 Task: Find connections with filter location Cluses with filter topic #leadershipwith filter profile language French with filter current company Genetec with filter school PES Institute of Technology & Management, SHIVAMOGA with filter industry Glass Product Manufacturing with filter service category Health Insurance with filter keywords title Mental Health Counselor
Action: Mouse moved to (719, 85)
Screenshot: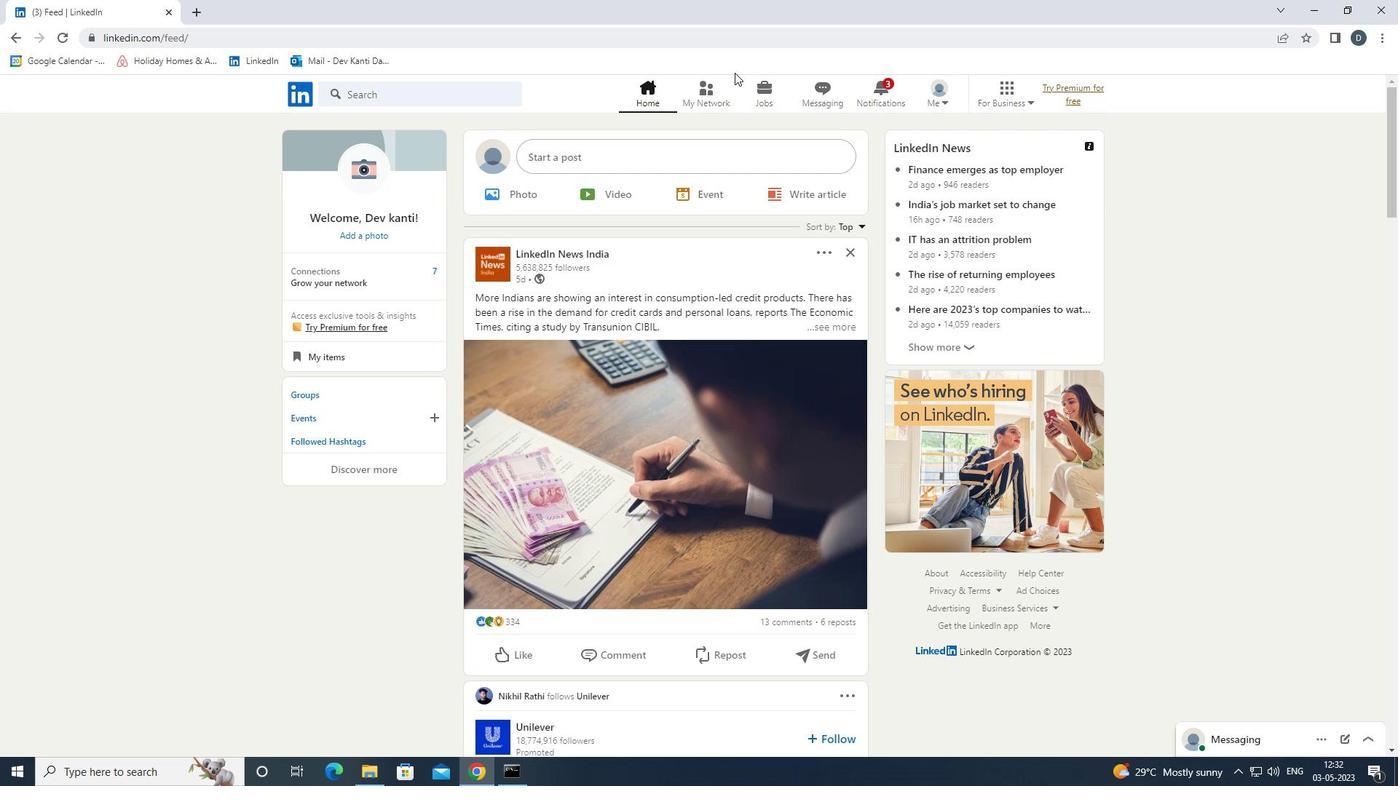 
Action: Mouse pressed left at (719, 85)
Screenshot: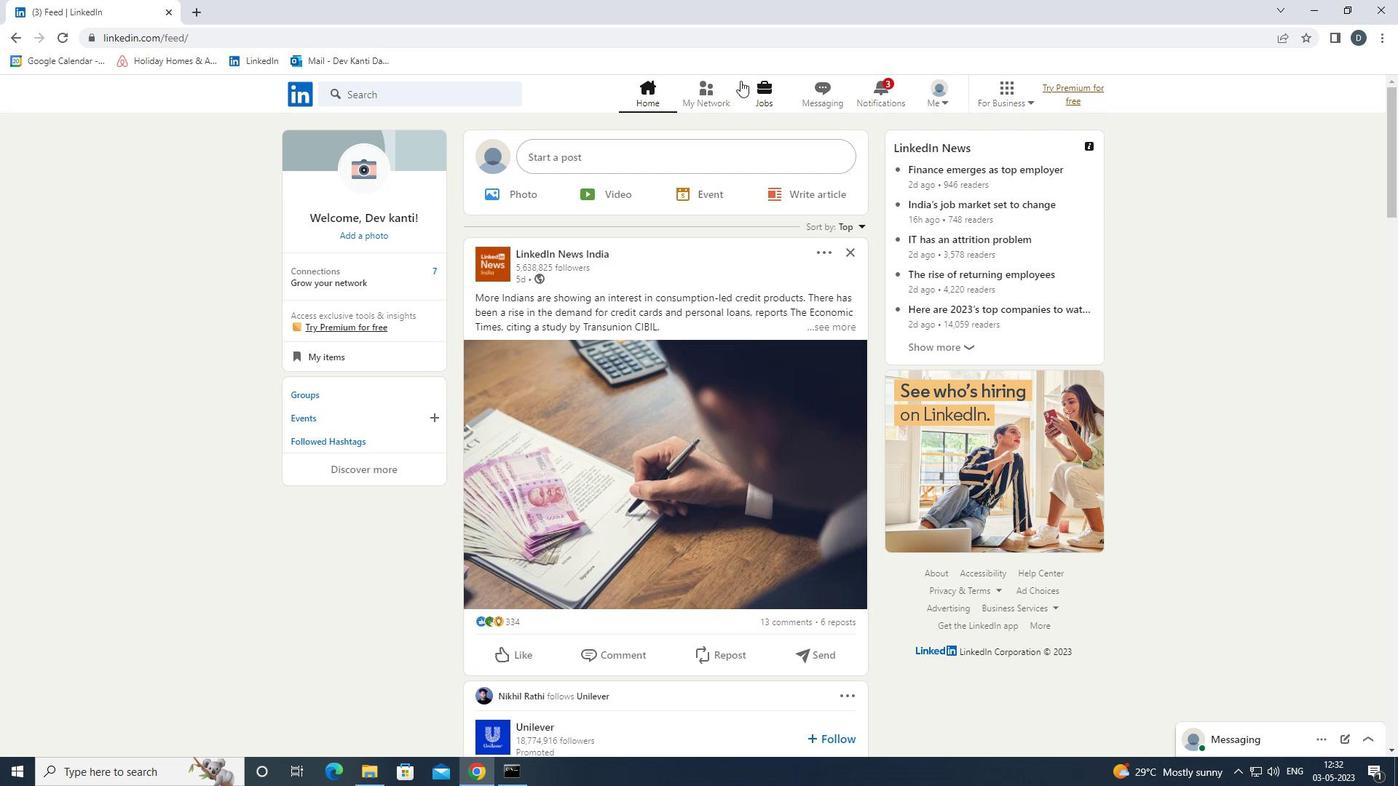 
Action: Mouse moved to (483, 171)
Screenshot: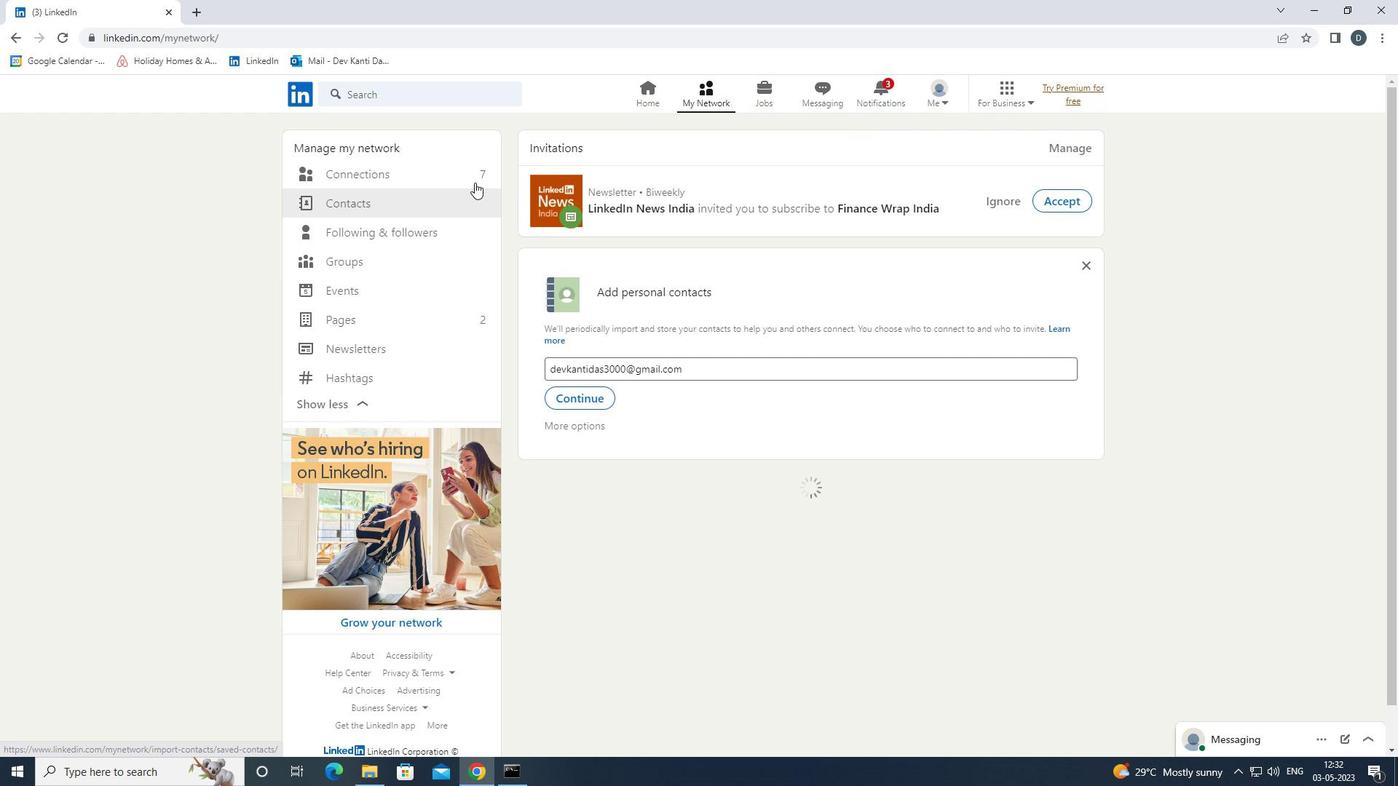 
Action: Mouse pressed left at (483, 171)
Screenshot: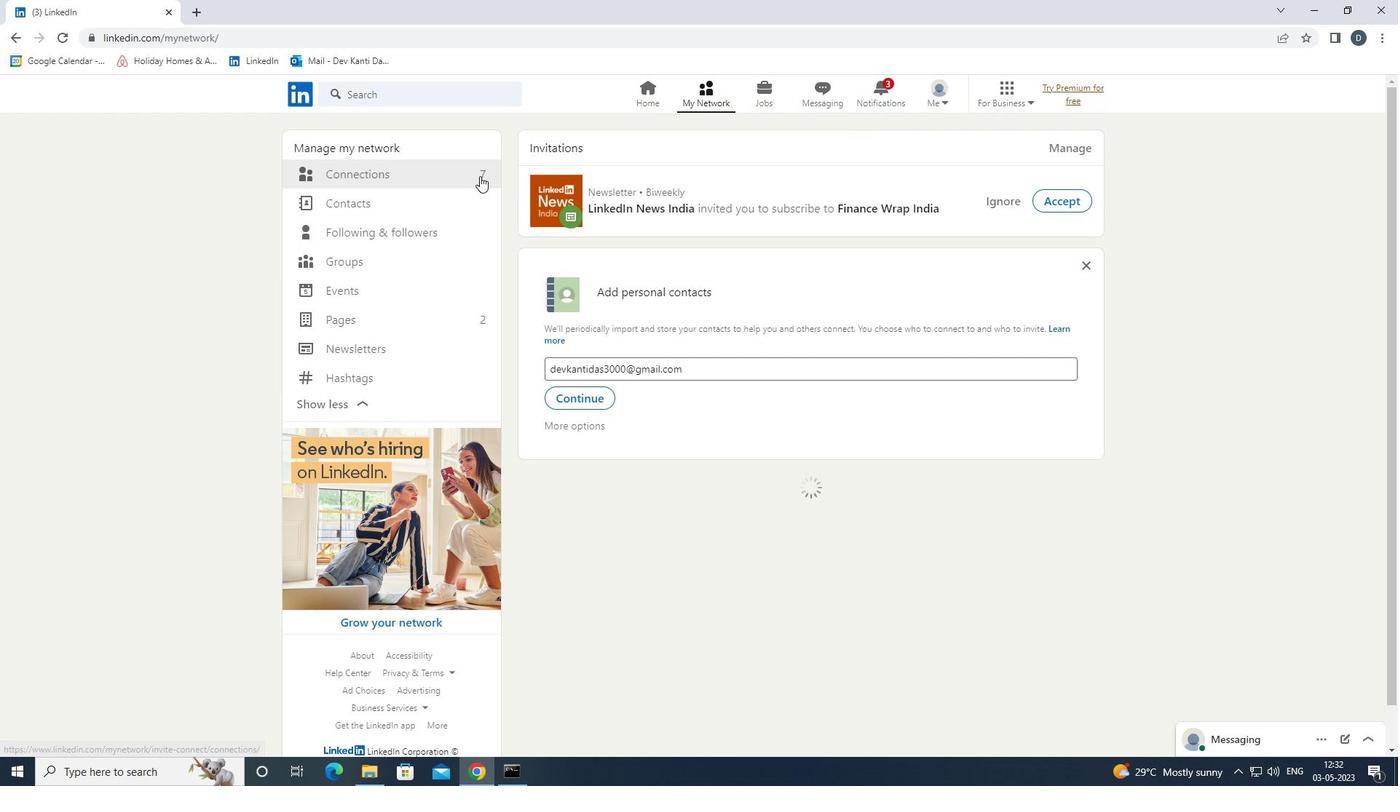 
Action: Mouse moved to (825, 178)
Screenshot: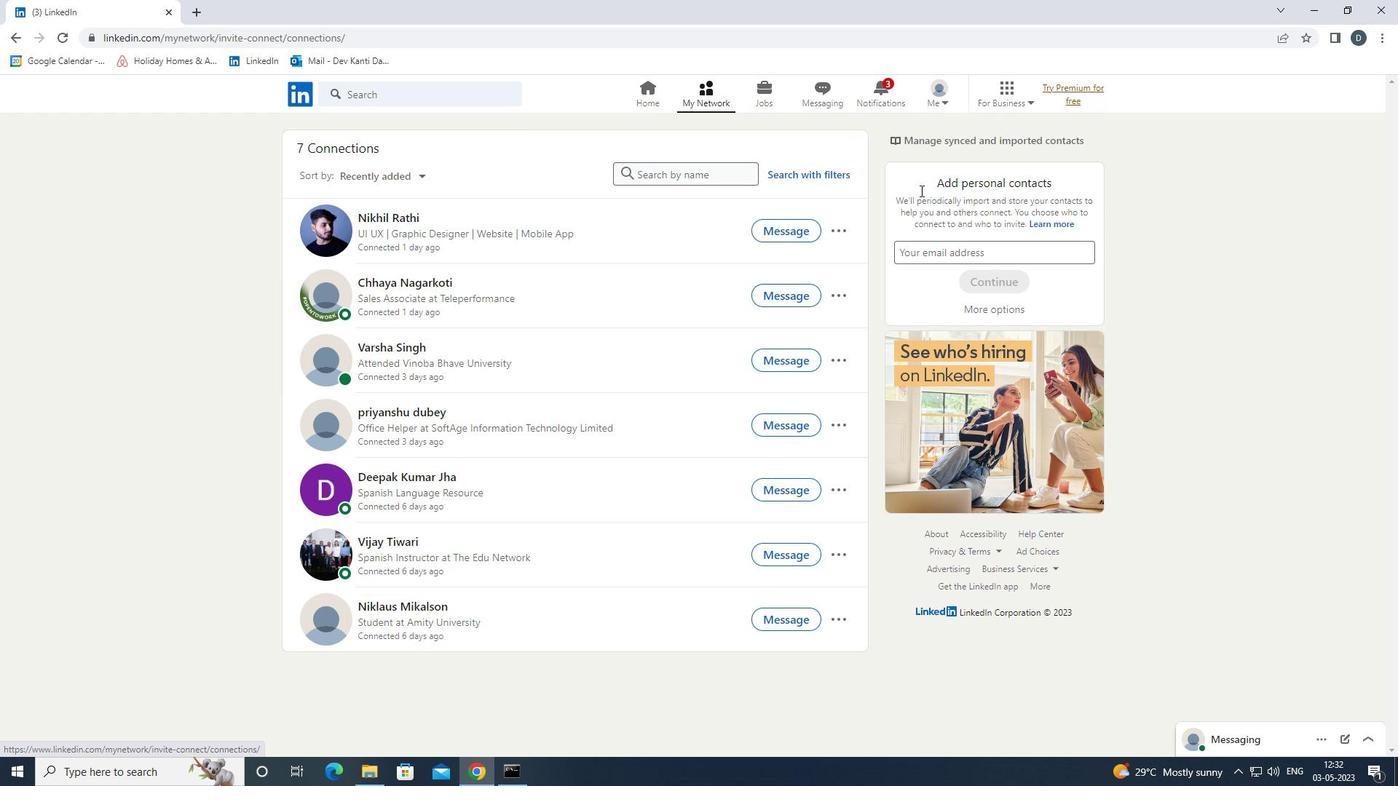 
Action: Mouse pressed left at (825, 178)
Screenshot: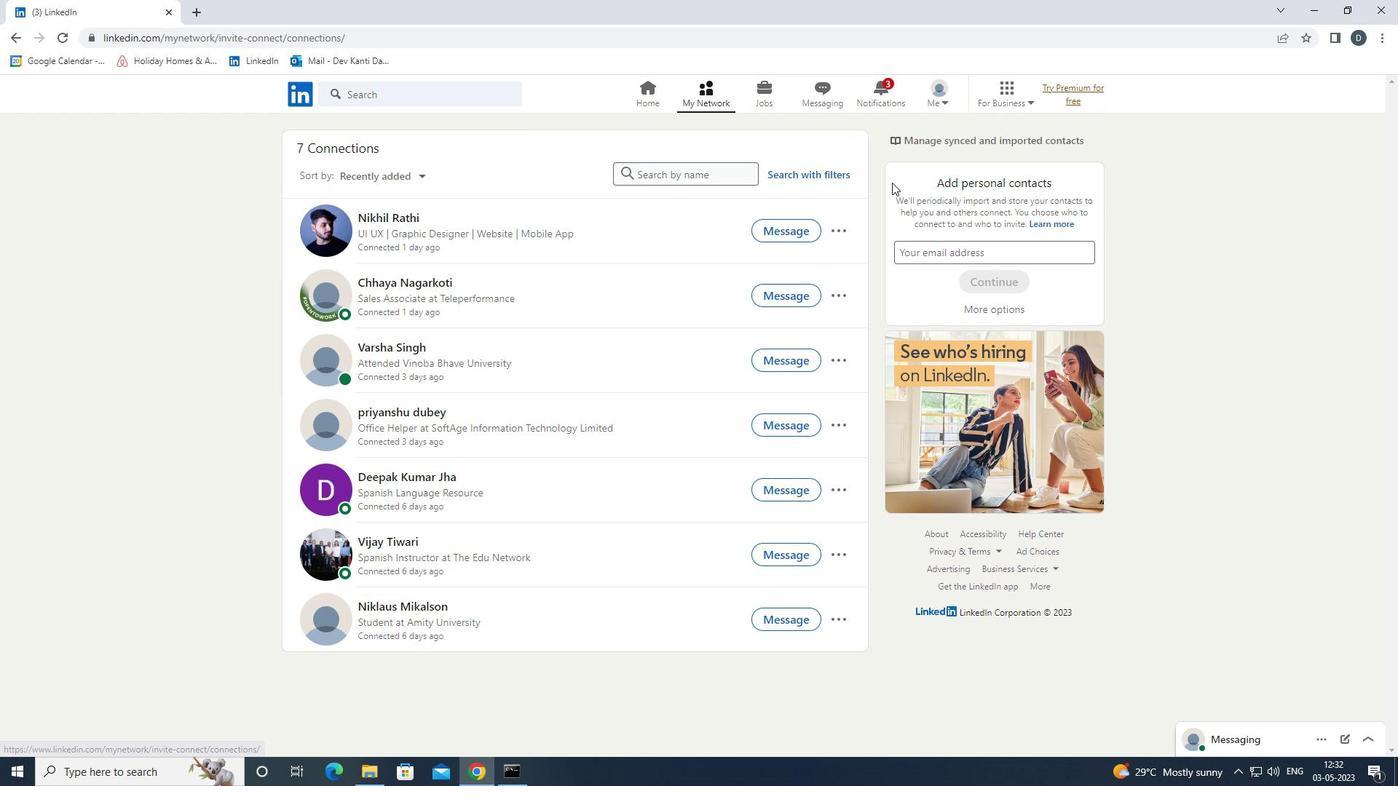
Action: Mouse moved to (756, 129)
Screenshot: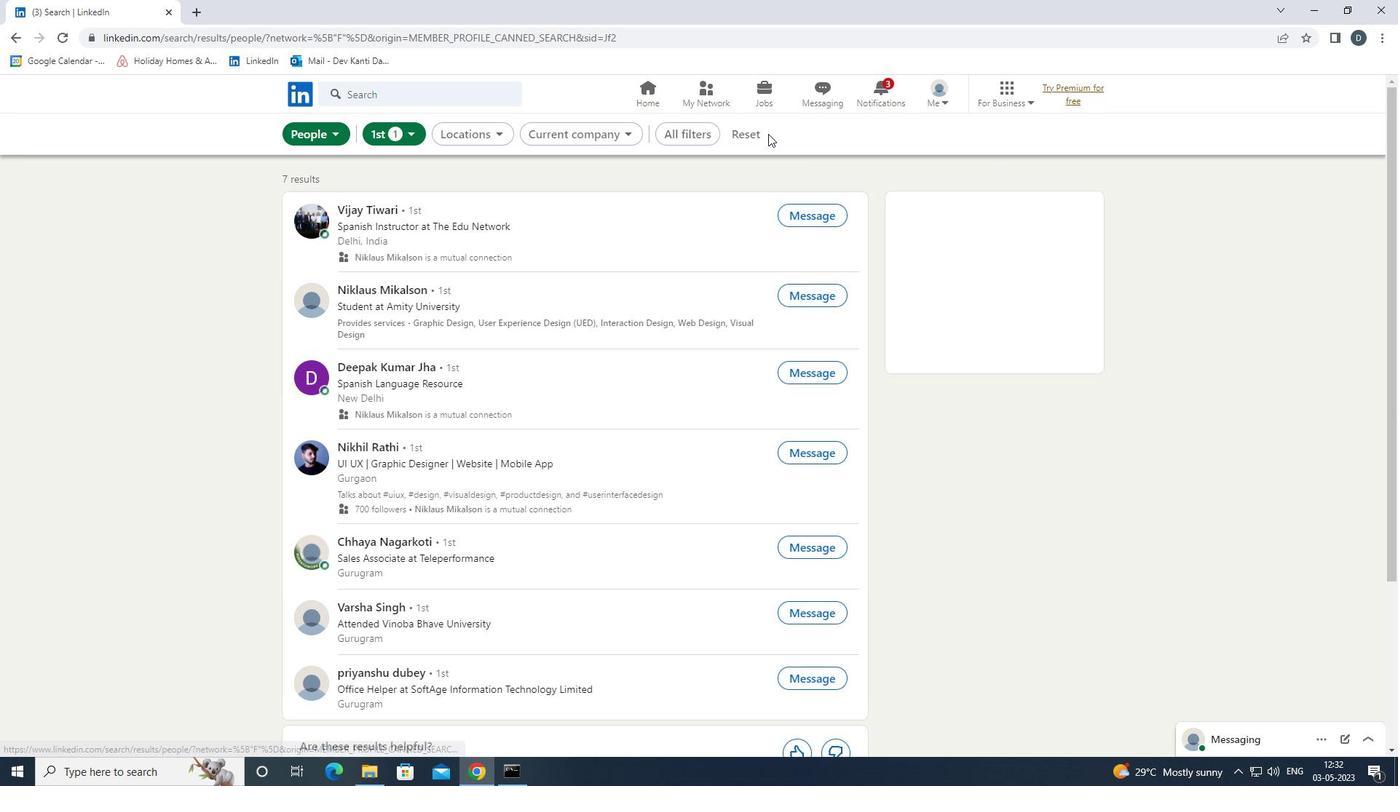 
Action: Mouse pressed left at (756, 129)
Screenshot: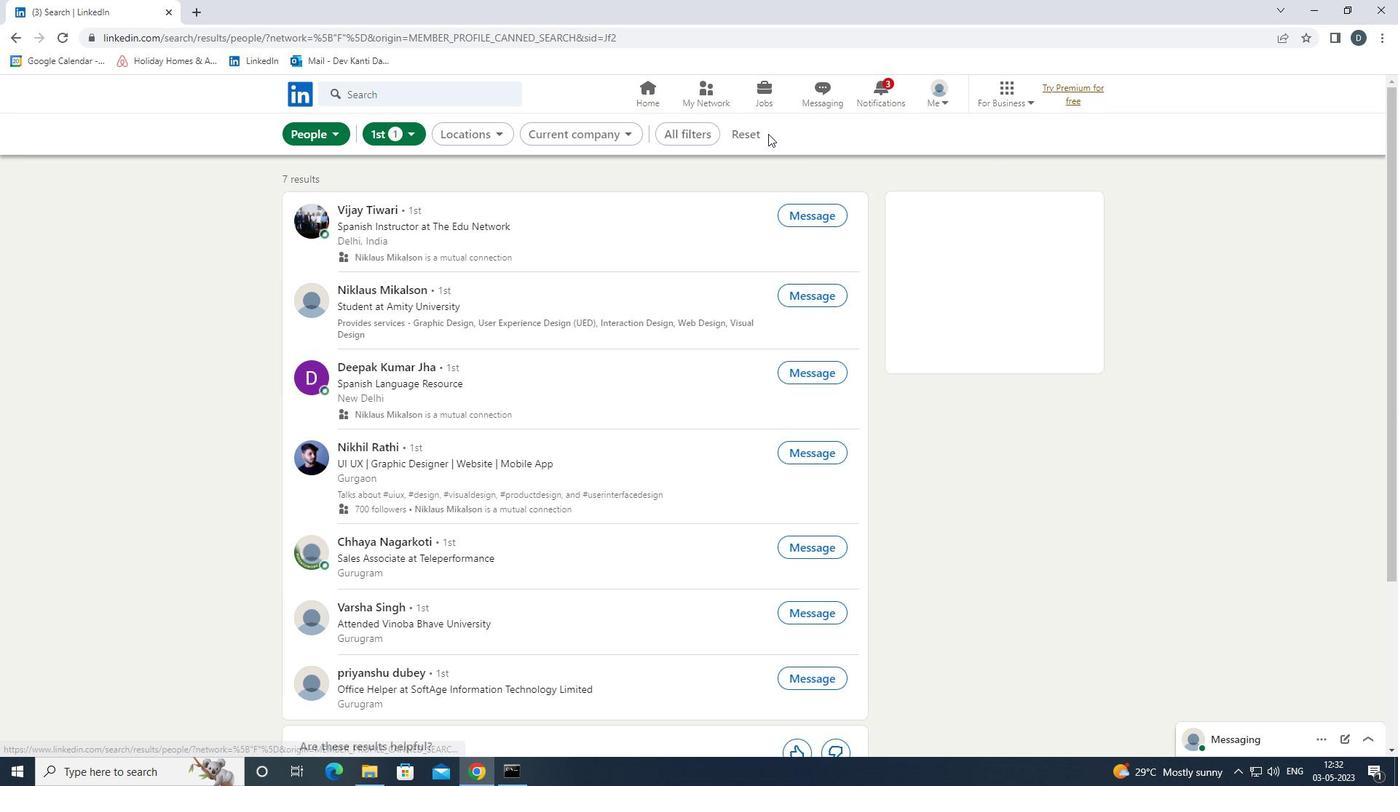 
Action: Mouse moved to (727, 134)
Screenshot: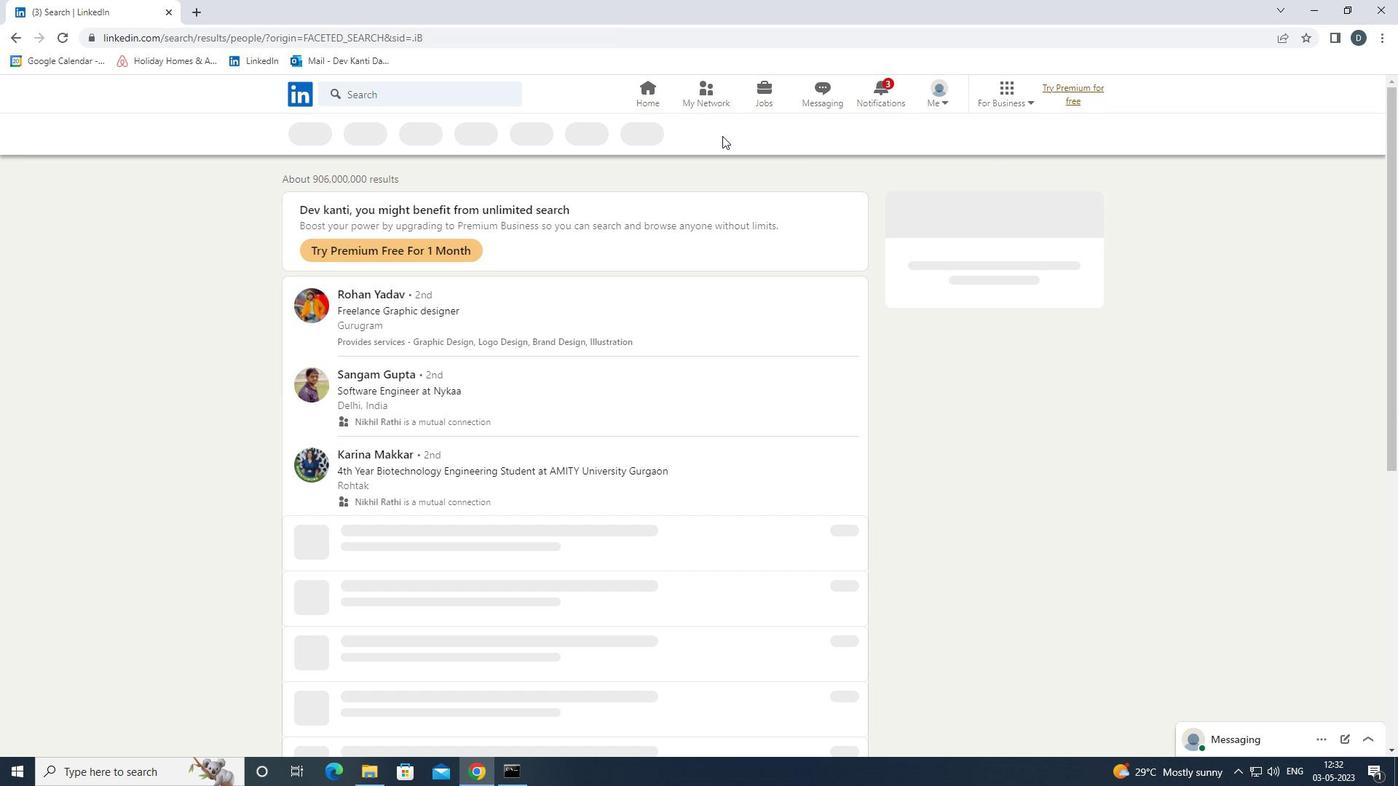 
Action: Mouse pressed left at (727, 134)
Screenshot: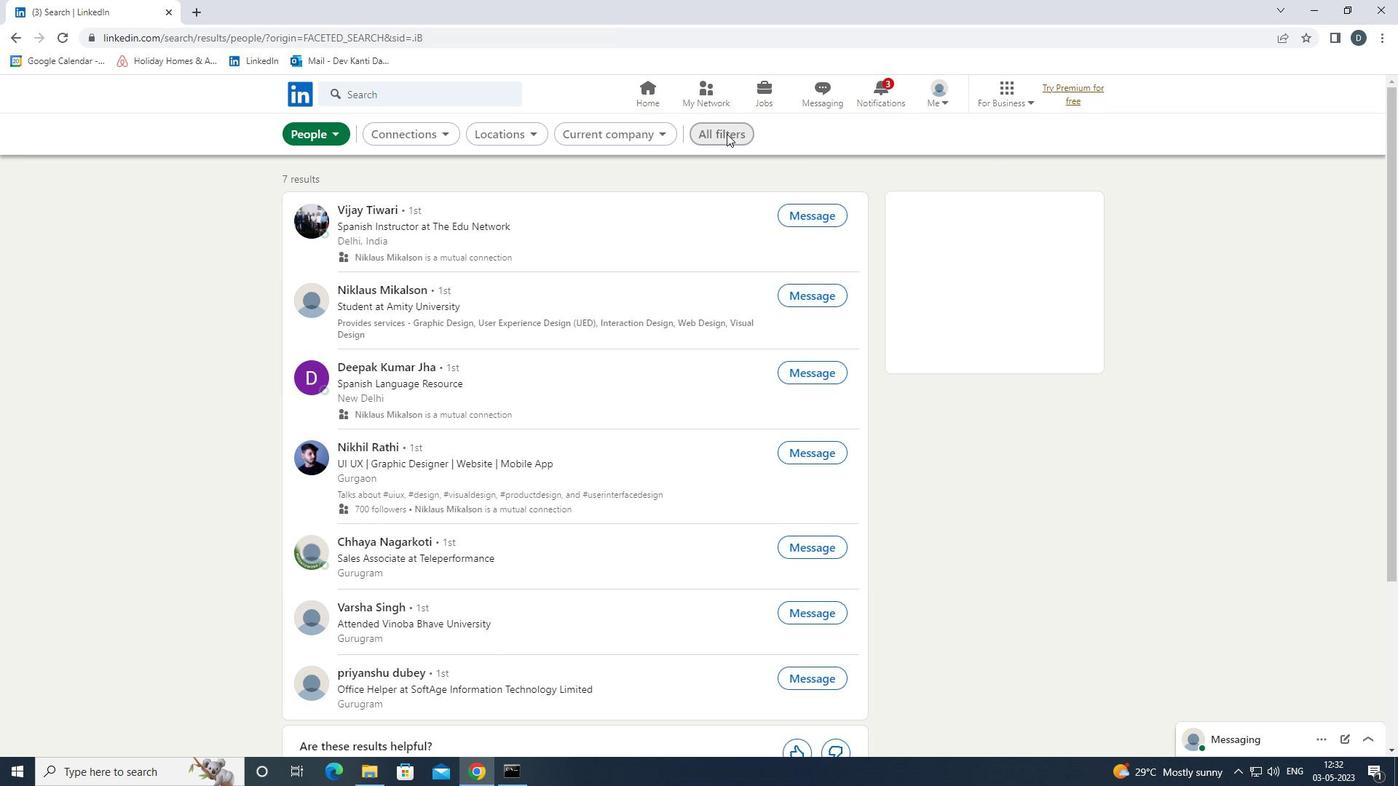
Action: Mouse moved to (1245, 345)
Screenshot: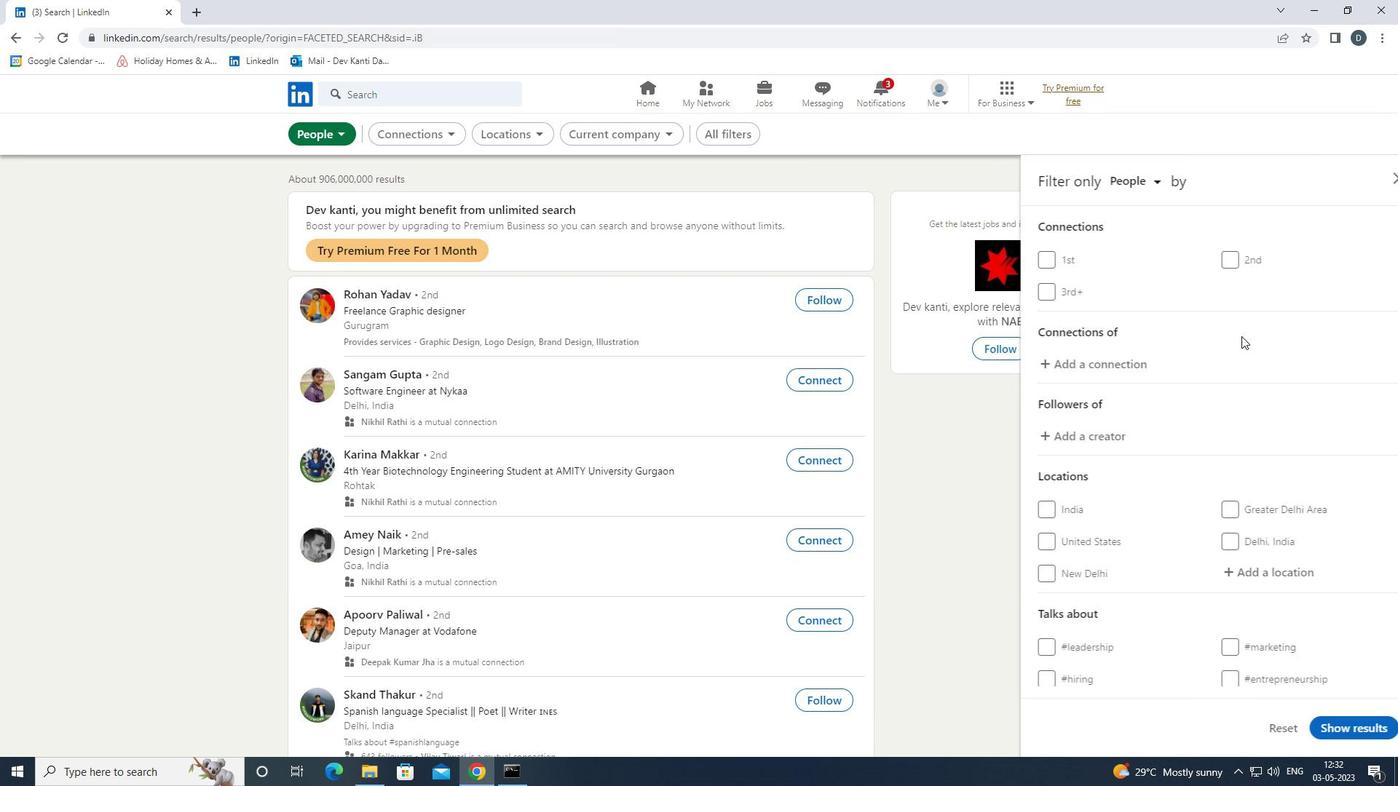 
Action: Mouse scrolled (1245, 344) with delta (0, 0)
Screenshot: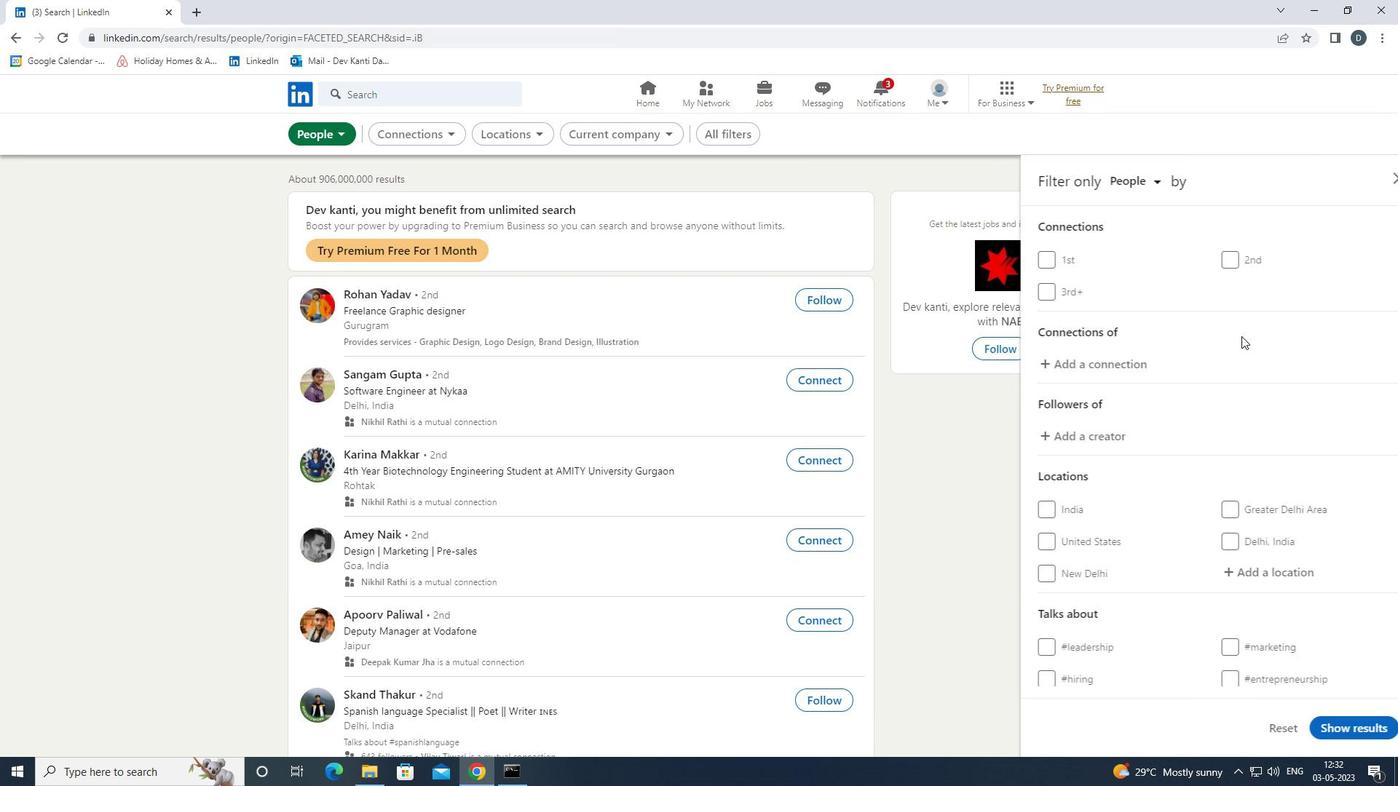 
Action: Mouse scrolled (1245, 344) with delta (0, 0)
Screenshot: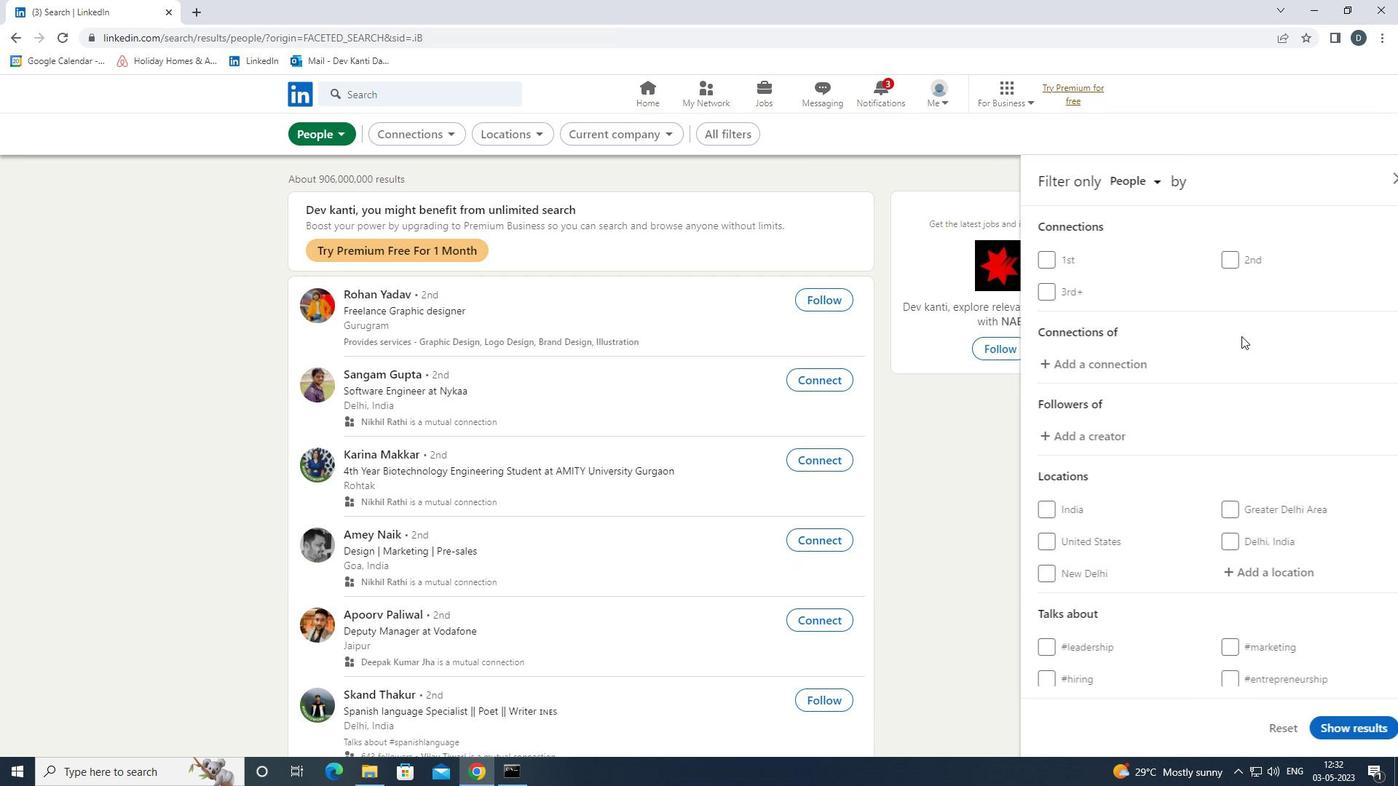
Action: Mouse moved to (1248, 419)
Screenshot: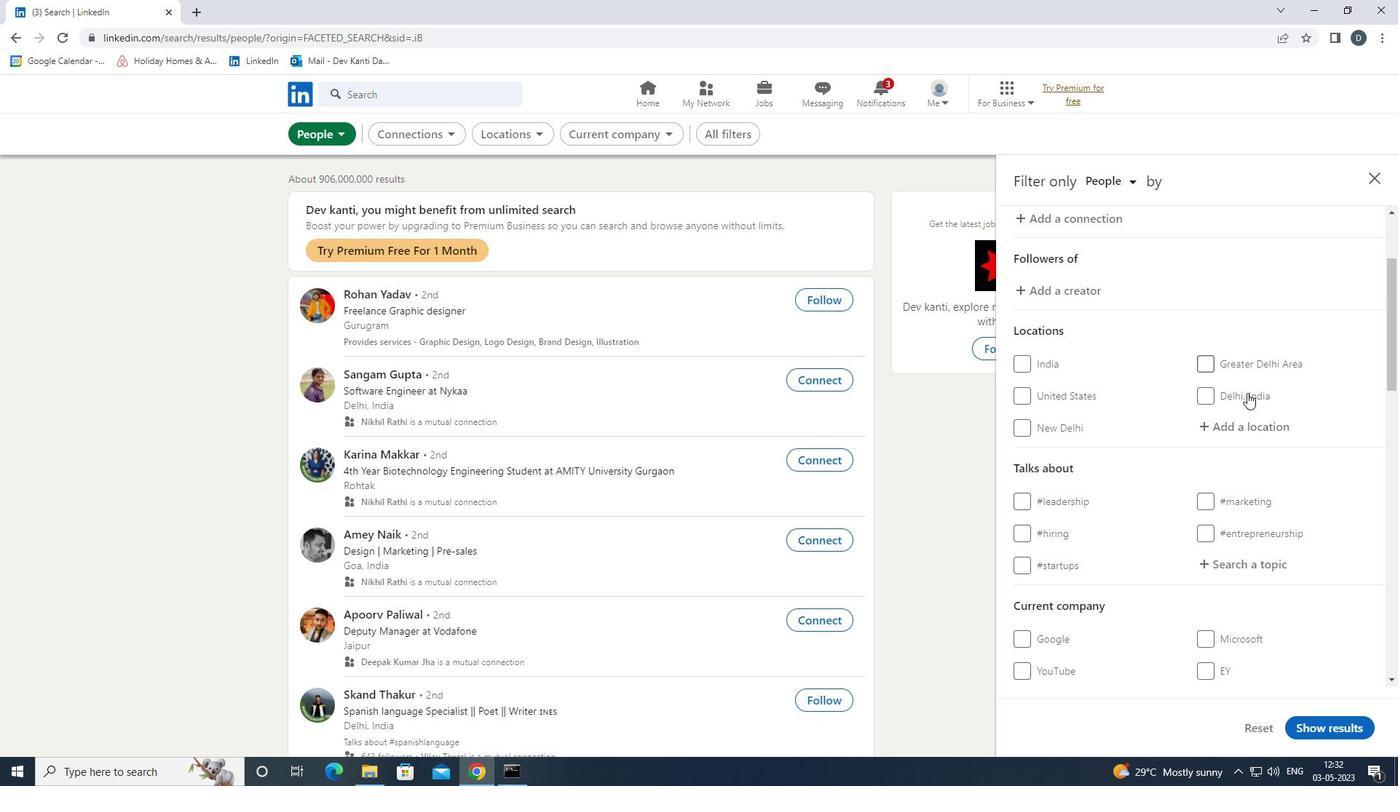 
Action: Mouse pressed left at (1248, 419)
Screenshot: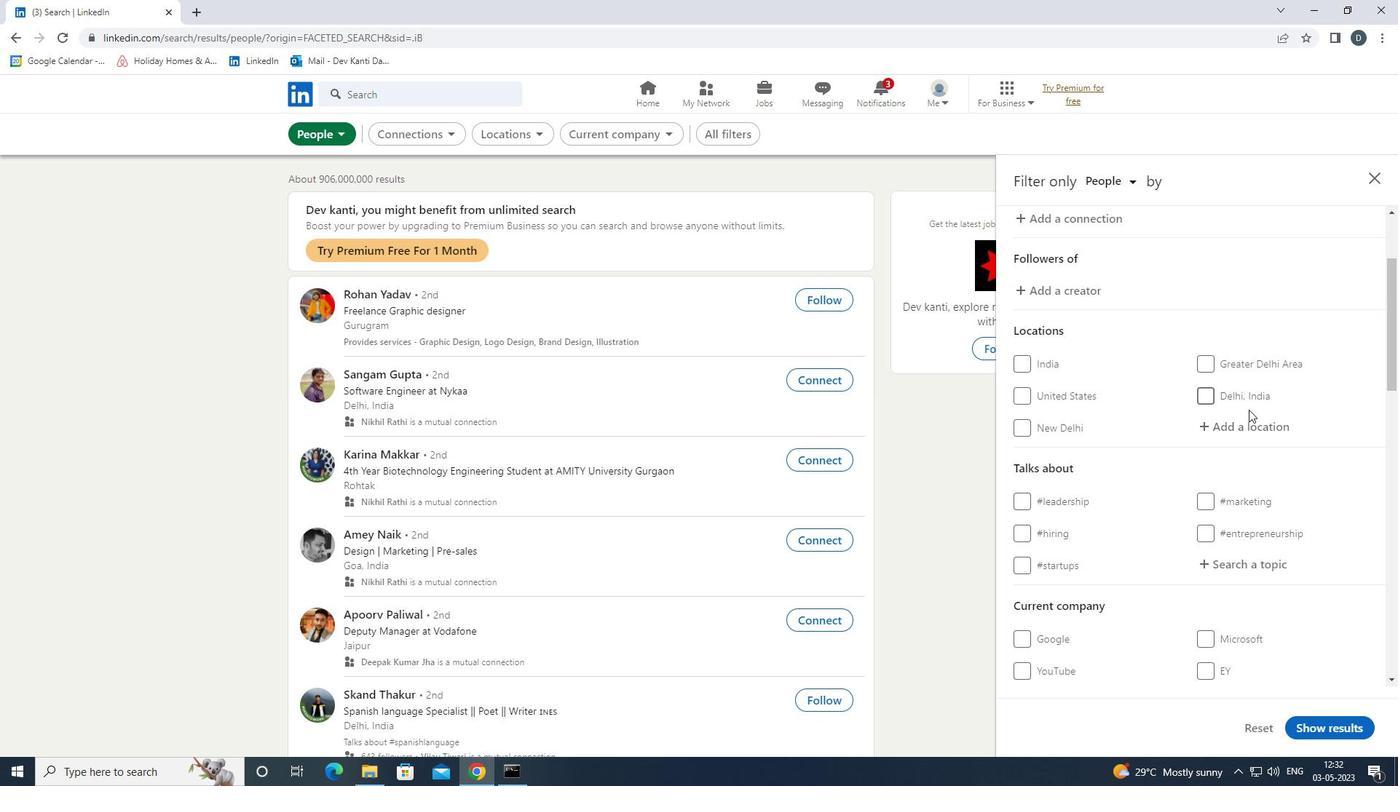 
Action: Mouse moved to (1248, 421)
Screenshot: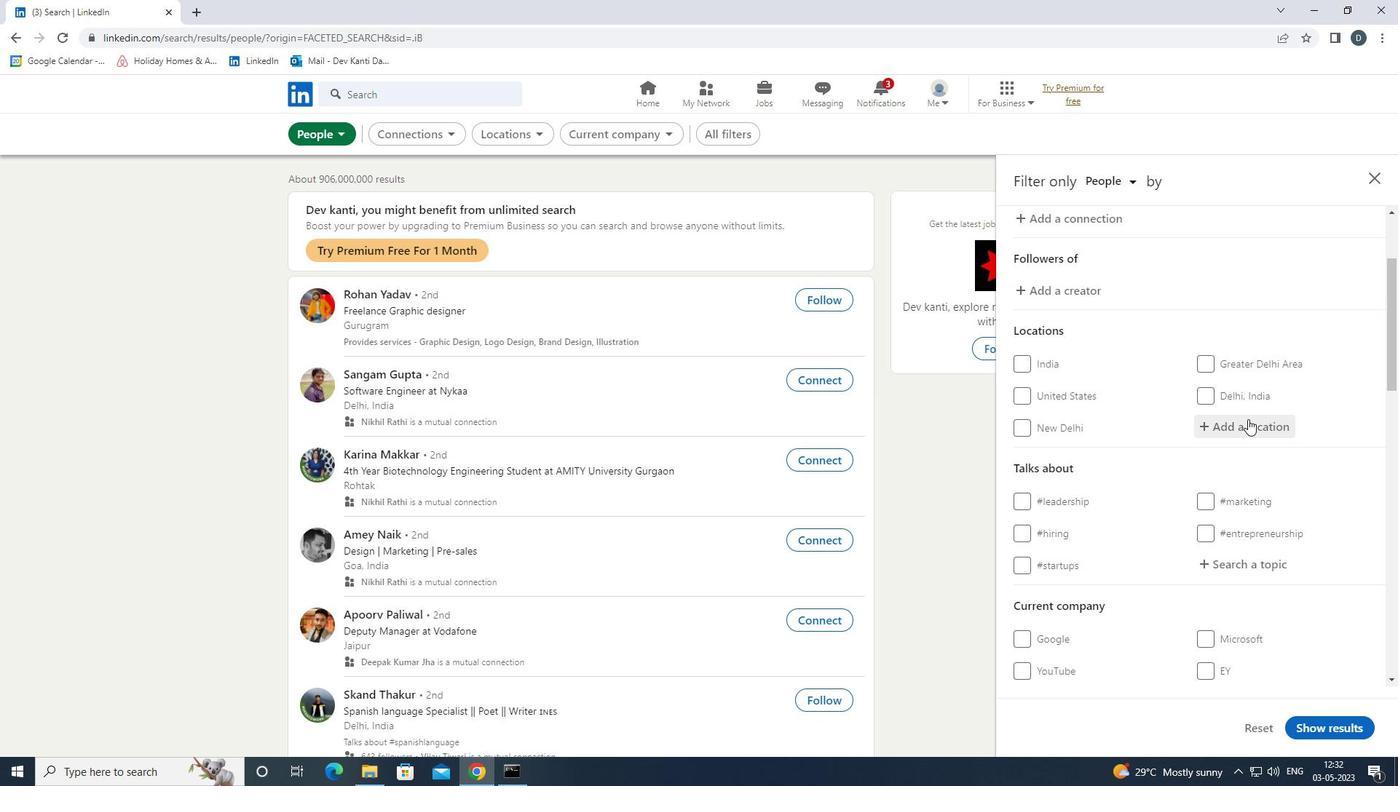 
Action: Key pressed <Key.shift>CLUSES<Key.down><Key.enter>
Screenshot: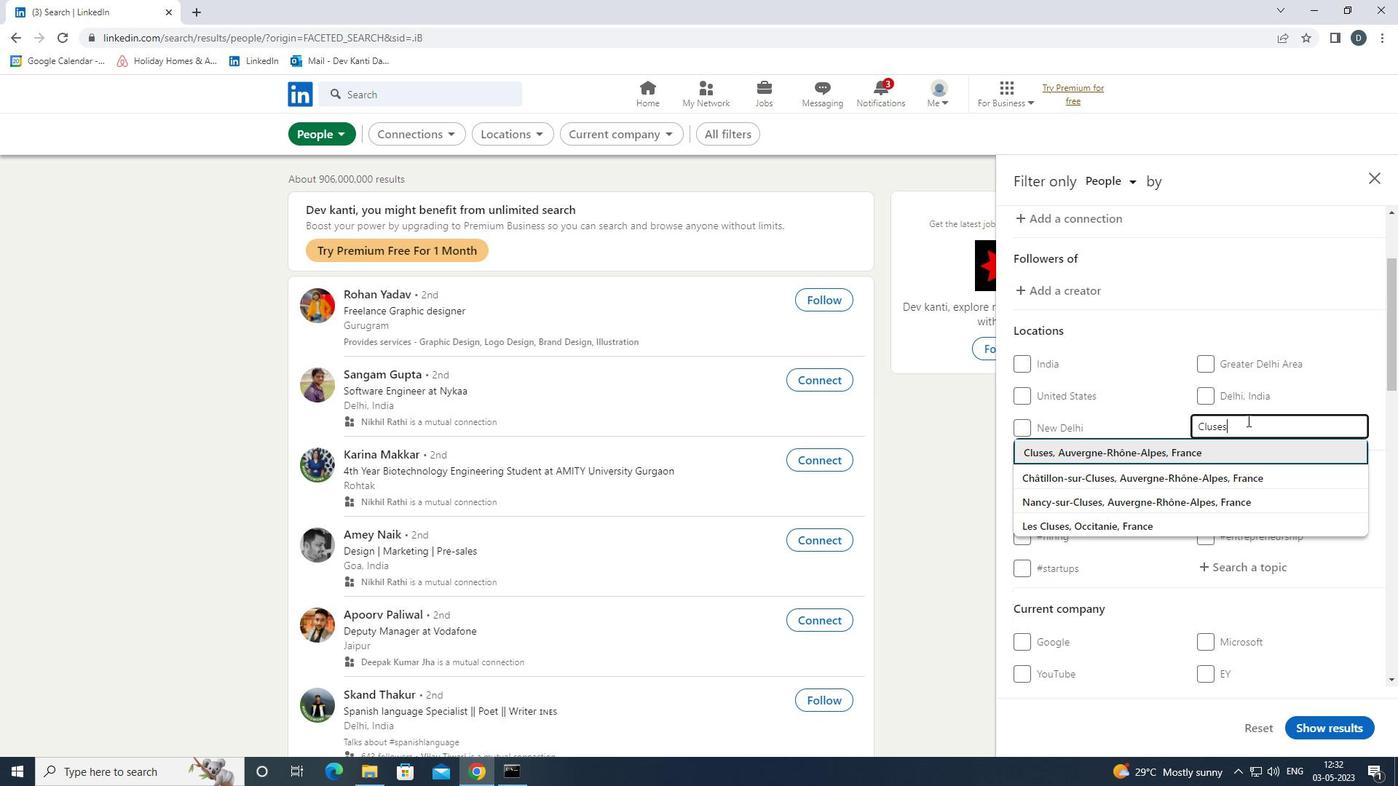 
Action: Mouse moved to (1307, 421)
Screenshot: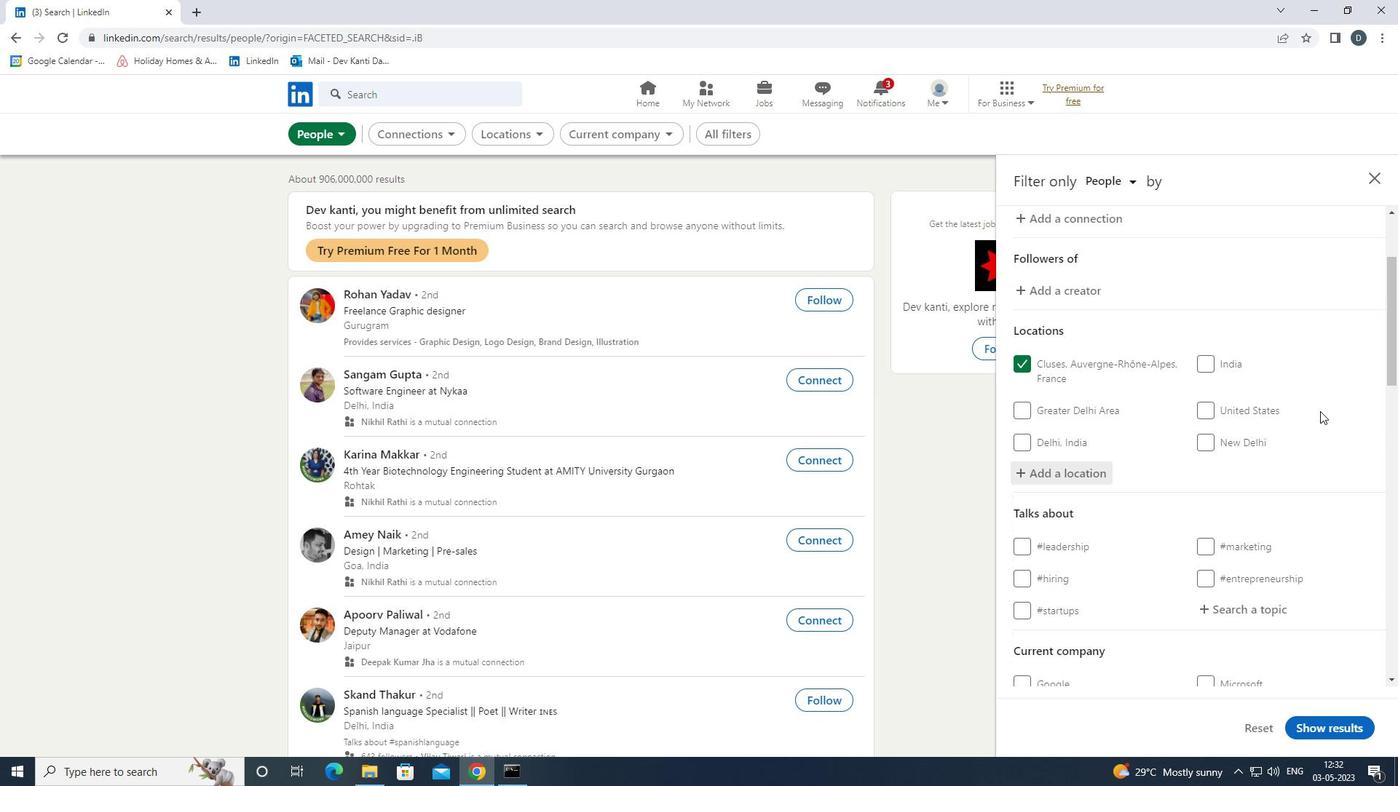 
Action: Mouse scrolled (1307, 421) with delta (0, 0)
Screenshot: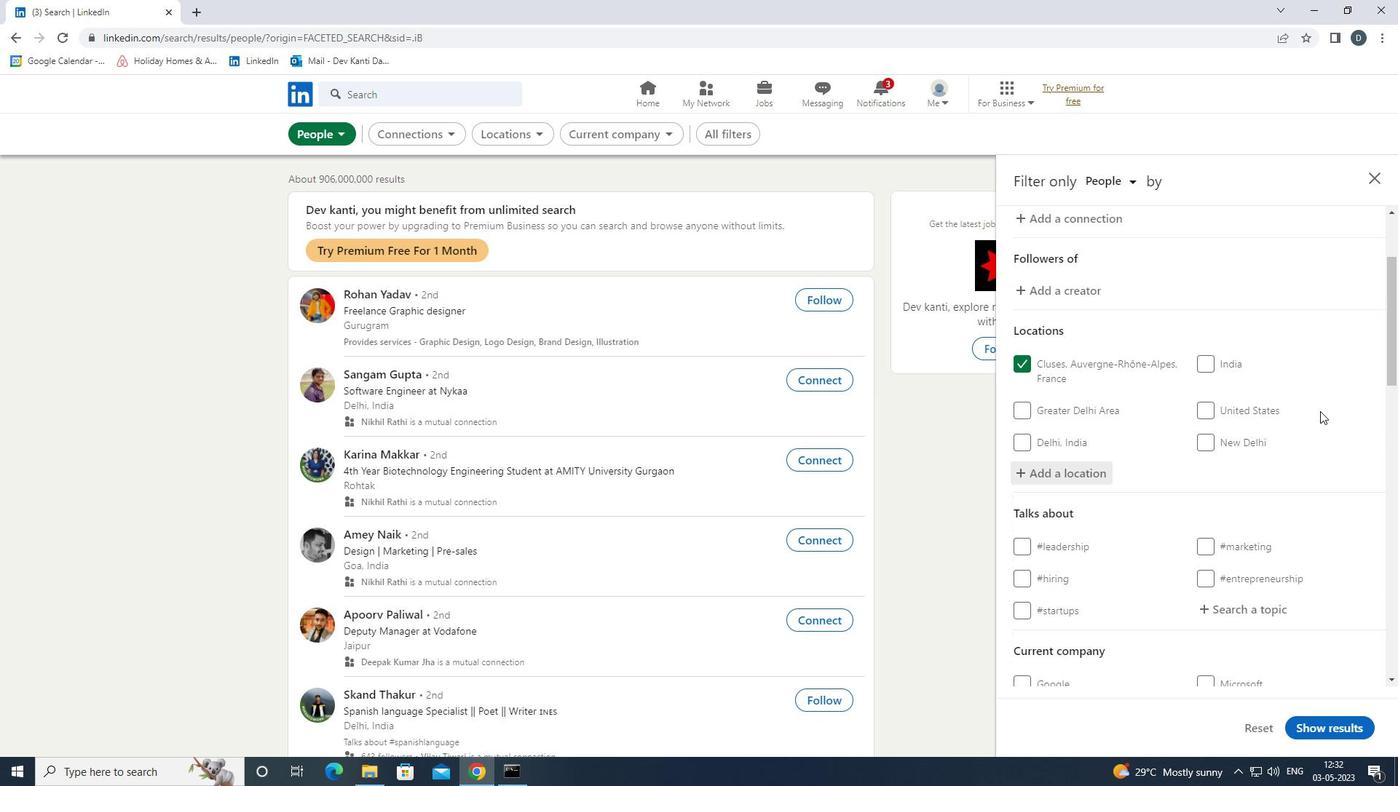 
Action: Mouse moved to (1298, 426)
Screenshot: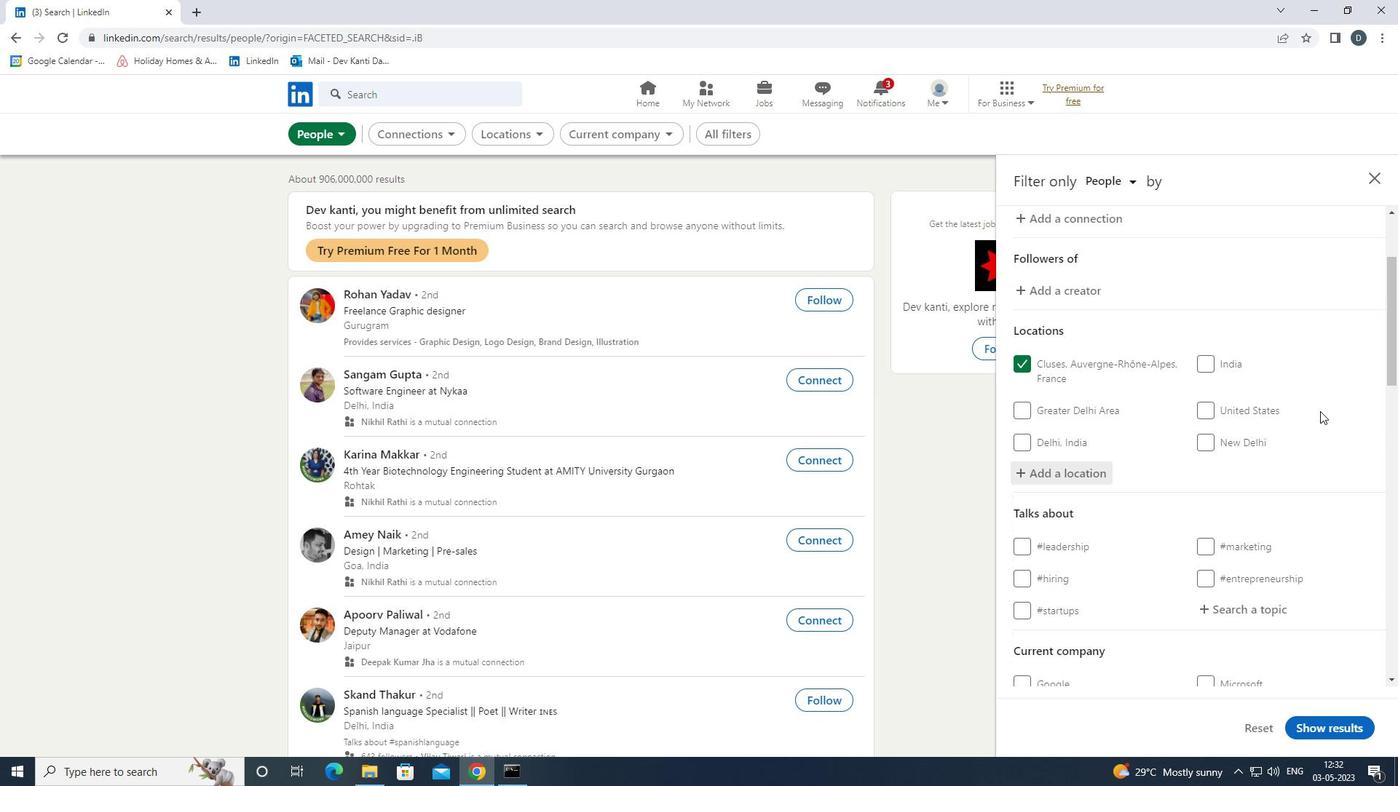 
Action: Mouse scrolled (1298, 426) with delta (0, 0)
Screenshot: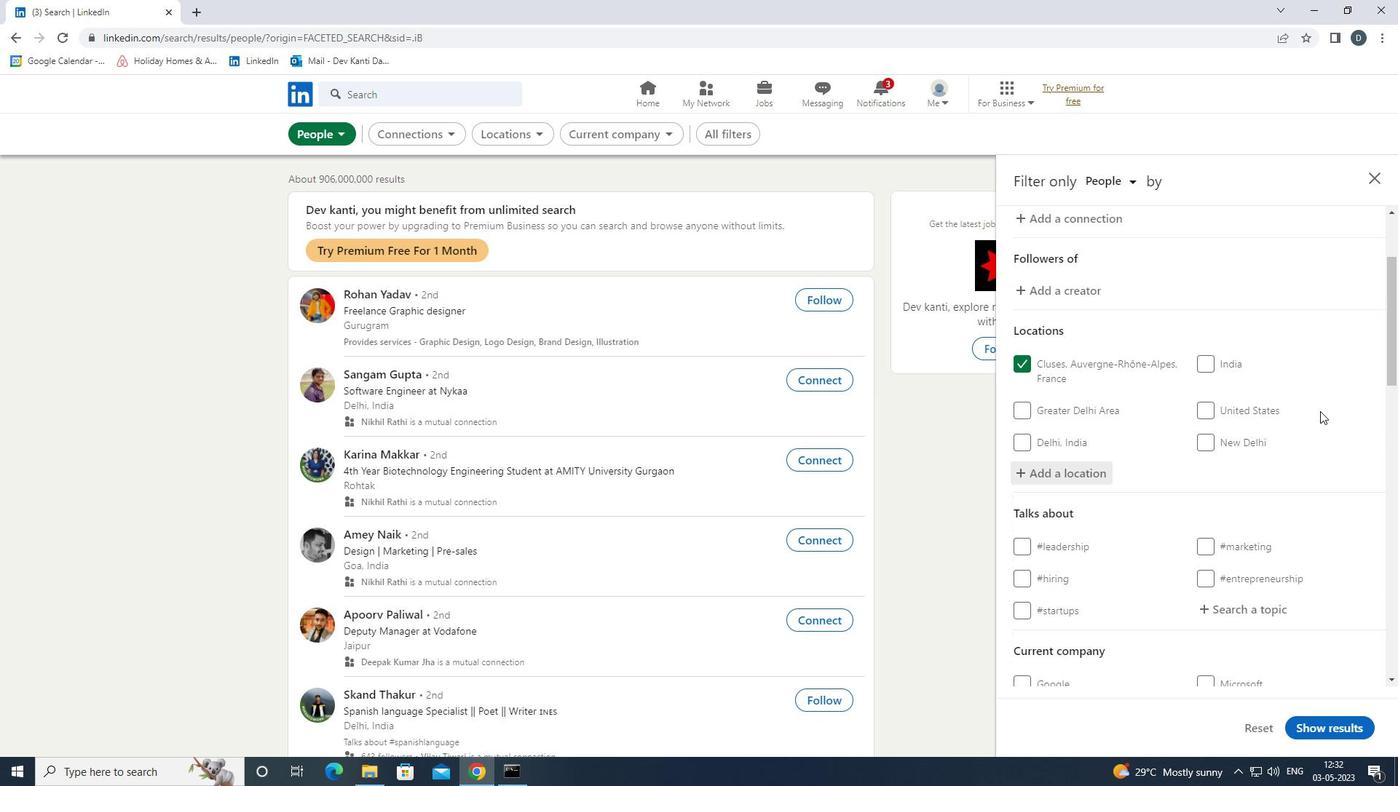 
Action: Mouse moved to (1266, 473)
Screenshot: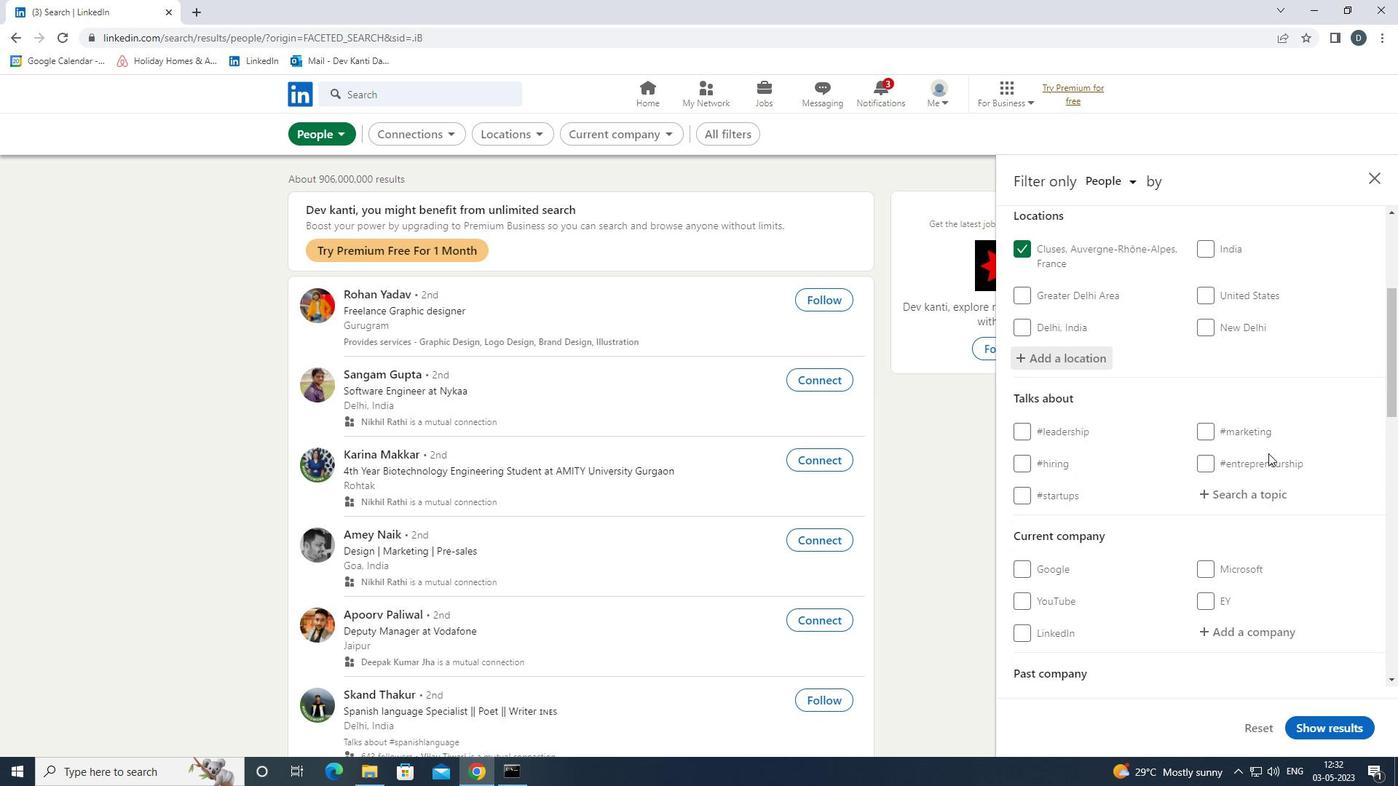 
Action: Mouse pressed left at (1266, 473)
Screenshot: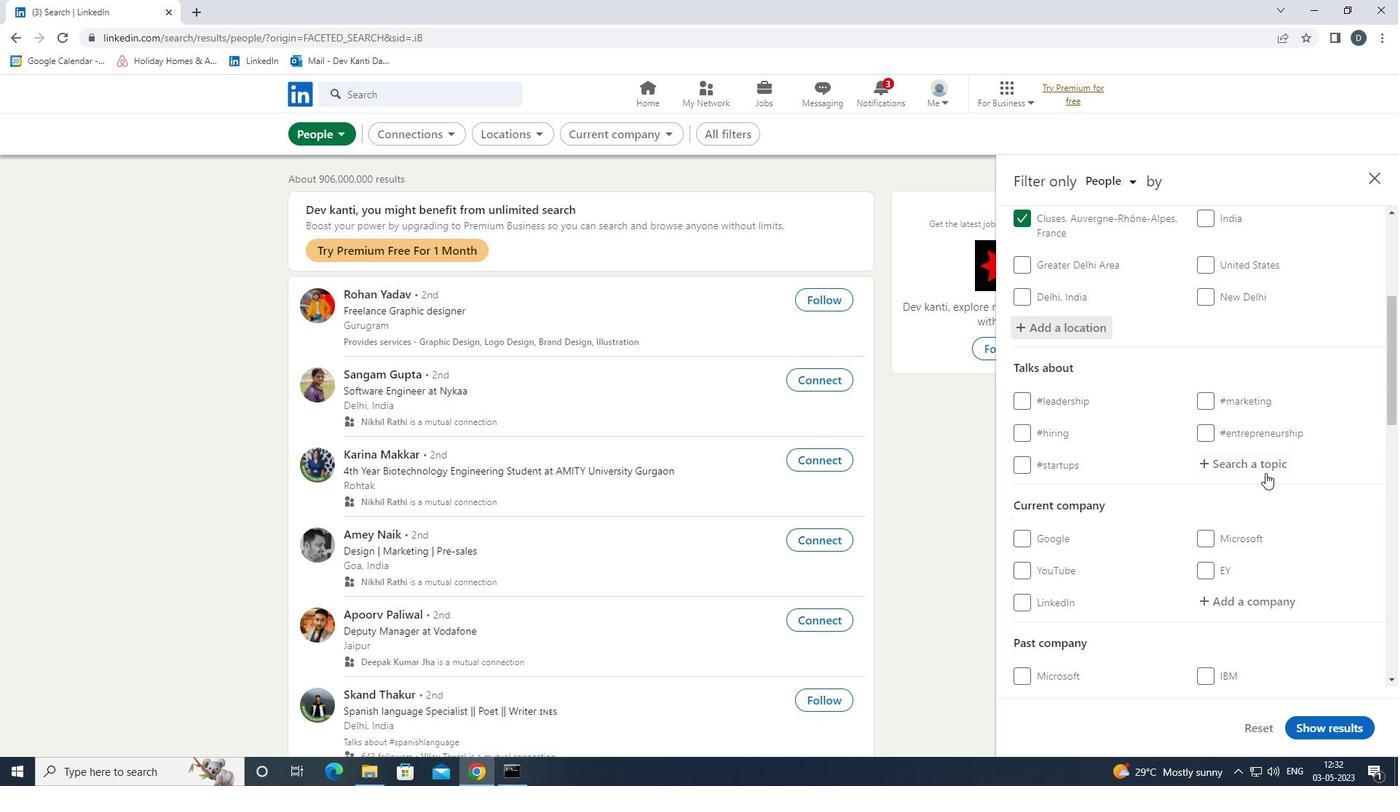 
Action: Mouse moved to (1265, 473)
Screenshot: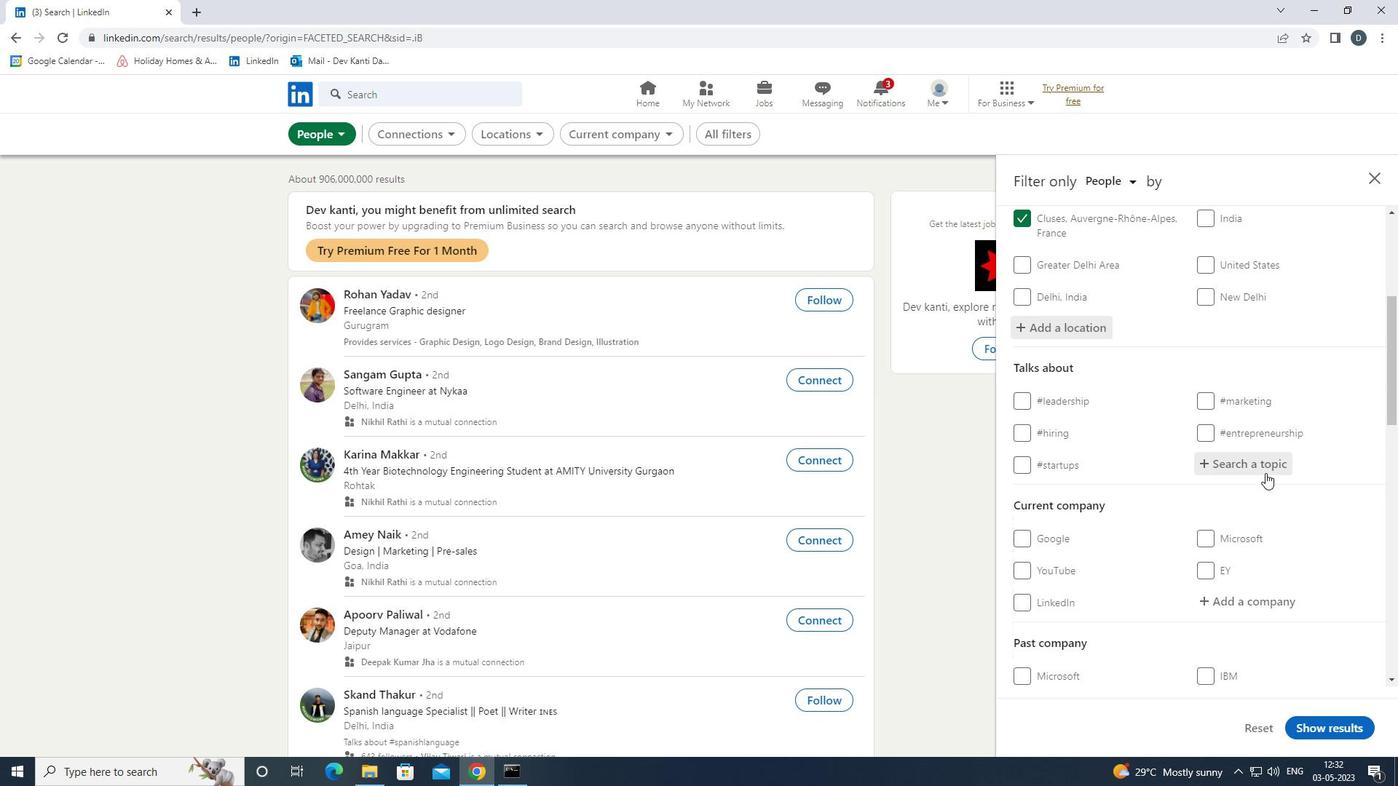 
Action: Key pressed LEADERSHIP<Key.down><Key.down><Key.enter>\<Key.backspace>LEADERSH<Key.down><Key.enter>
Screenshot: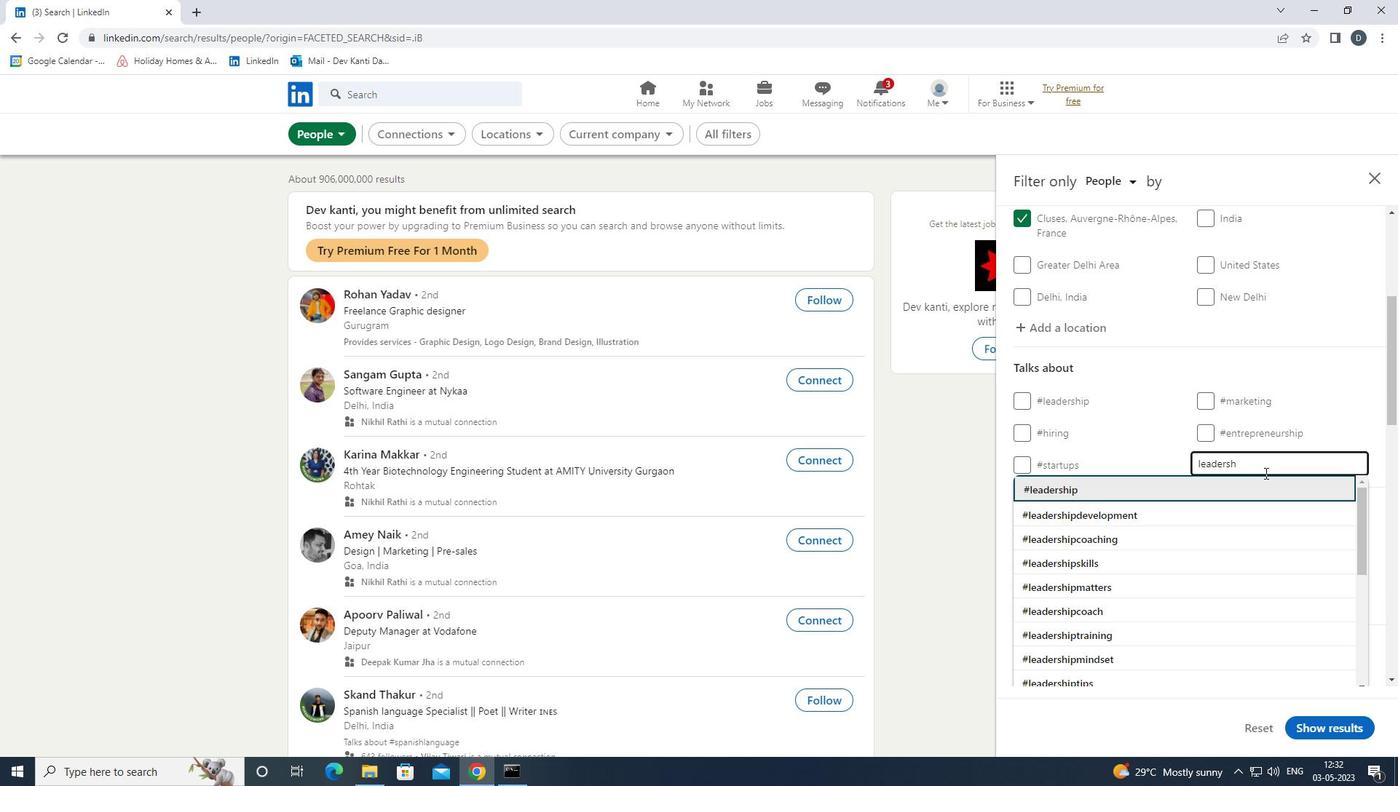 
Action: Mouse moved to (1253, 464)
Screenshot: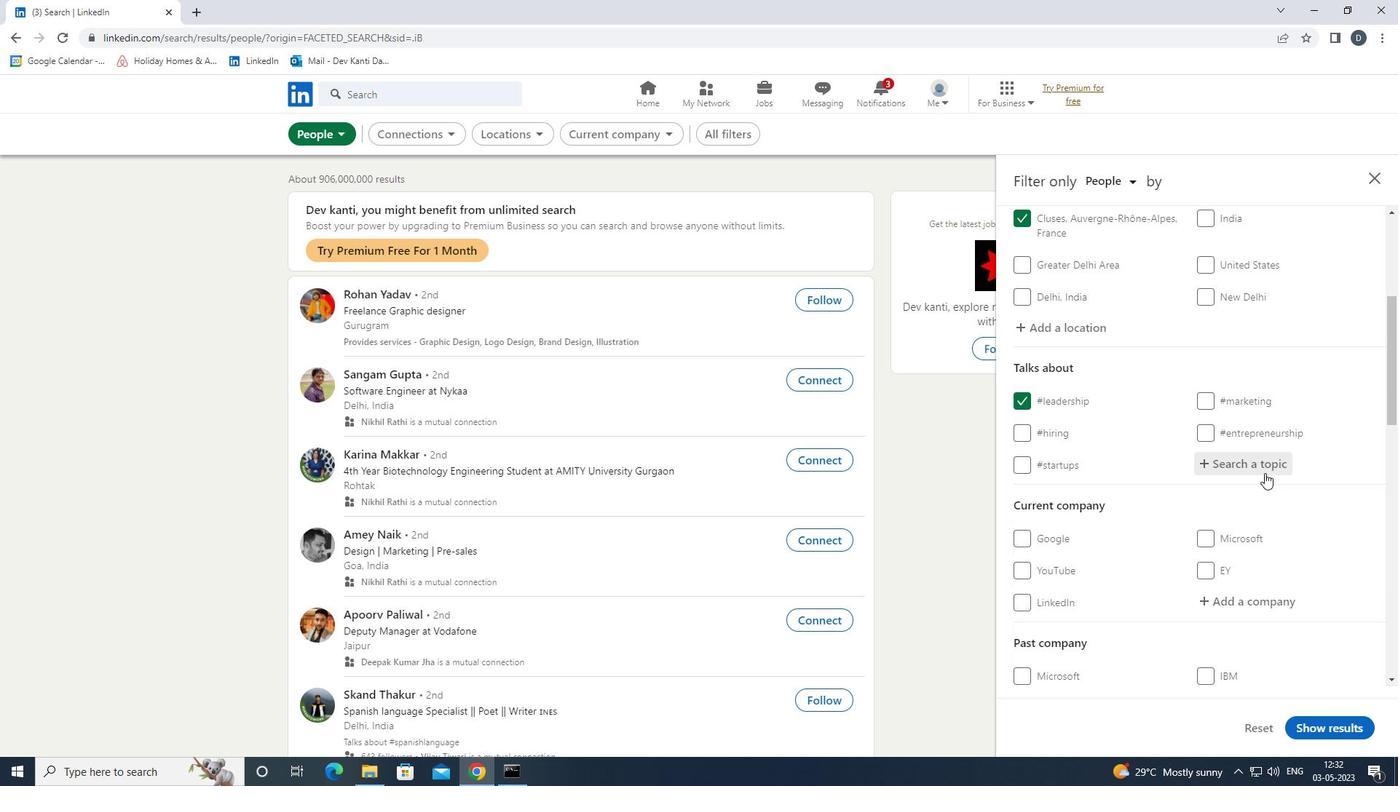 
Action: Mouse scrolled (1253, 464) with delta (0, 0)
Screenshot: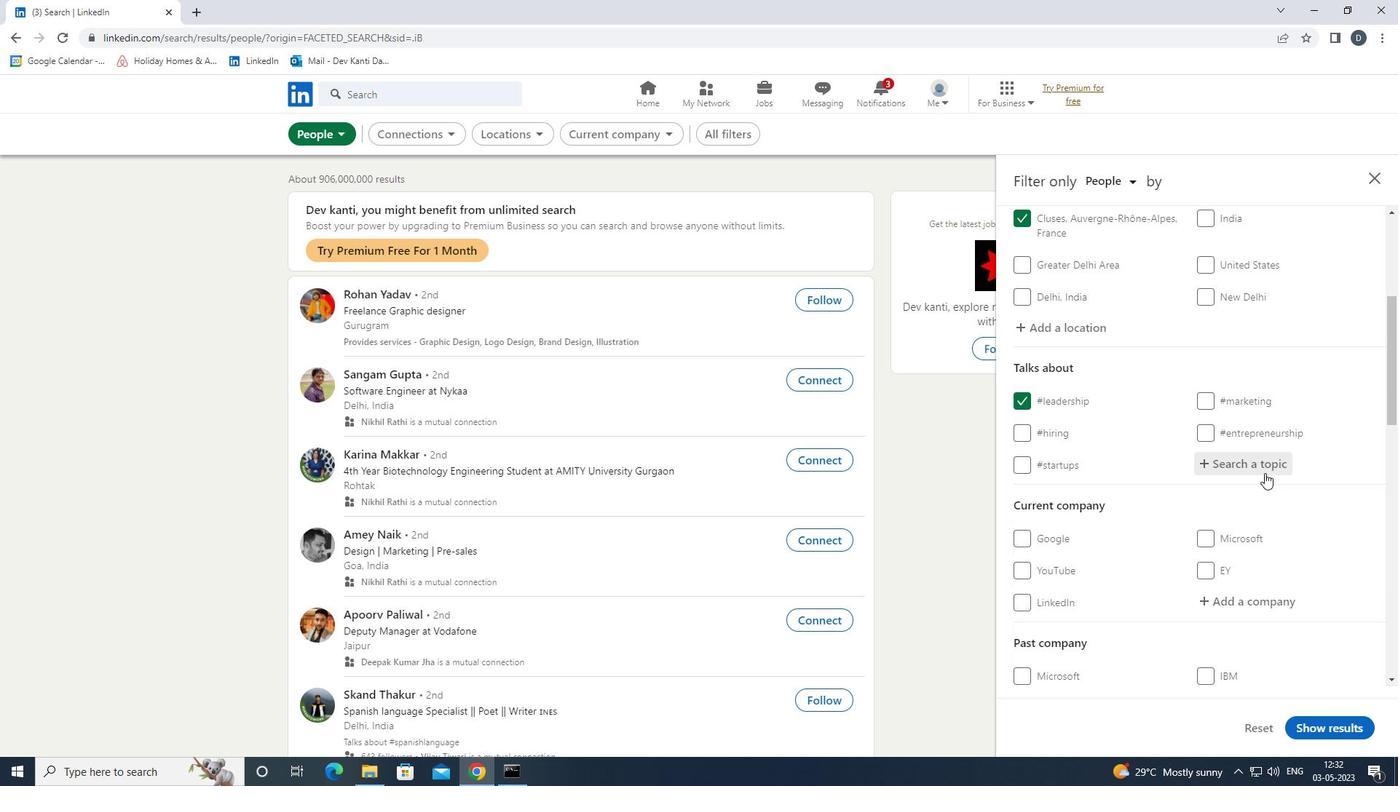 
Action: Mouse moved to (1253, 464)
Screenshot: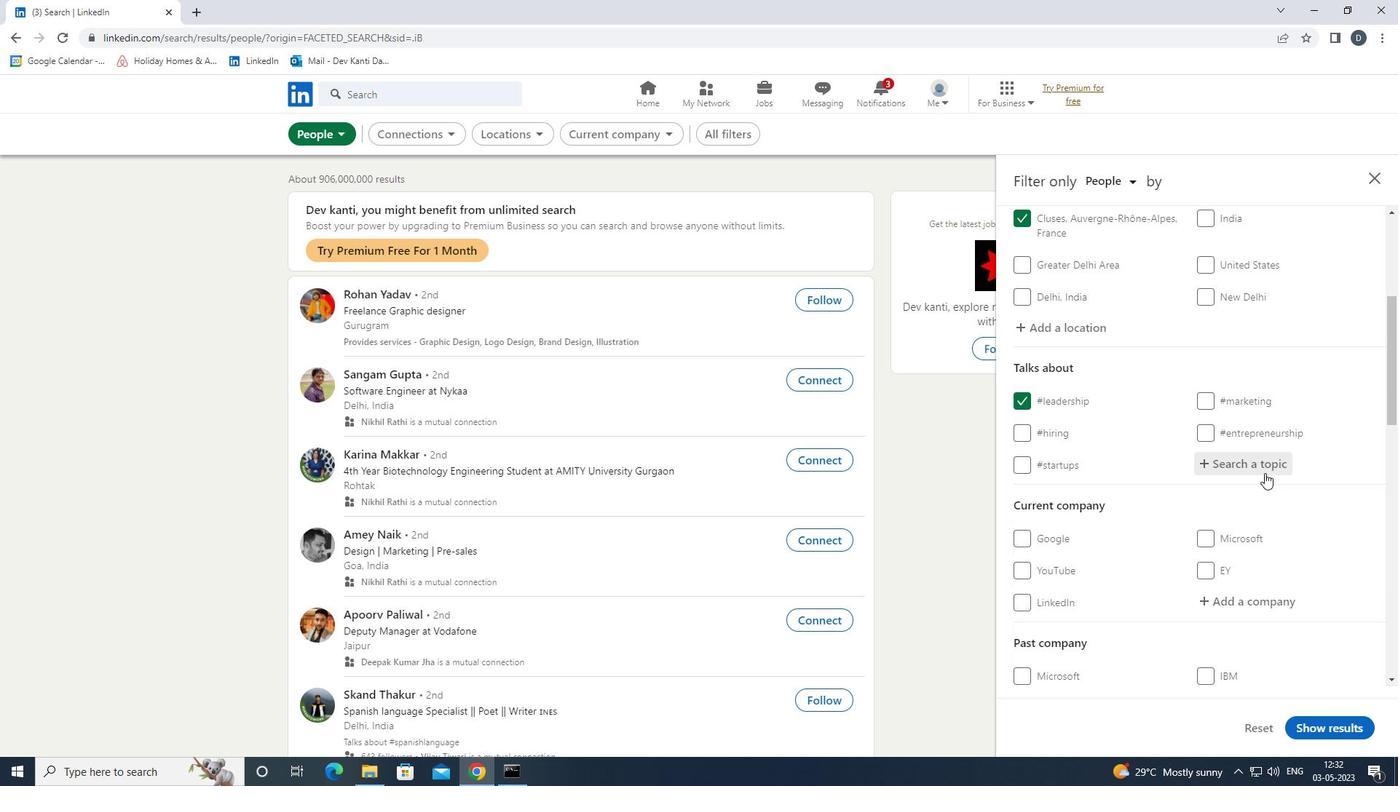 
Action: Mouse scrolled (1253, 464) with delta (0, 0)
Screenshot: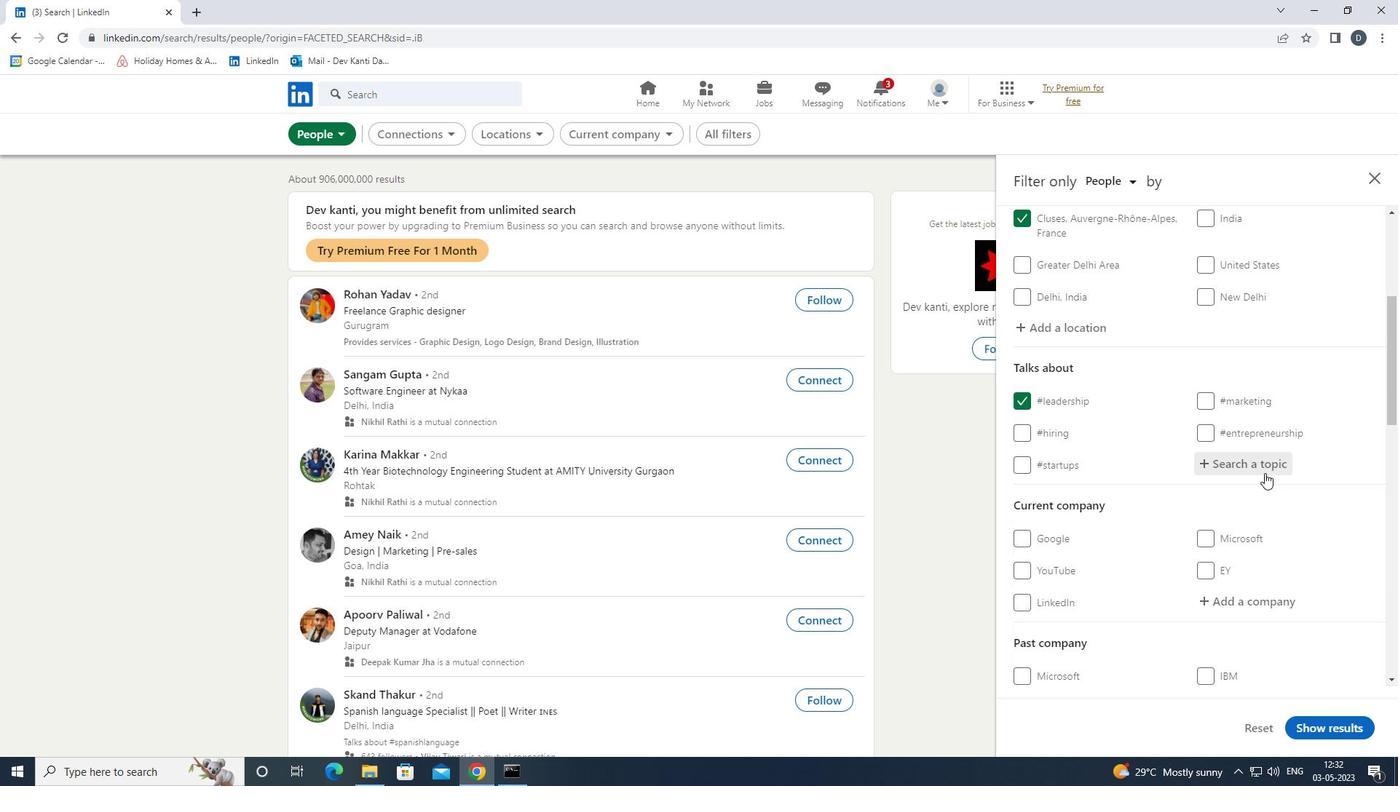 
Action: Mouse moved to (1255, 470)
Screenshot: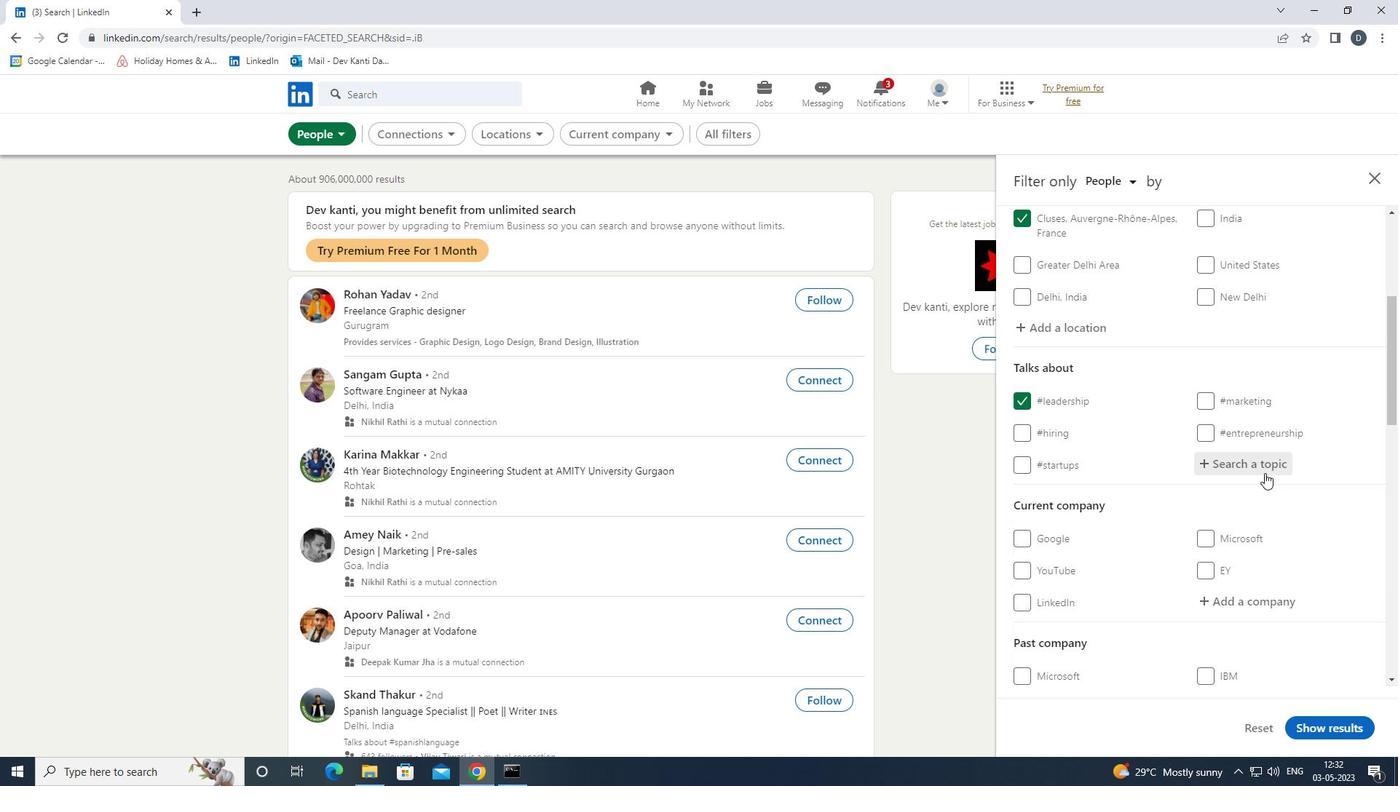 
Action: Mouse scrolled (1255, 469) with delta (0, 0)
Screenshot: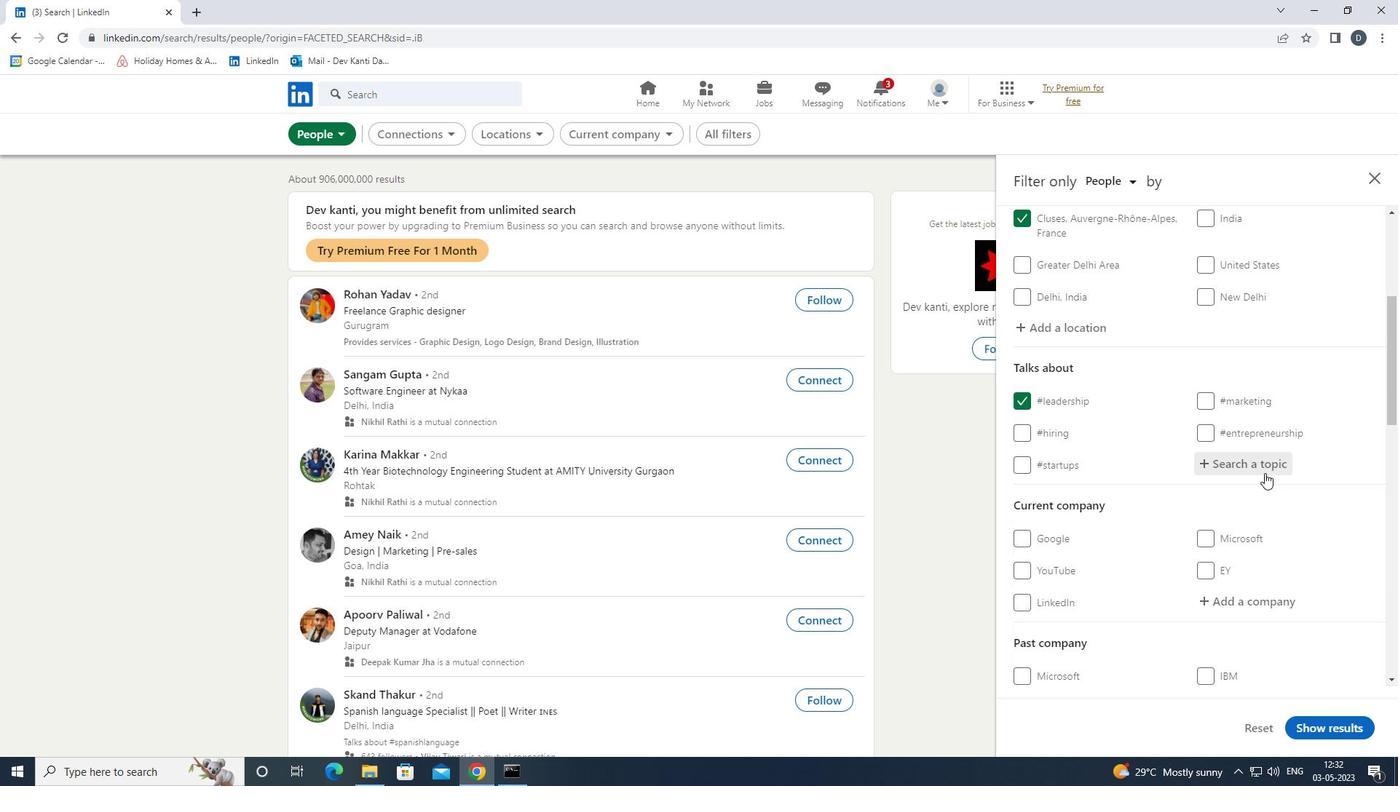 
Action: Mouse moved to (1257, 472)
Screenshot: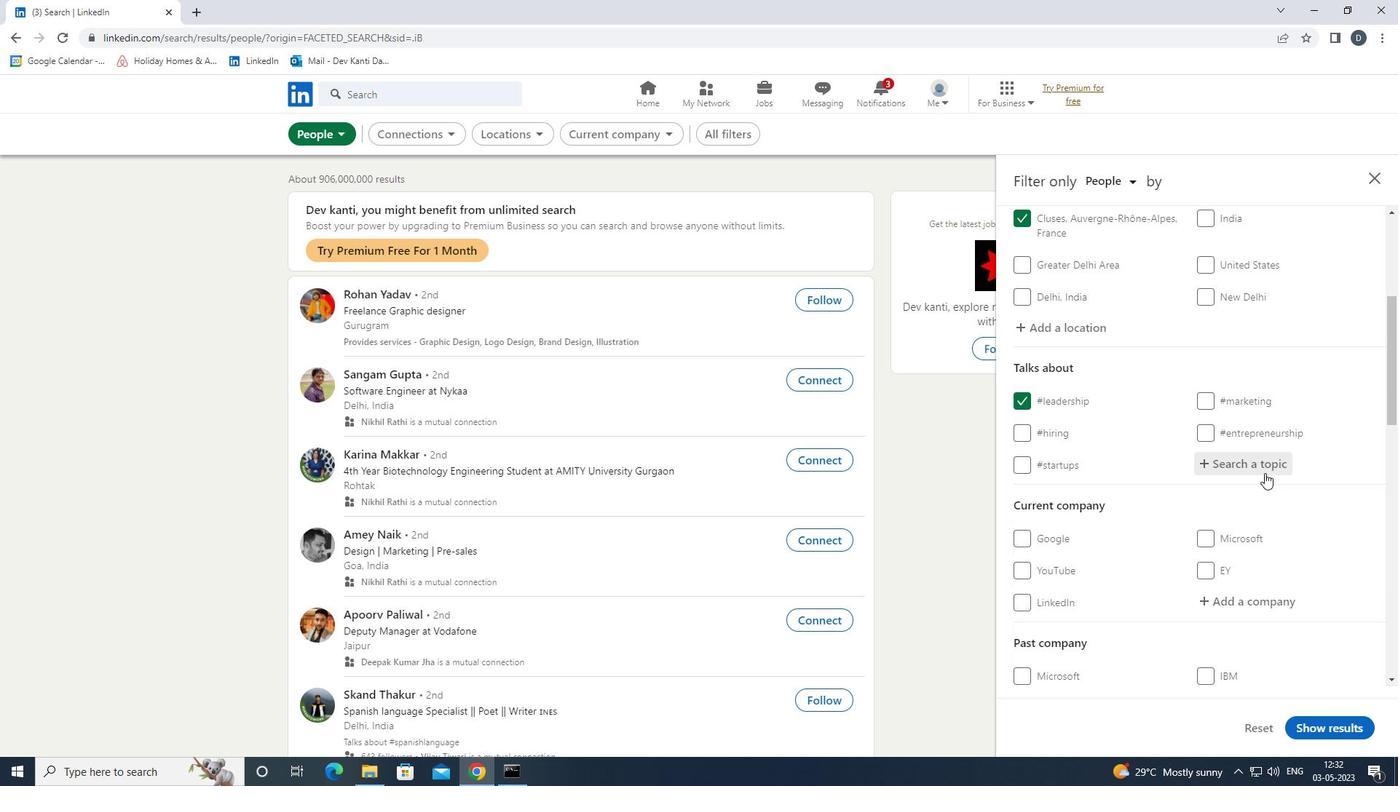 
Action: Mouse scrolled (1257, 472) with delta (0, 0)
Screenshot: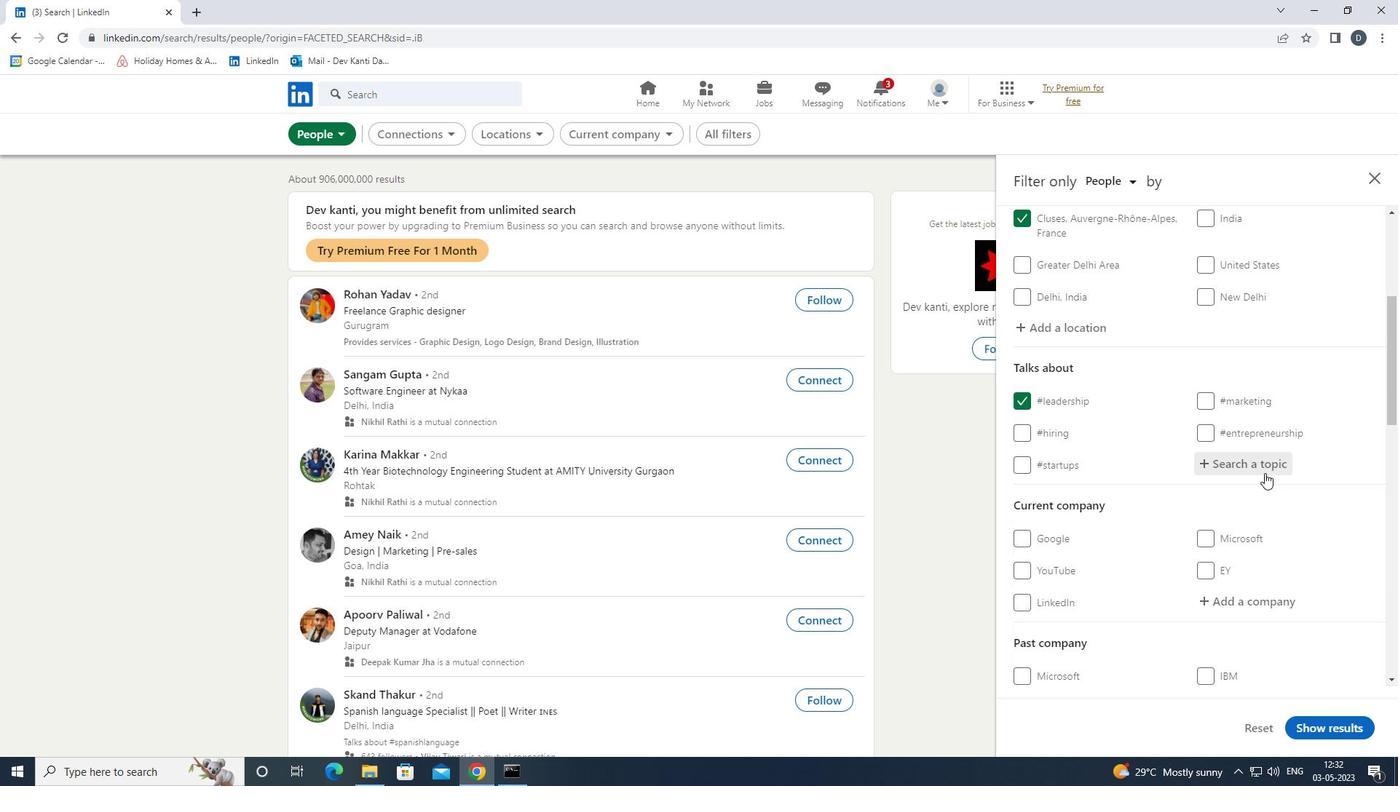 
Action: Mouse moved to (1257, 472)
Screenshot: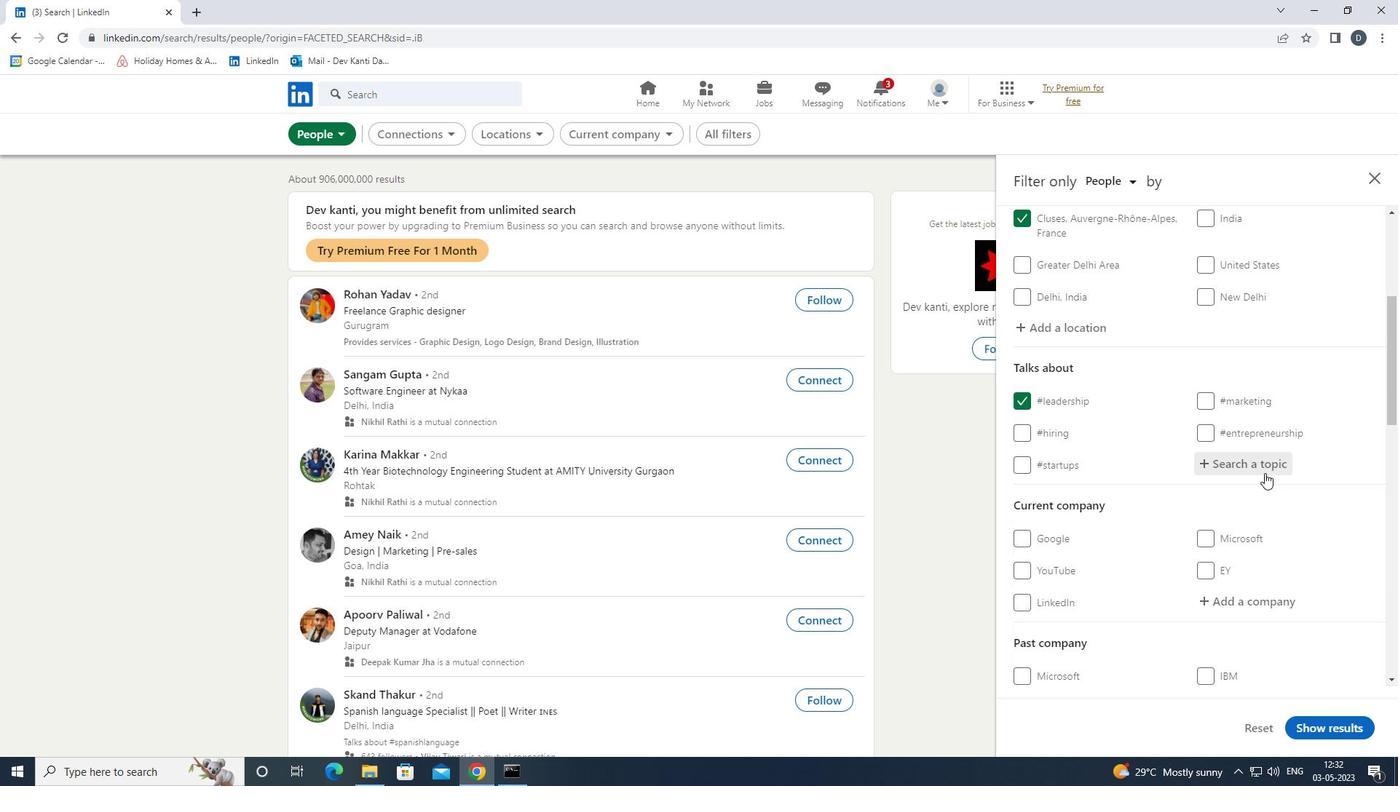 
Action: Mouse scrolled (1257, 472) with delta (0, 0)
Screenshot: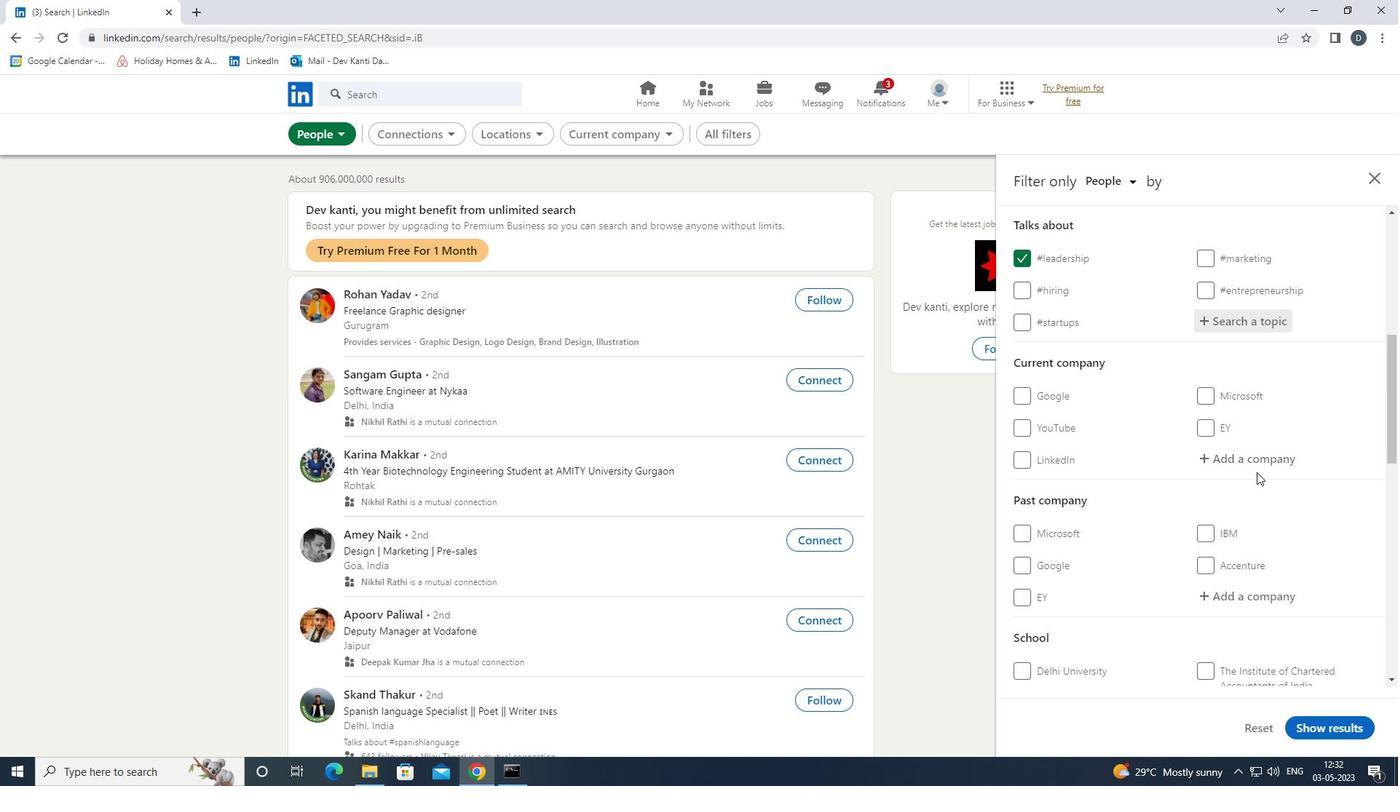 
Action: Mouse scrolled (1257, 472) with delta (0, 0)
Screenshot: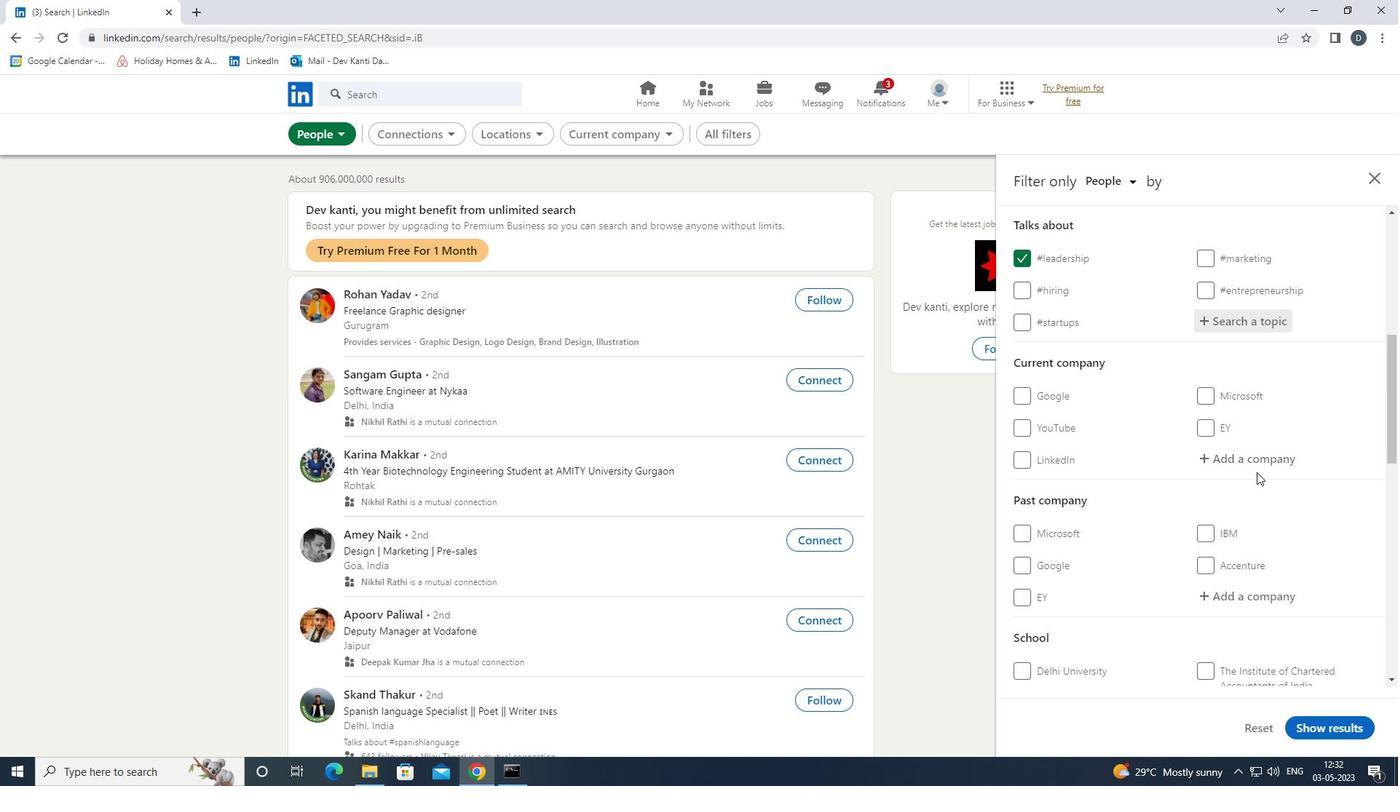 
Action: Mouse scrolled (1257, 472) with delta (0, 0)
Screenshot: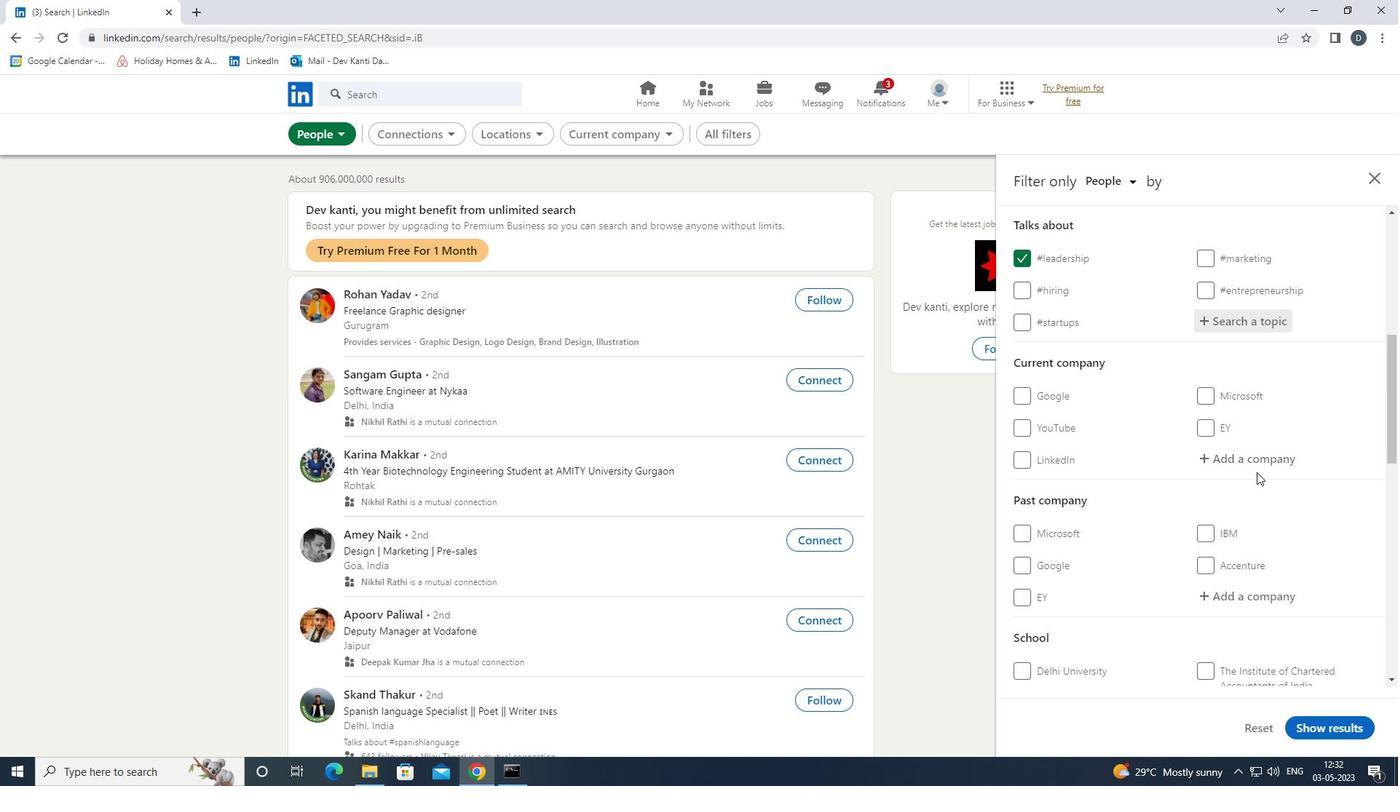 
Action: Mouse scrolled (1257, 472) with delta (0, 0)
Screenshot: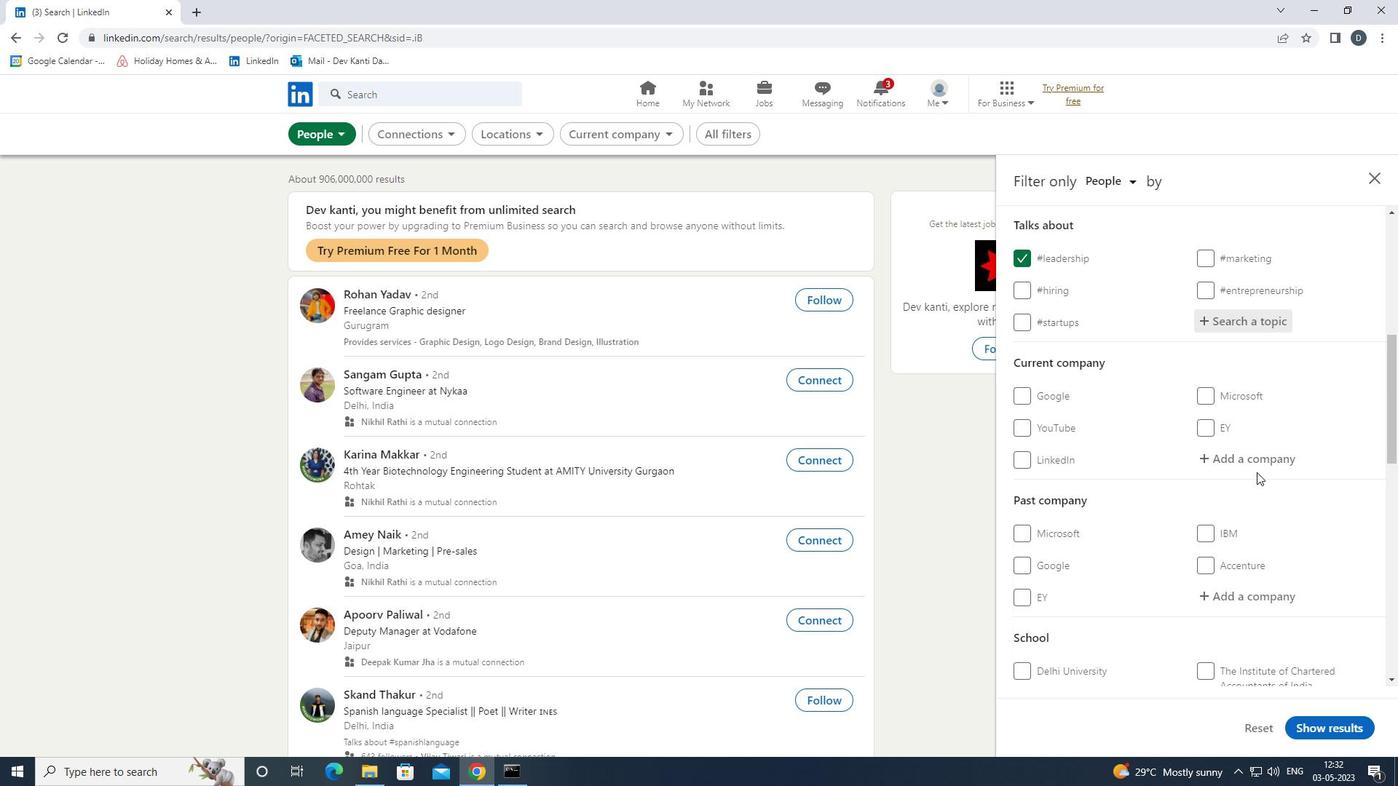 
Action: Mouse moved to (1220, 536)
Screenshot: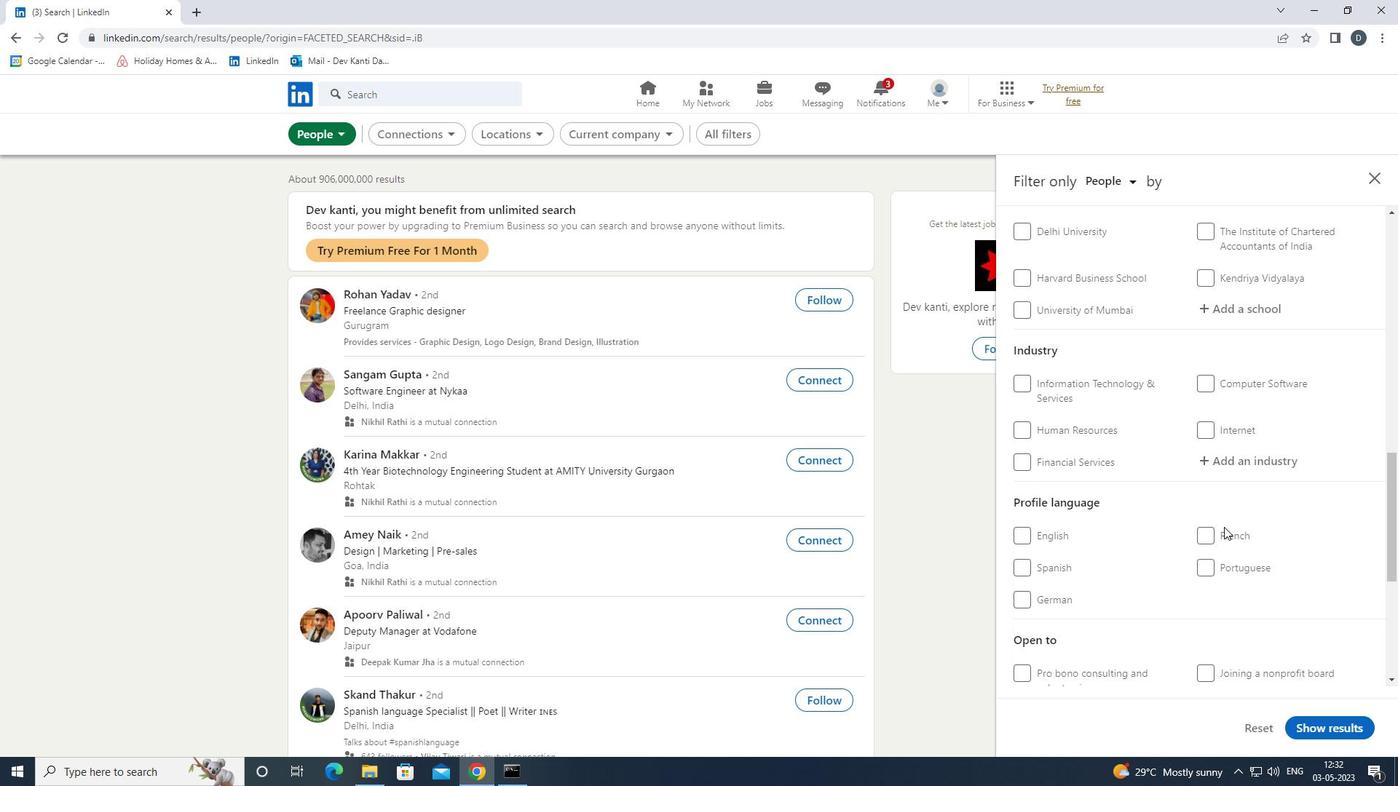 
Action: Mouse pressed left at (1220, 536)
Screenshot: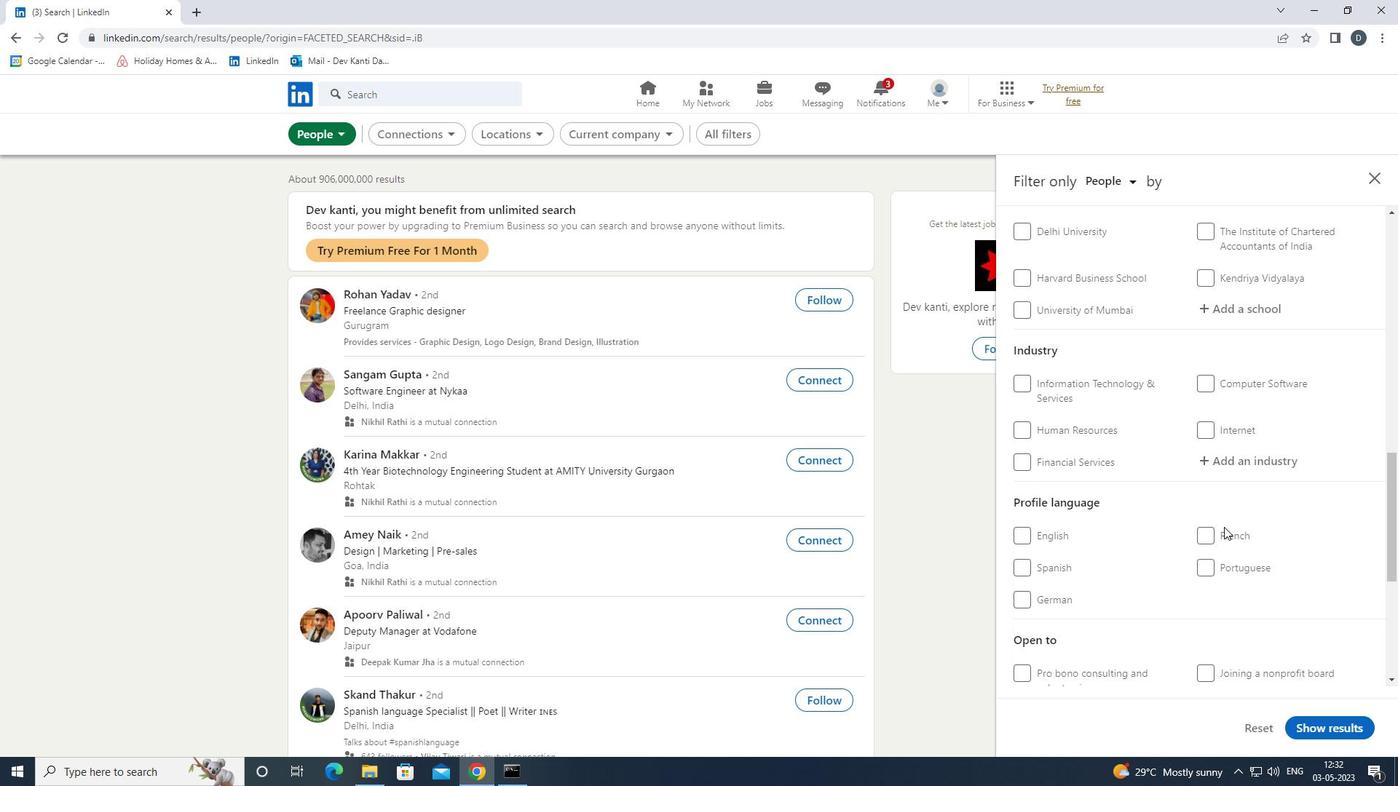 
Action: Mouse scrolled (1220, 536) with delta (0, 0)
Screenshot: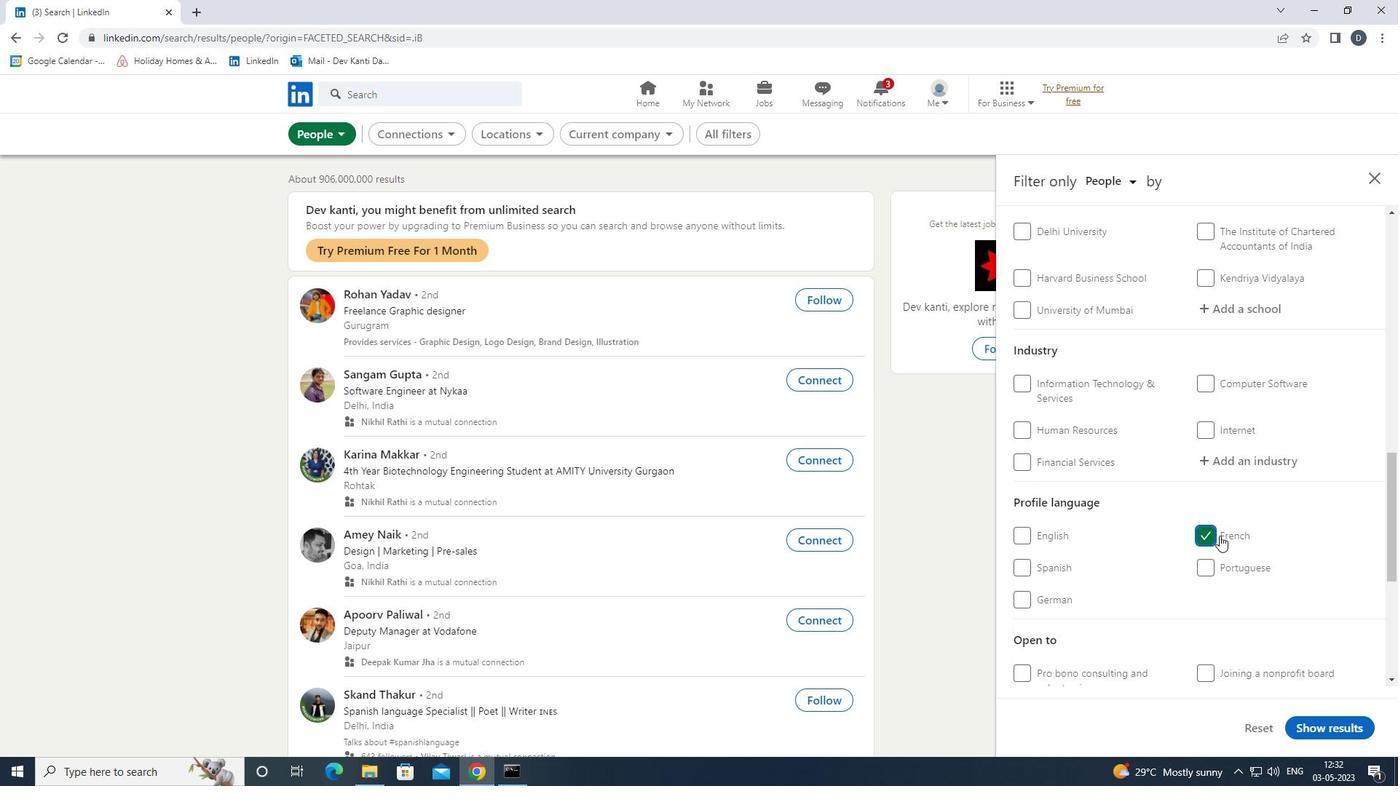 
Action: Mouse scrolled (1220, 536) with delta (0, 0)
Screenshot: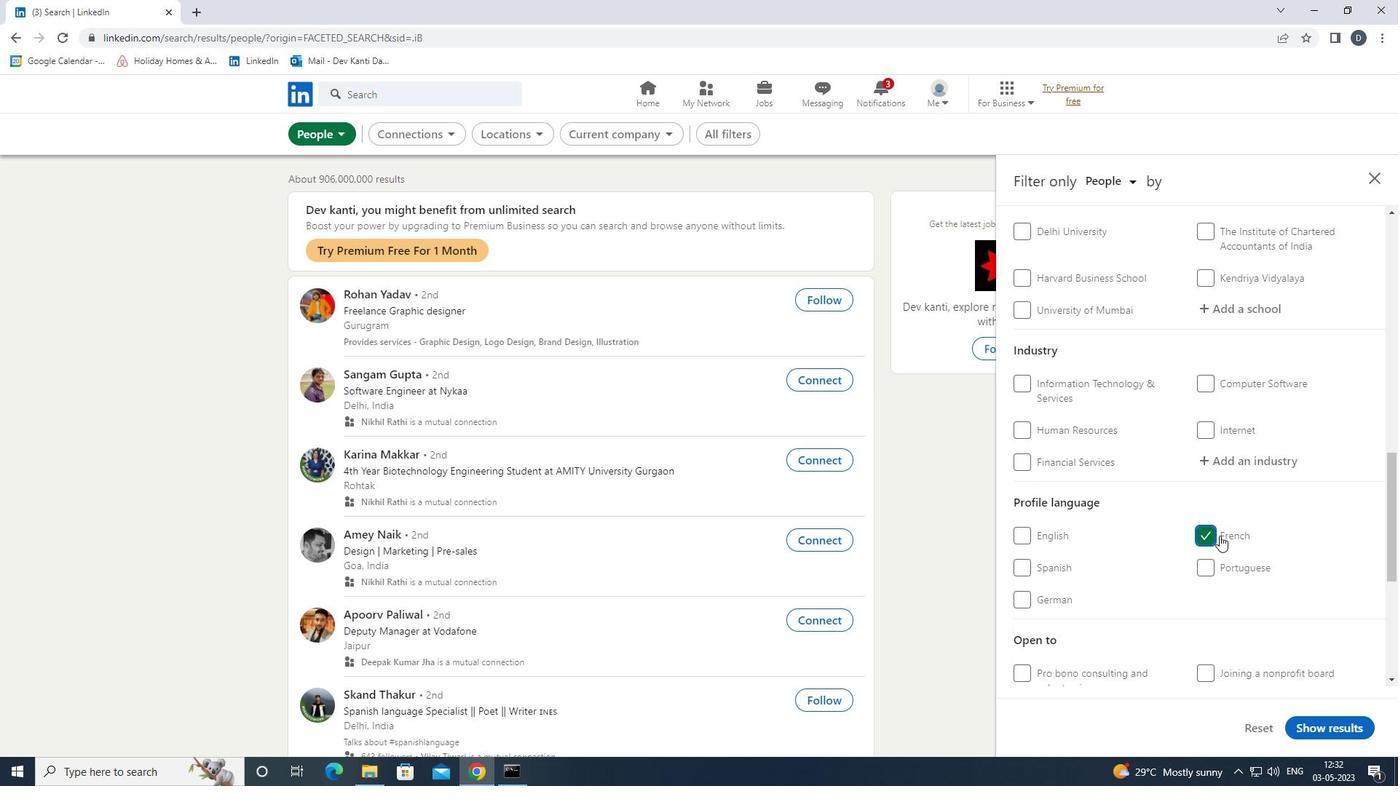 
Action: Mouse scrolled (1220, 536) with delta (0, 0)
Screenshot: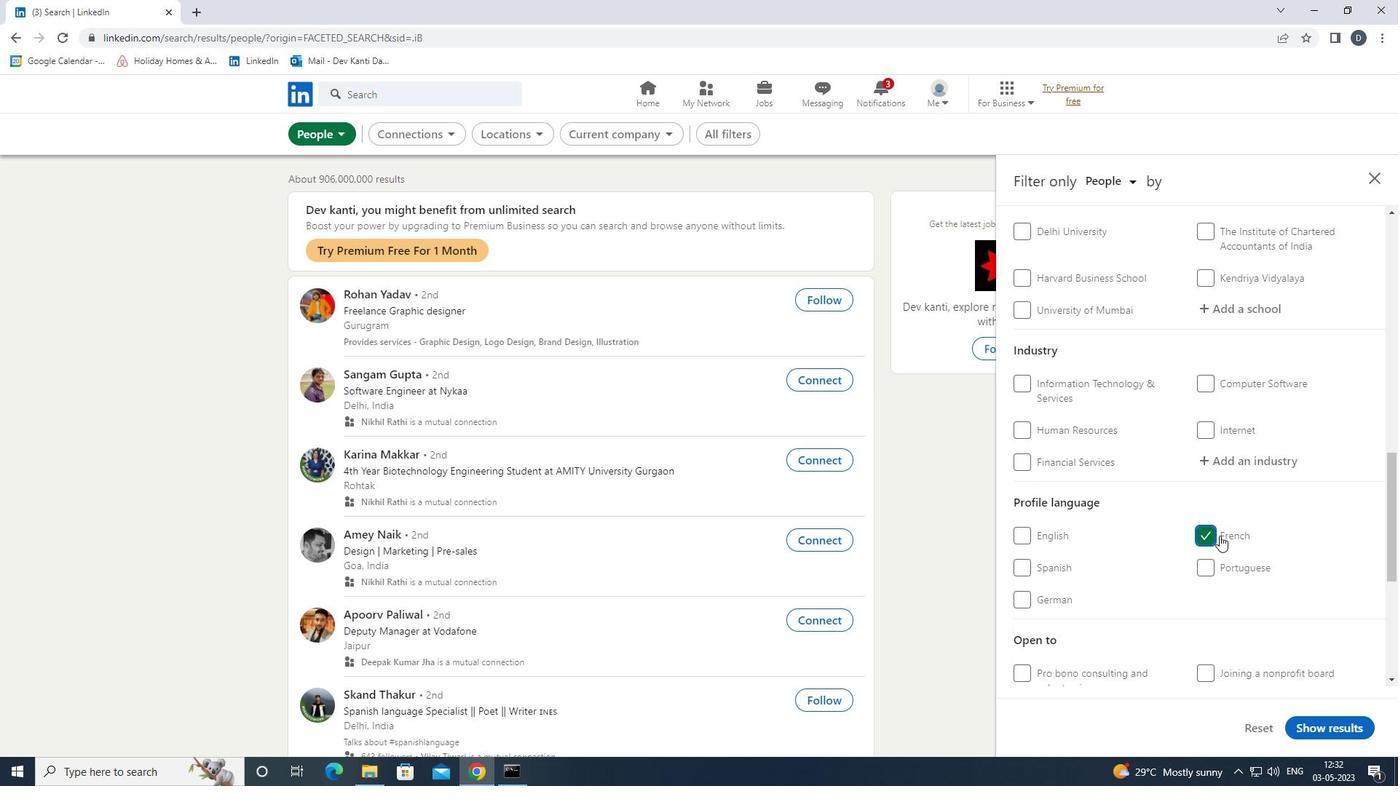 
Action: Mouse scrolled (1220, 536) with delta (0, 0)
Screenshot: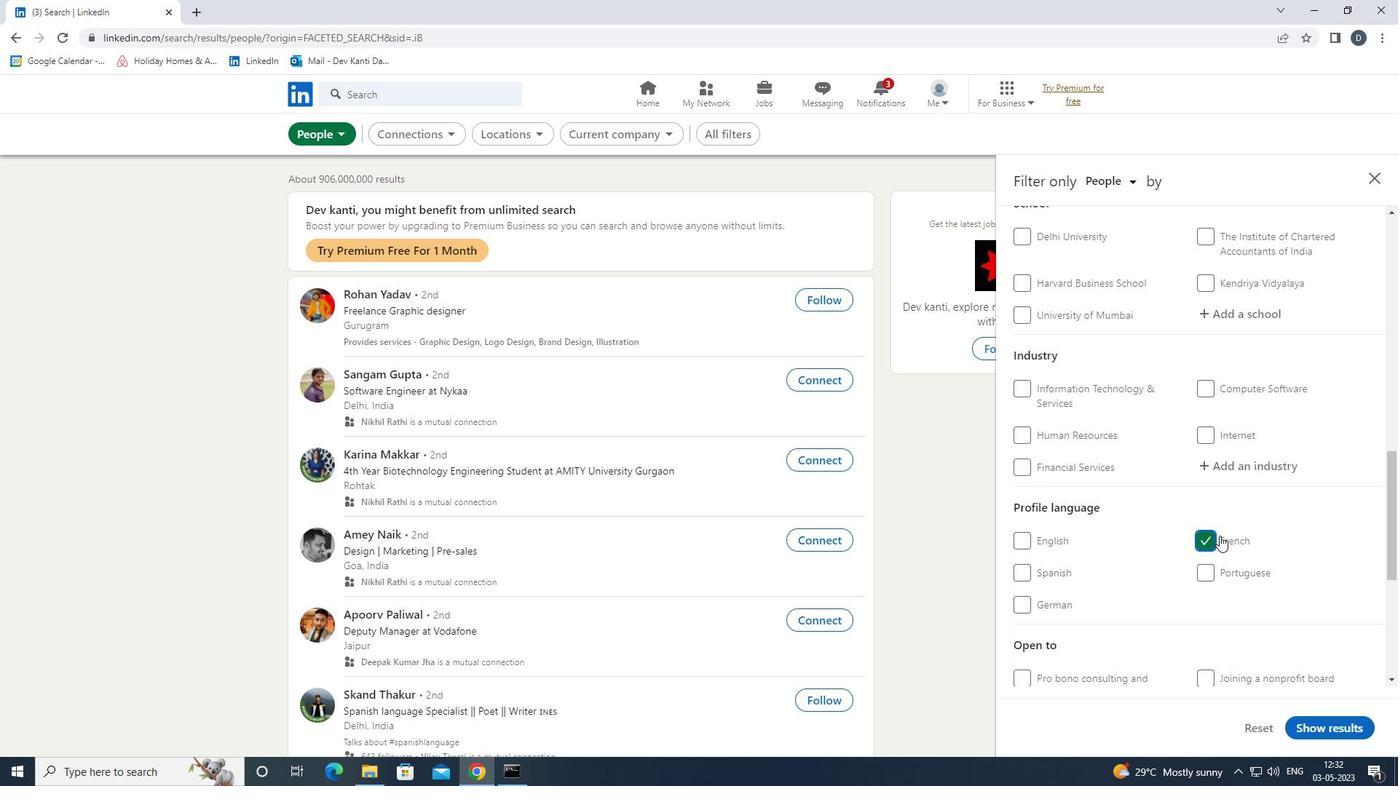 
Action: Mouse scrolled (1220, 536) with delta (0, 0)
Screenshot: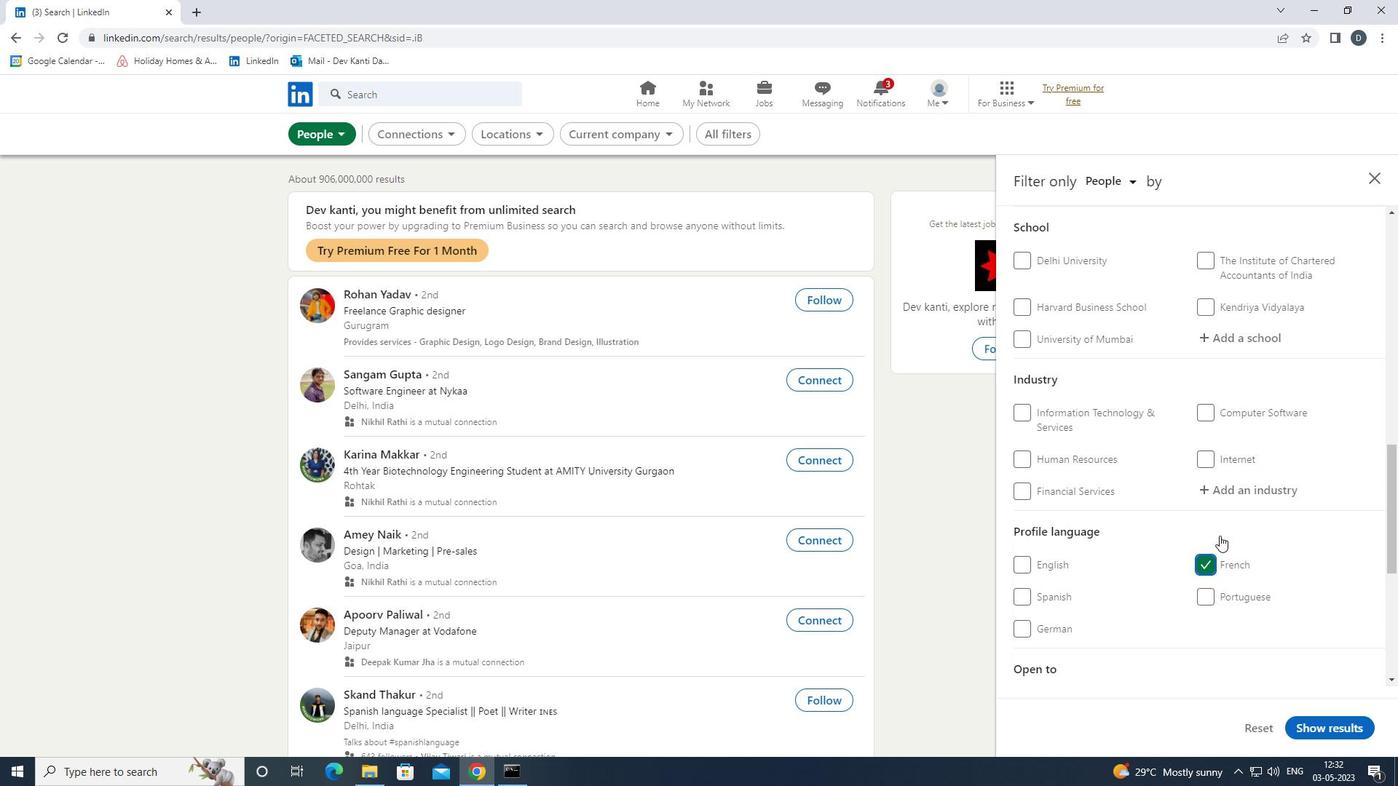 
Action: Mouse scrolled (1220, 536) with delta (0, 0)
Screenshot: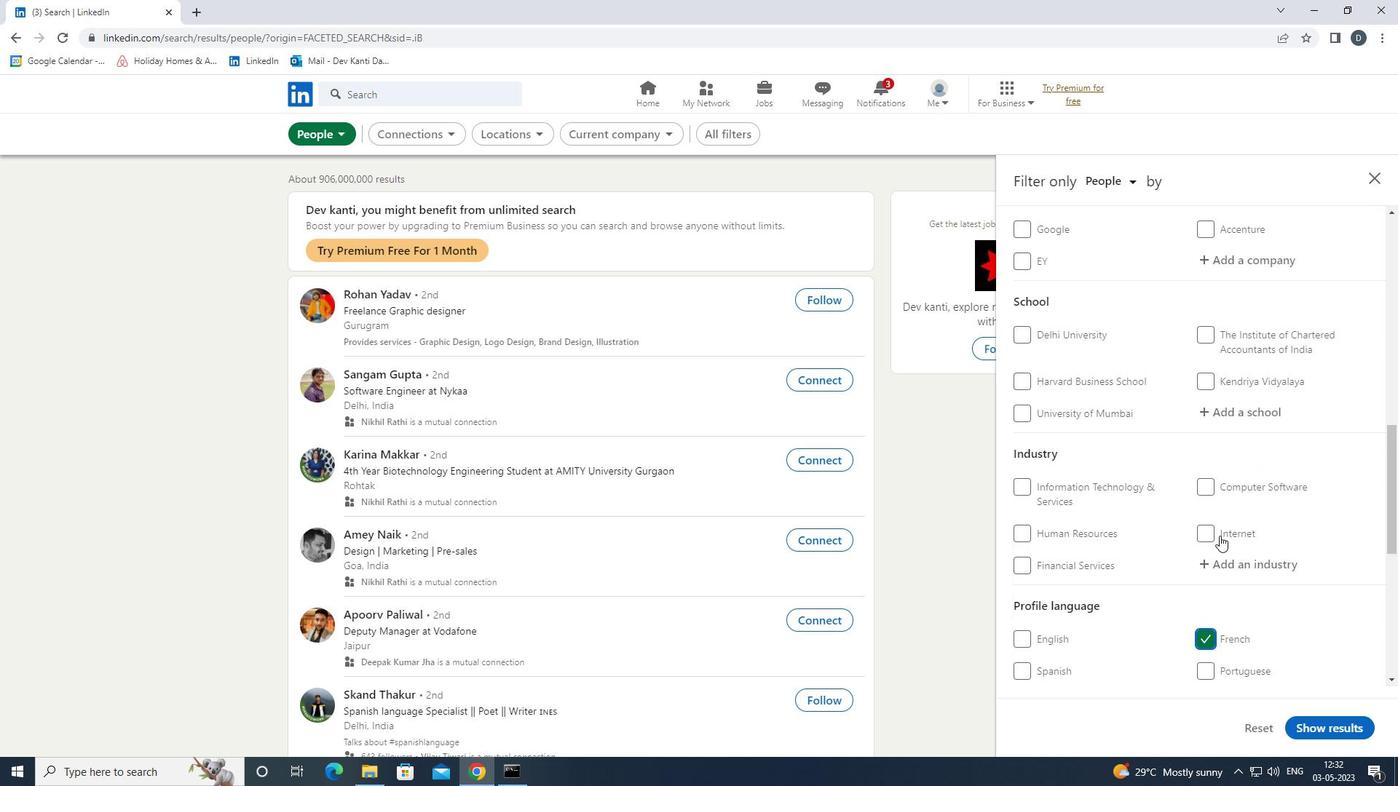 
Action: Mouse moved to (1231, 459)
Screenshot: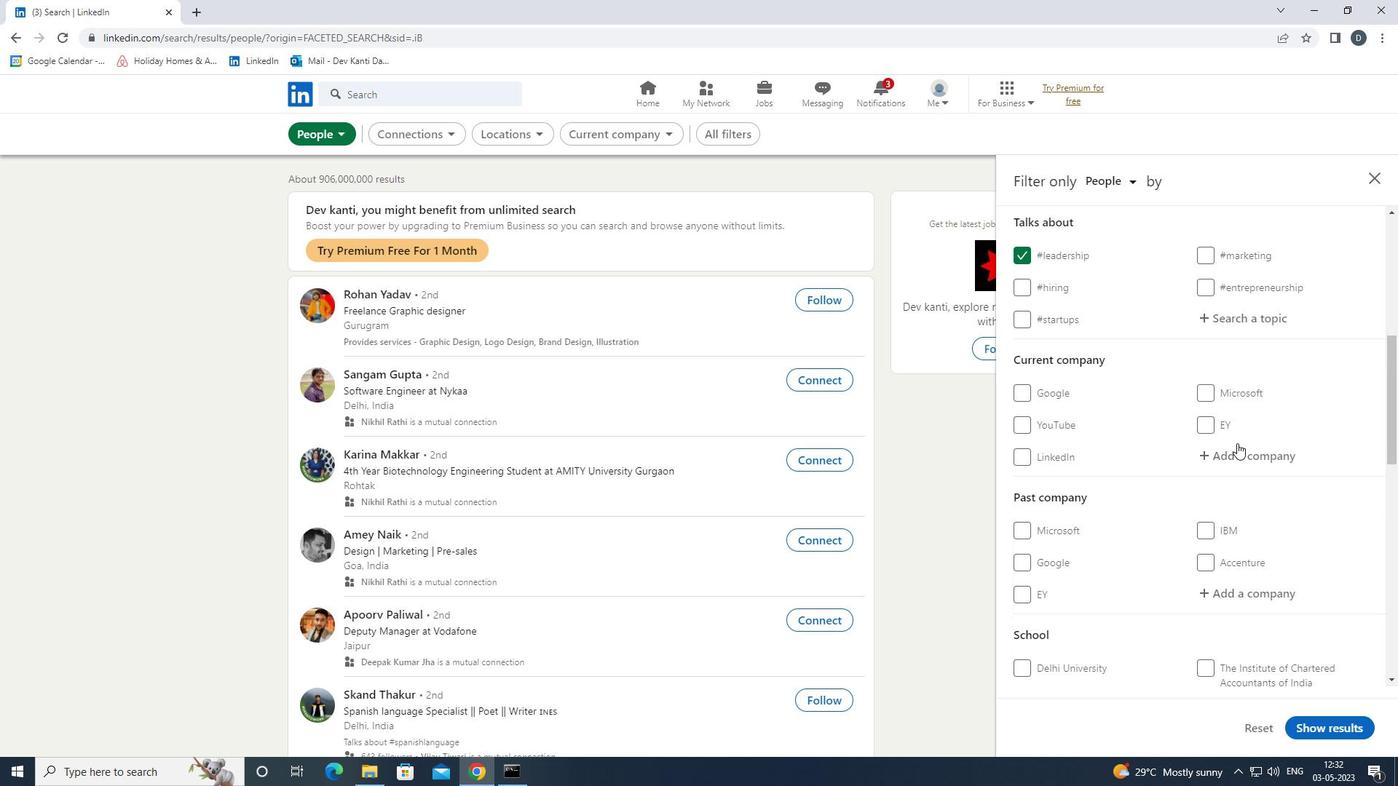 
Action: Mouse pressed left at (1231, 459)
Screenshot: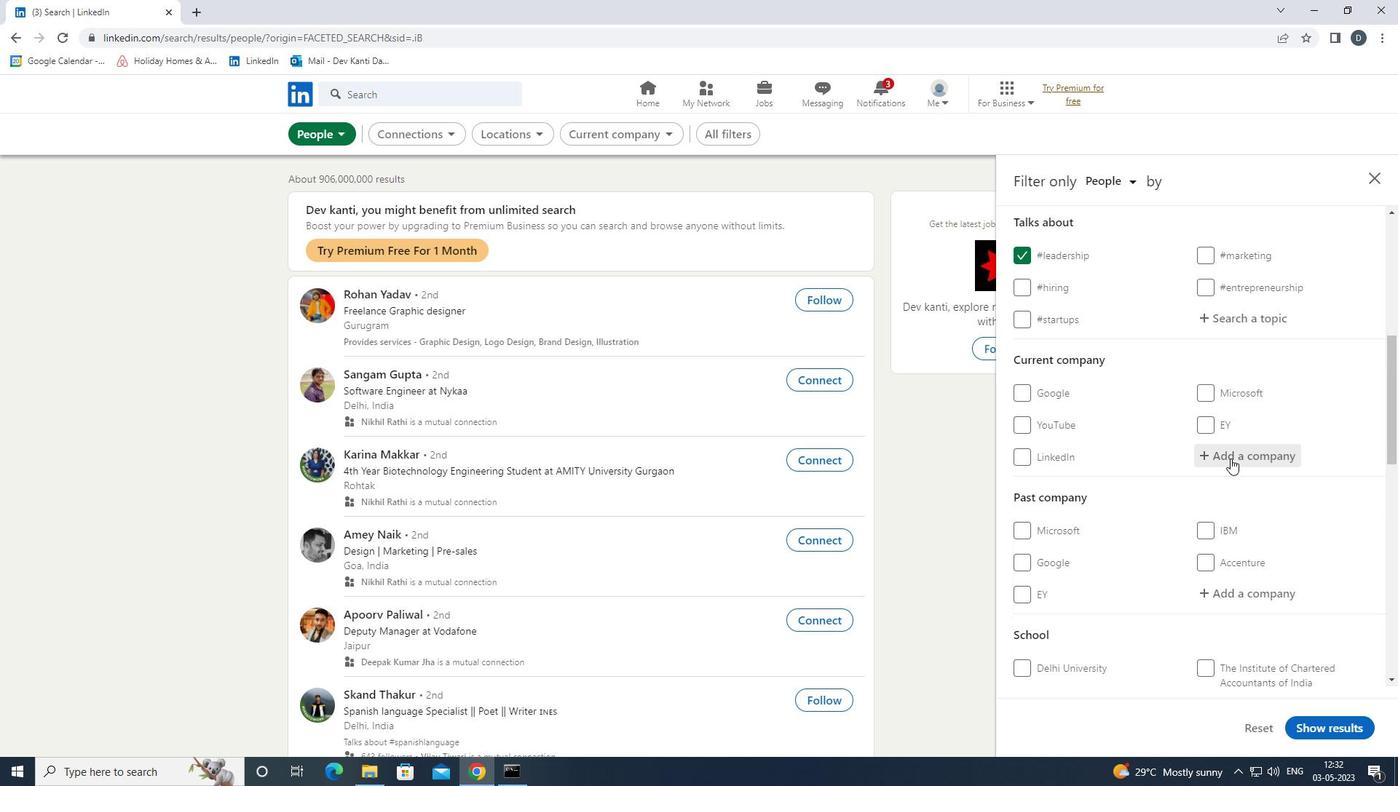 
Action: Mouse moved to (1185, 474)
Screenshot: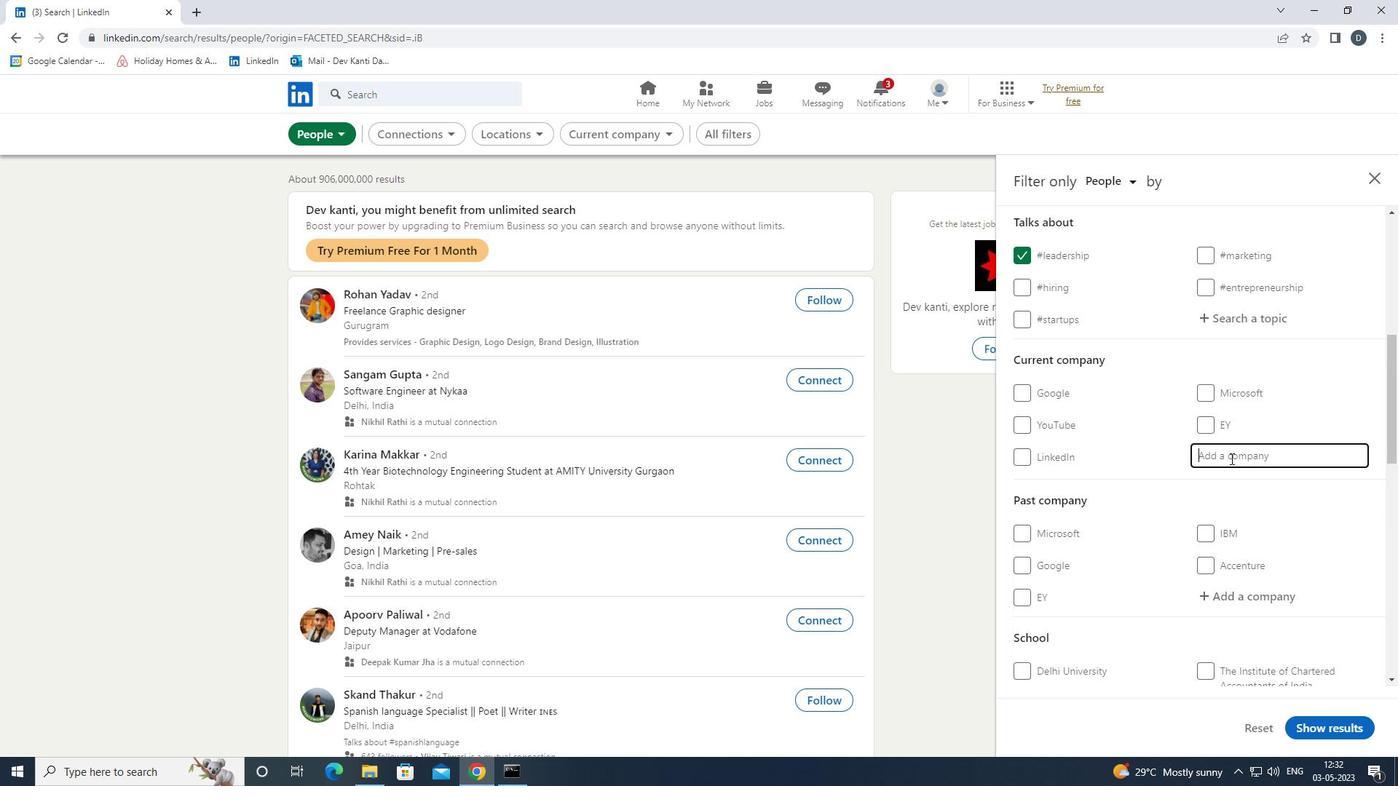 
Action: Key pressed <Key.shift>GENETEC<Key.down><Key.enter>
Screenshot: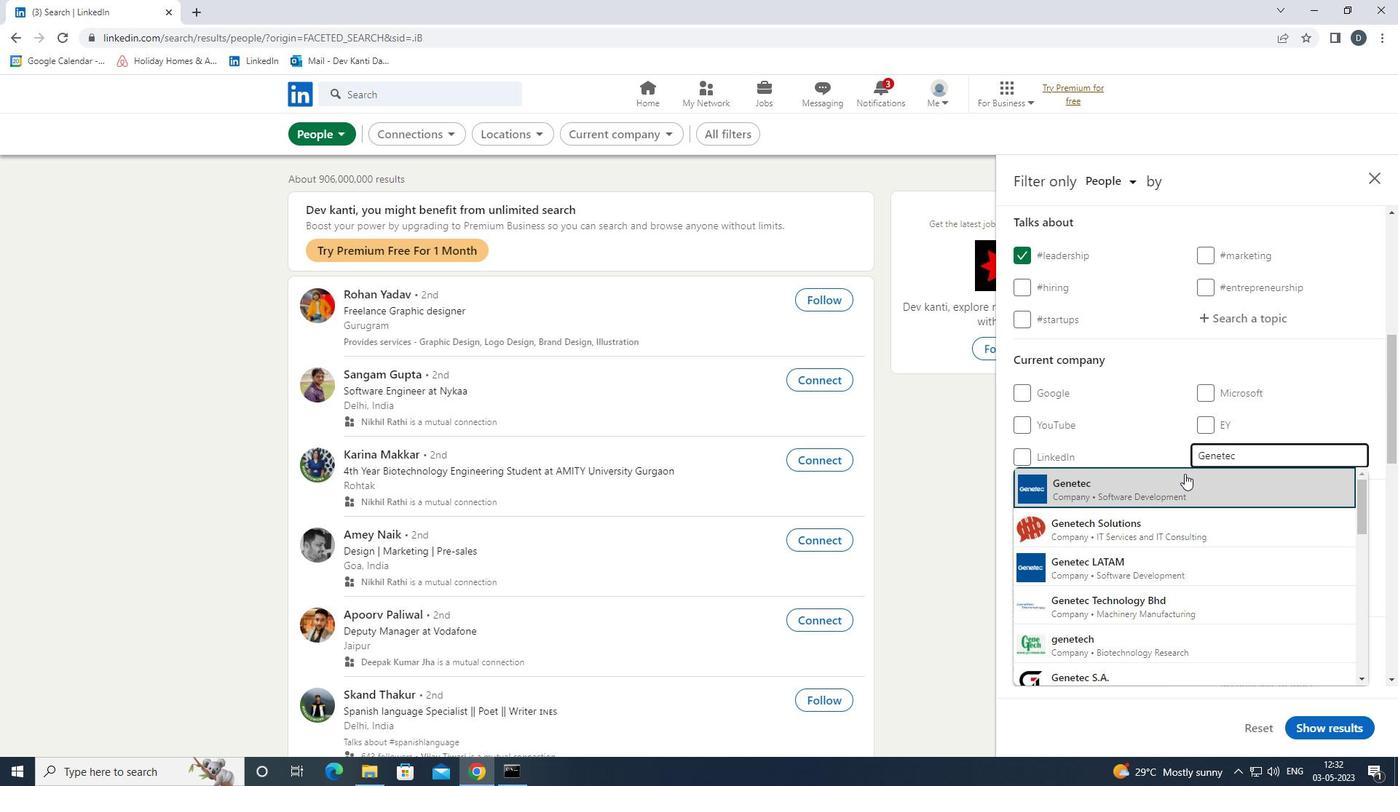 
Action: Mouse scrolled (1185, 473) with delta (0, 0)
Screenshot: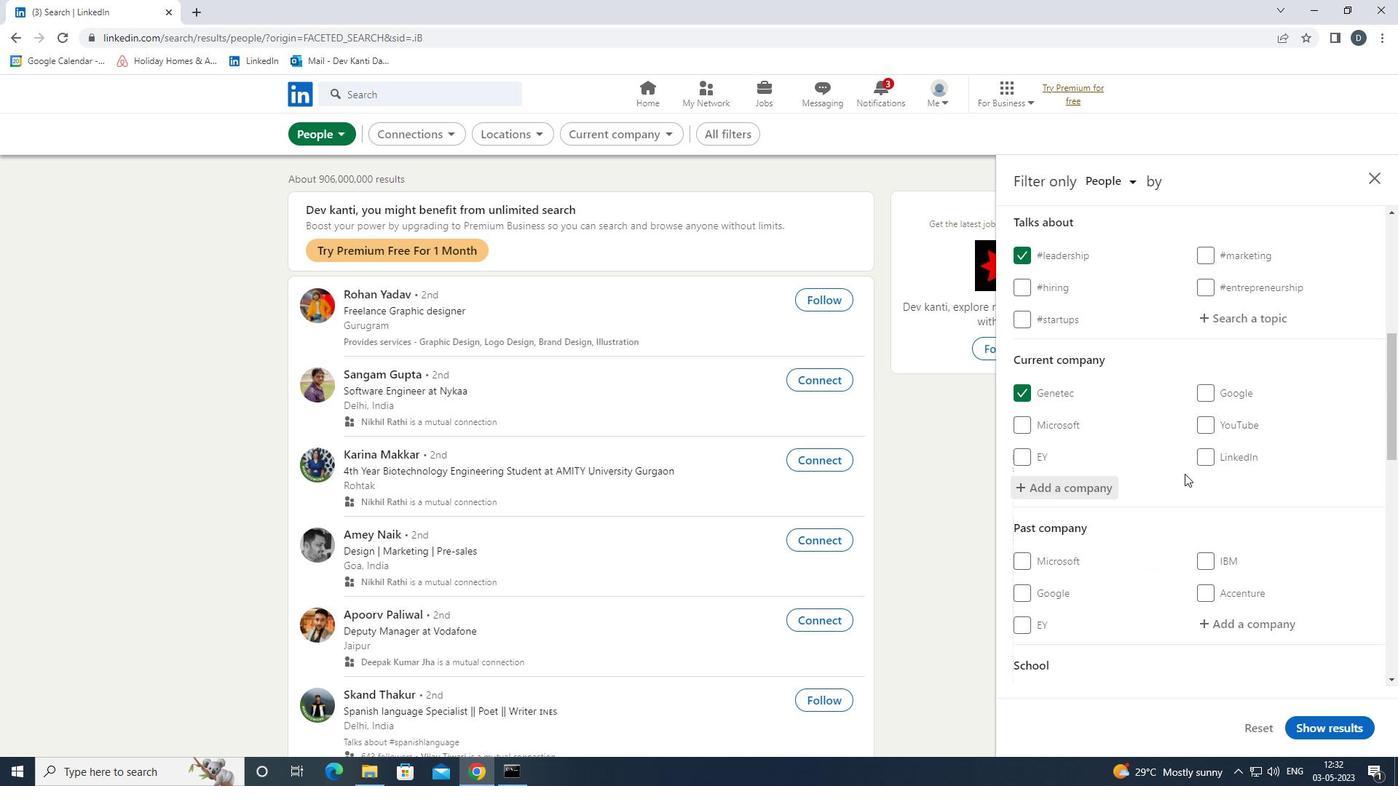 
Action: Mouse moved to (1183, 477)
Screenshot: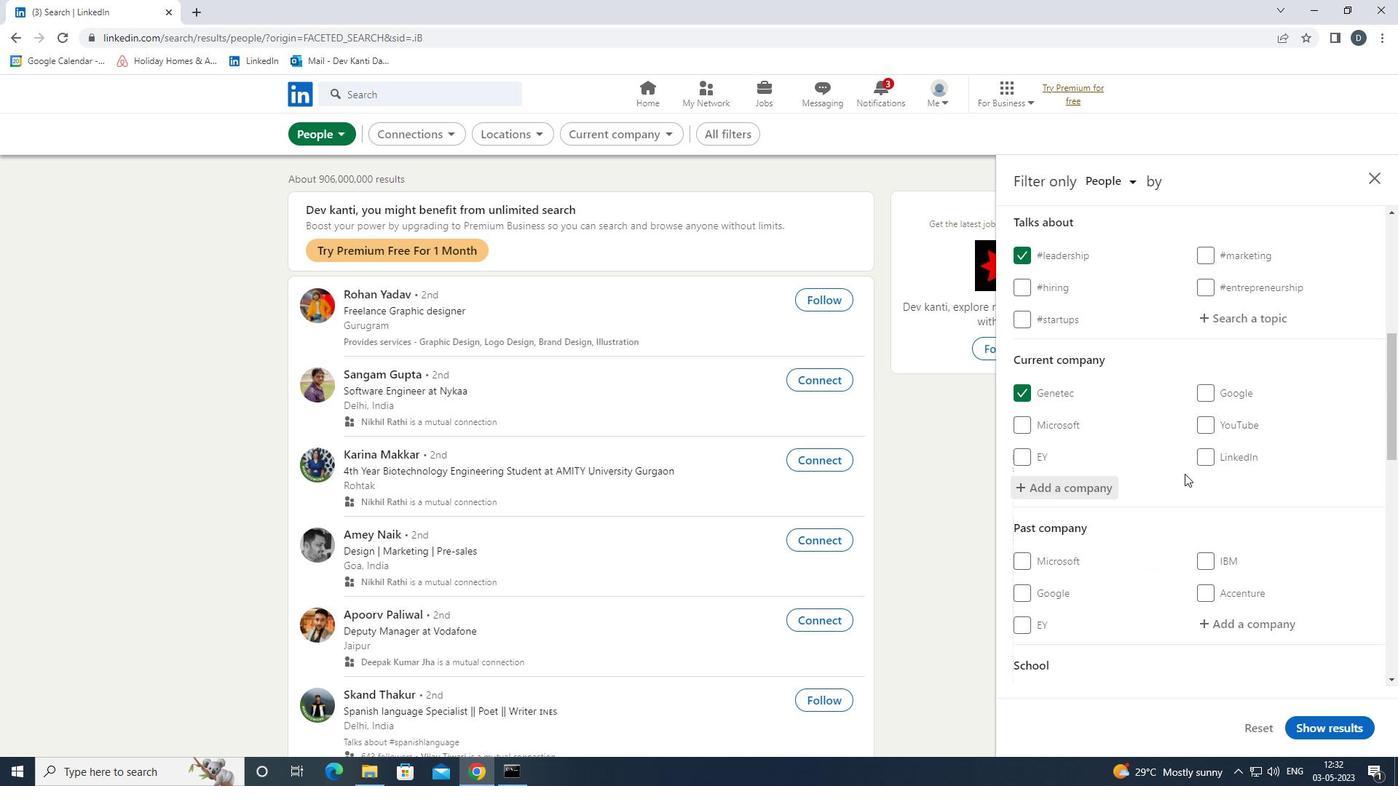 
Action: Mouse scrolled (1183, 476) with delta (0, 0)
Screenshot: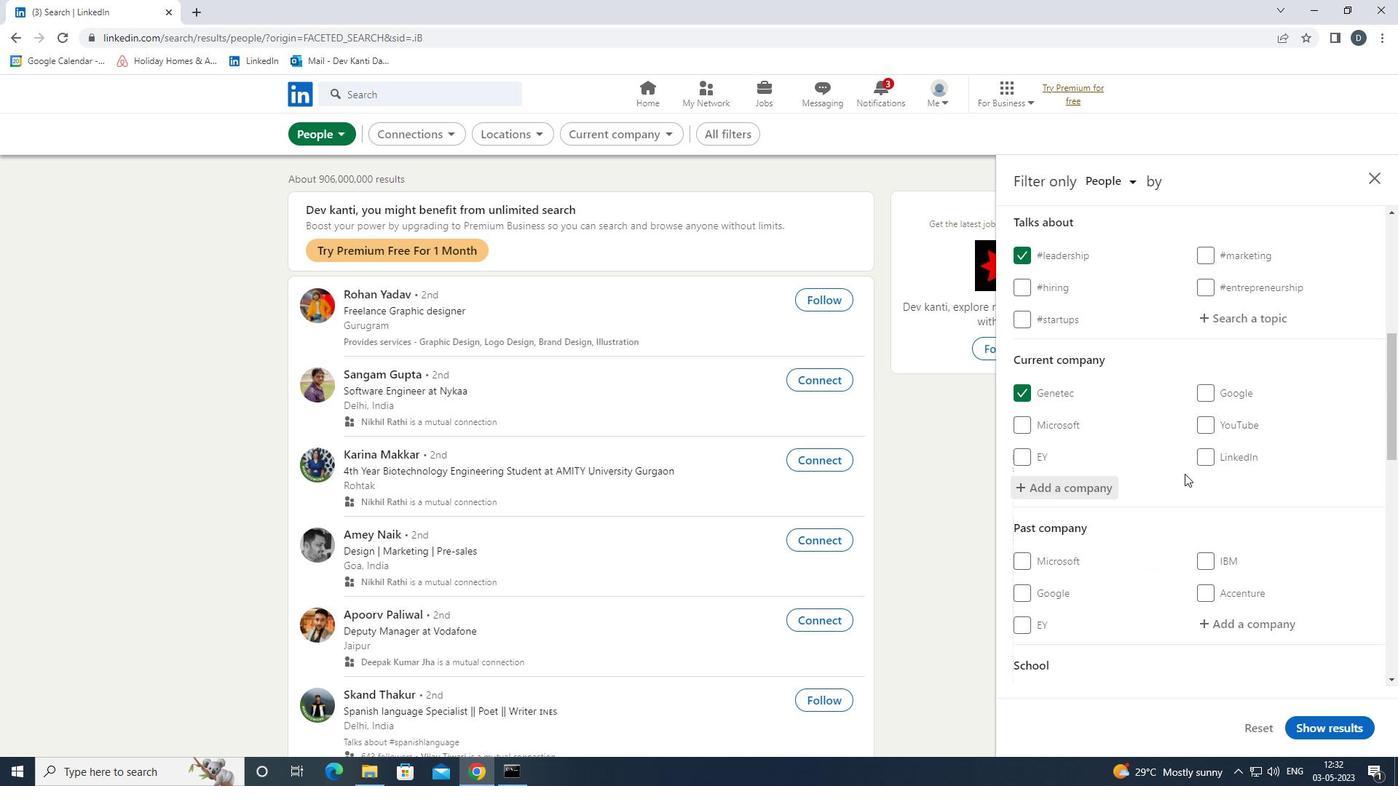 
Action: Mouse scrolled (1183, 476) with delta (0, 0)
Screenshot: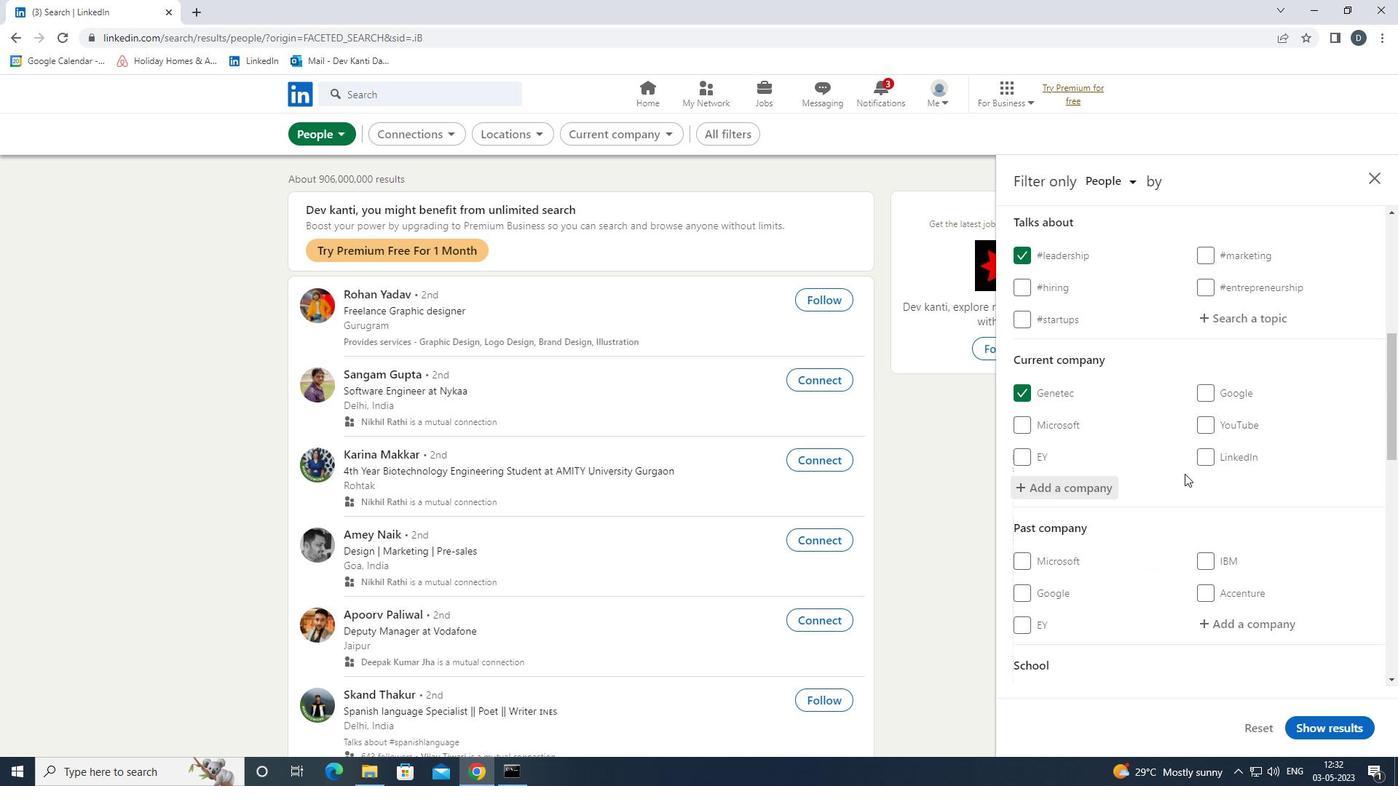 
Action: Mouse moved to (1247, 560)
Screenshot: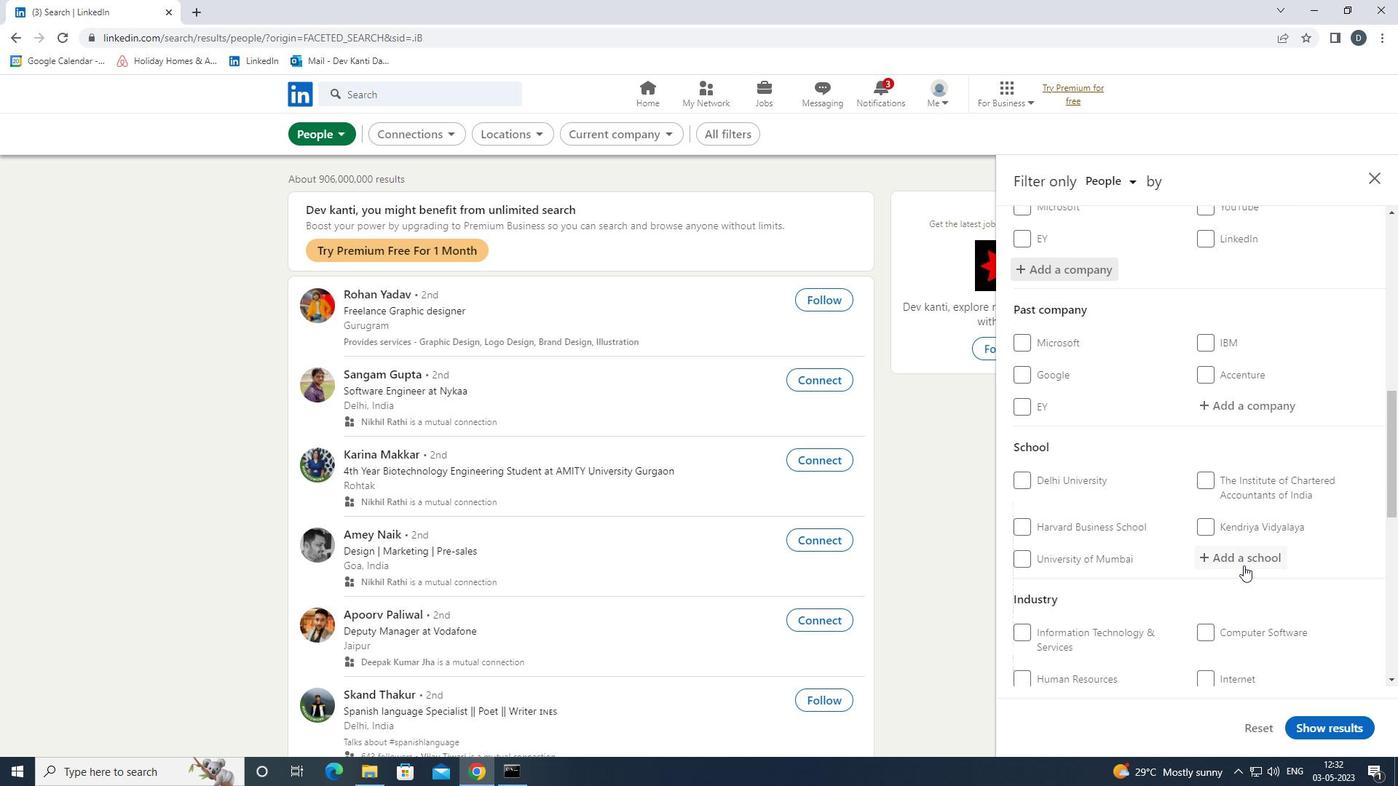 
Action: Mouse pressed left at (1247, 560)
Screenshot: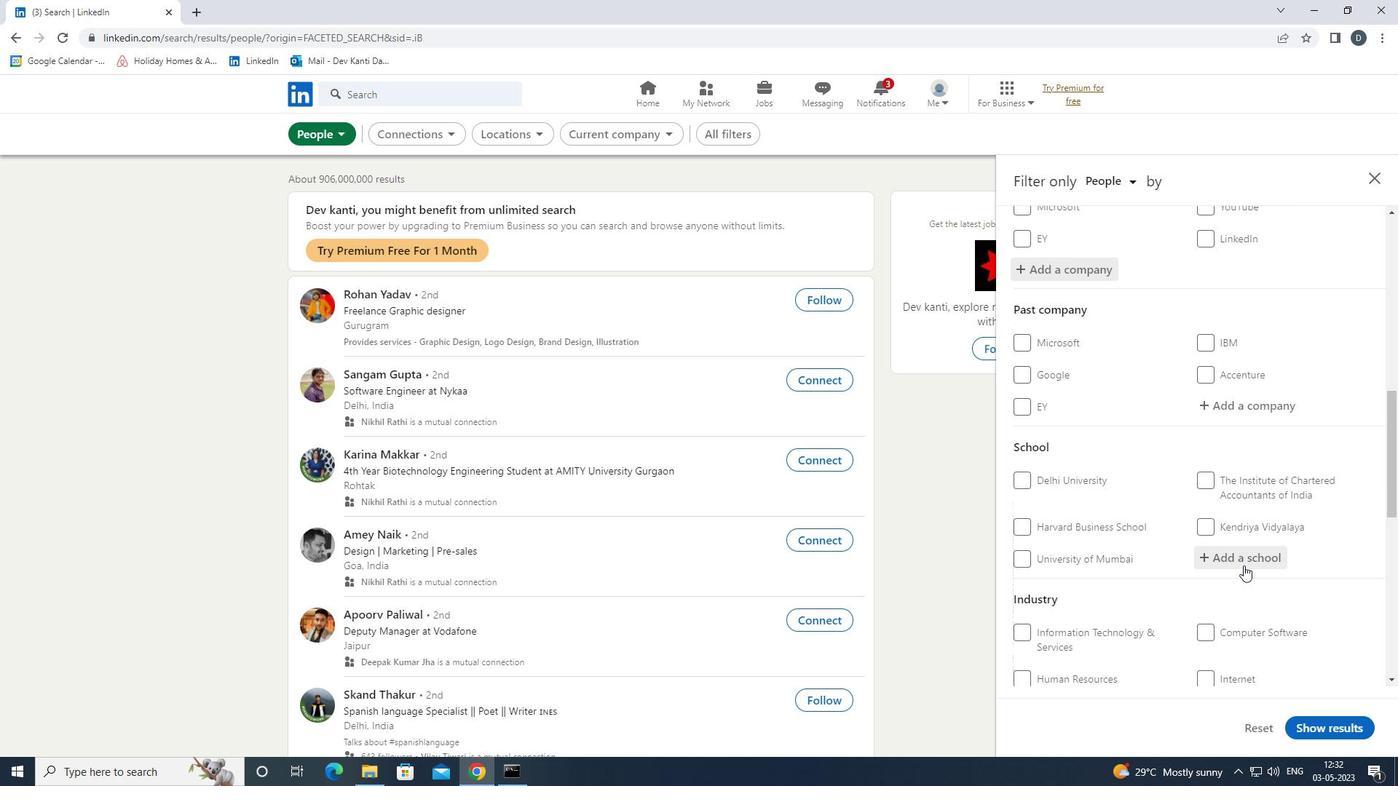 
Action: Key pressed <Key.shift><Key.shift>PES<Key.space>IN<Key.backspace>NSTITUTE<Key.down><Key.enter>
Screenshot: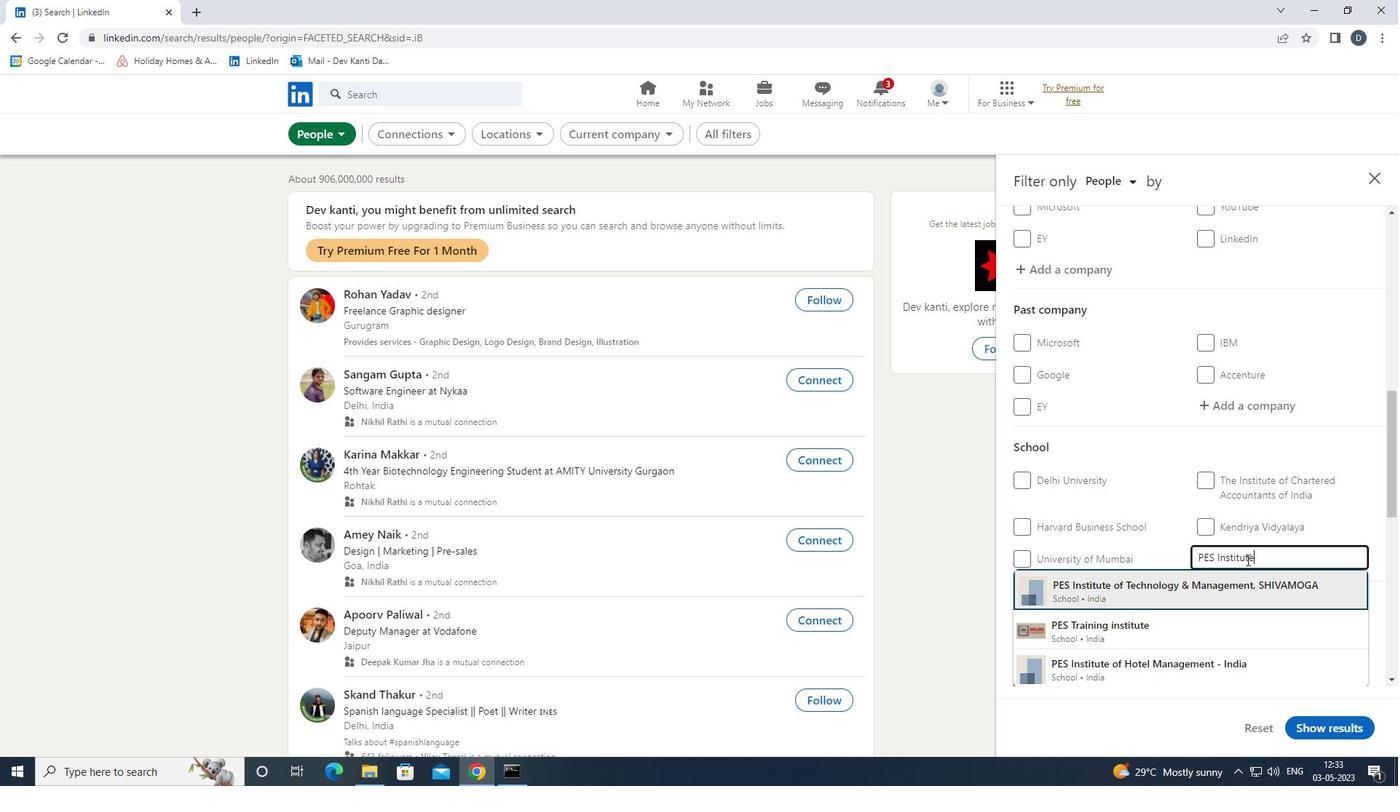 
Action: Mouse scrolled (1247, 559) with delta (0, 0)
Screenshot: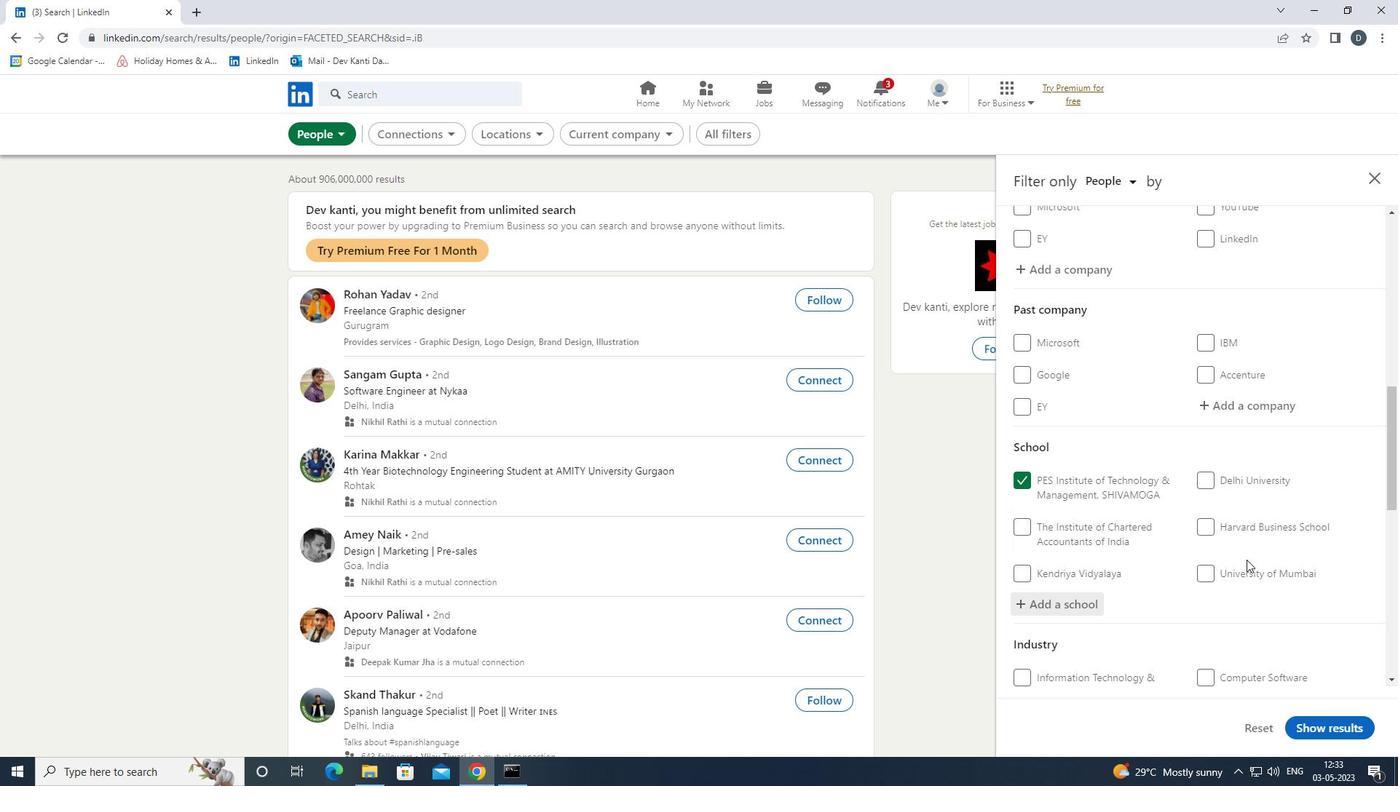 
Action: Mouse moved to (1245, 561)
Screenshot: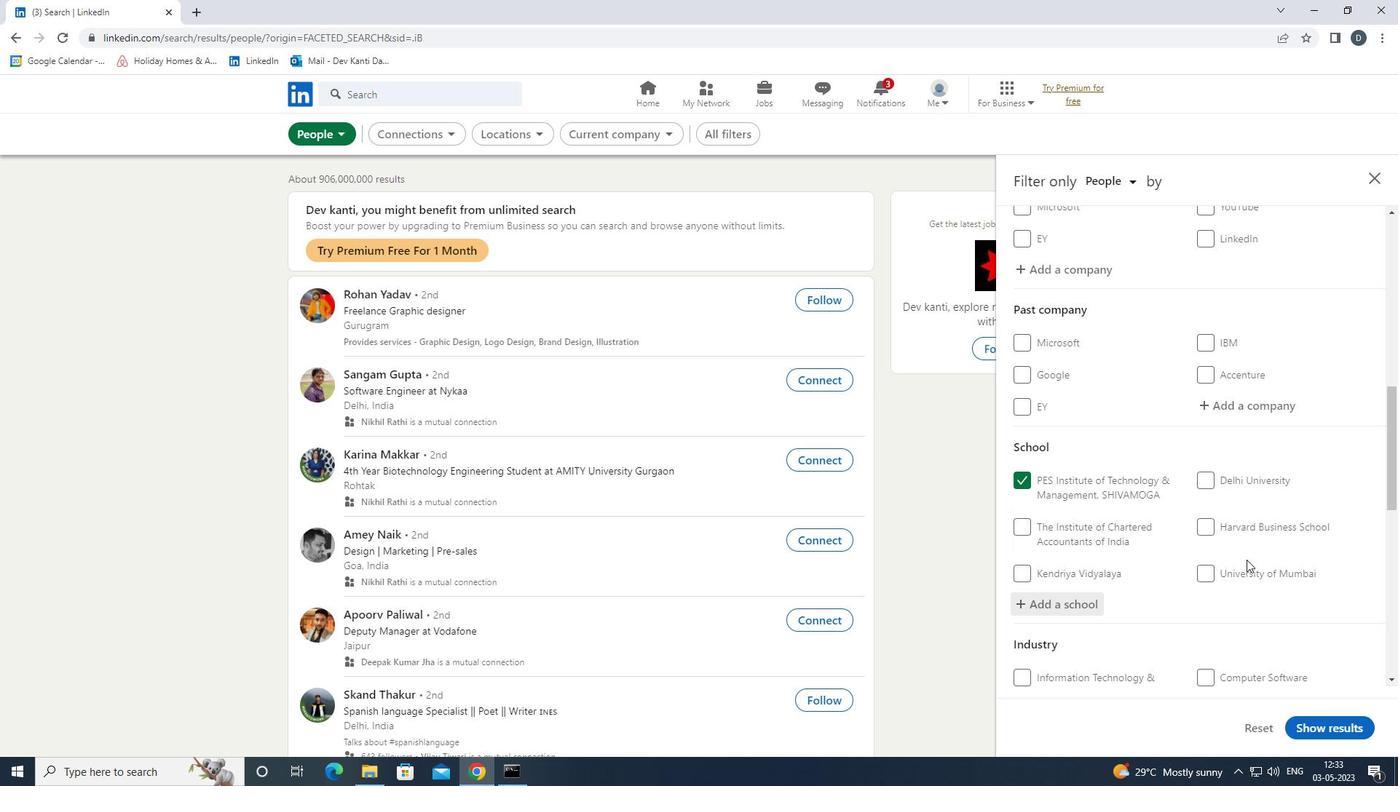 
Action: Mouse scrolled (1245, 561) with delta (0, 0)
Screenshot: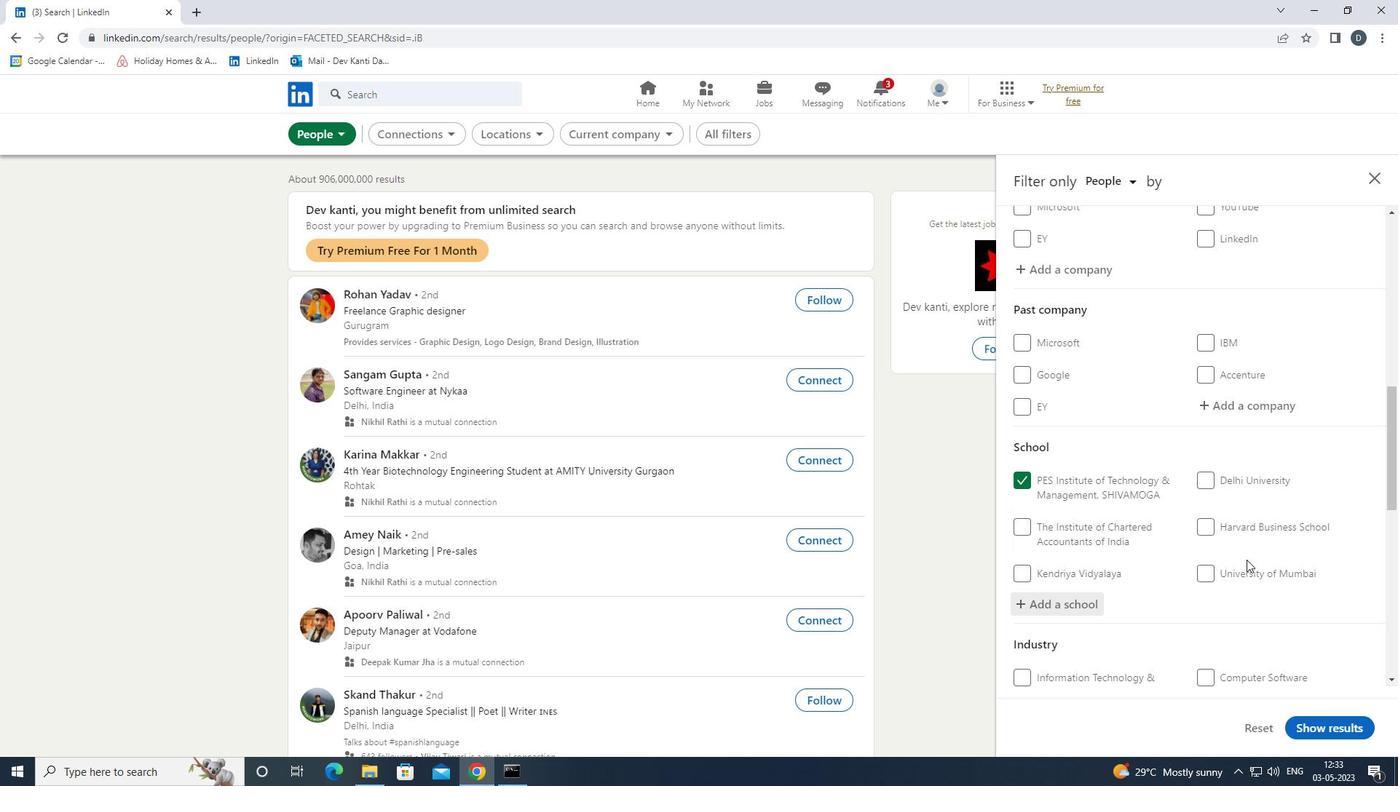 
Action: Mouse scrolled (1245, 561) with delta (0, 0)
Screenshot: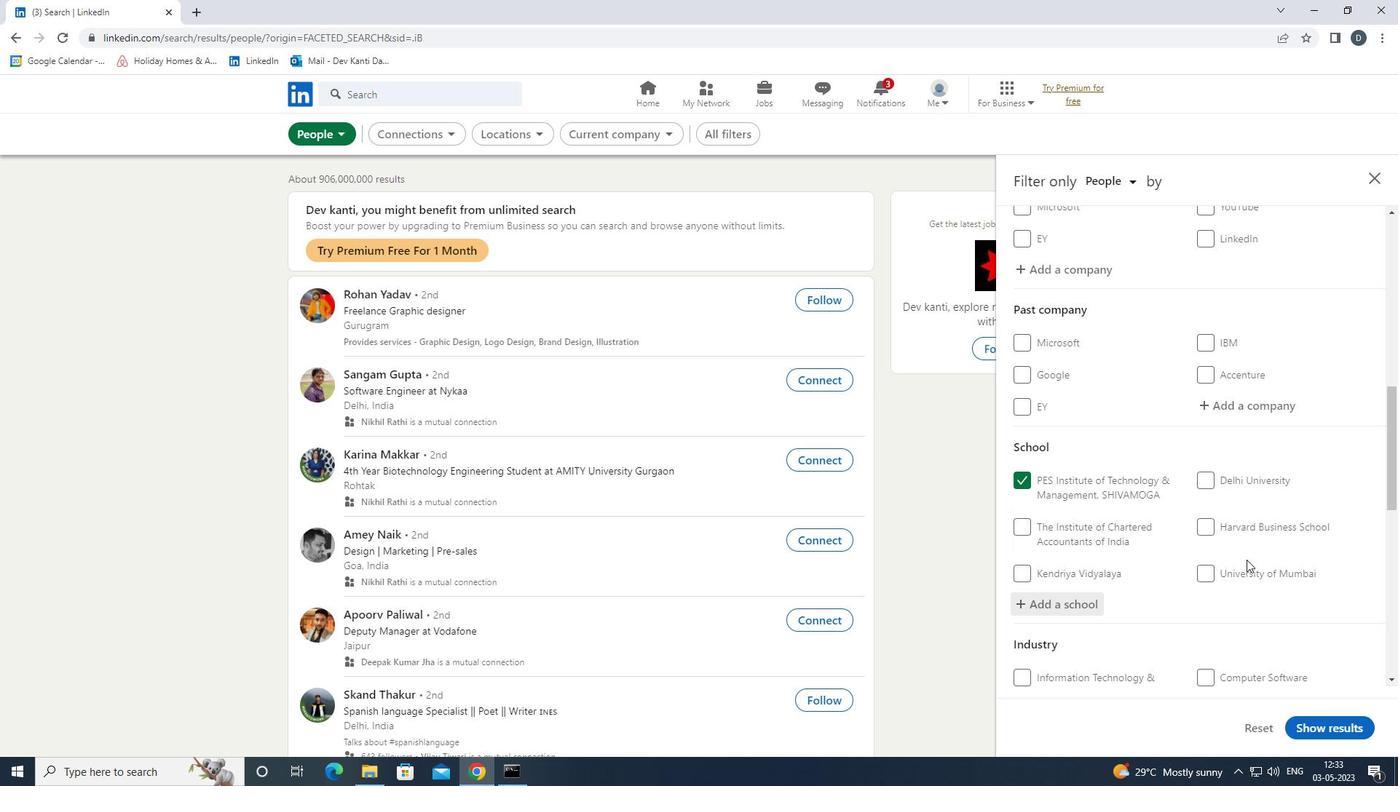 
Action: Mouse scrolled (1245, 561) with delta (0, 0)
Screenshot: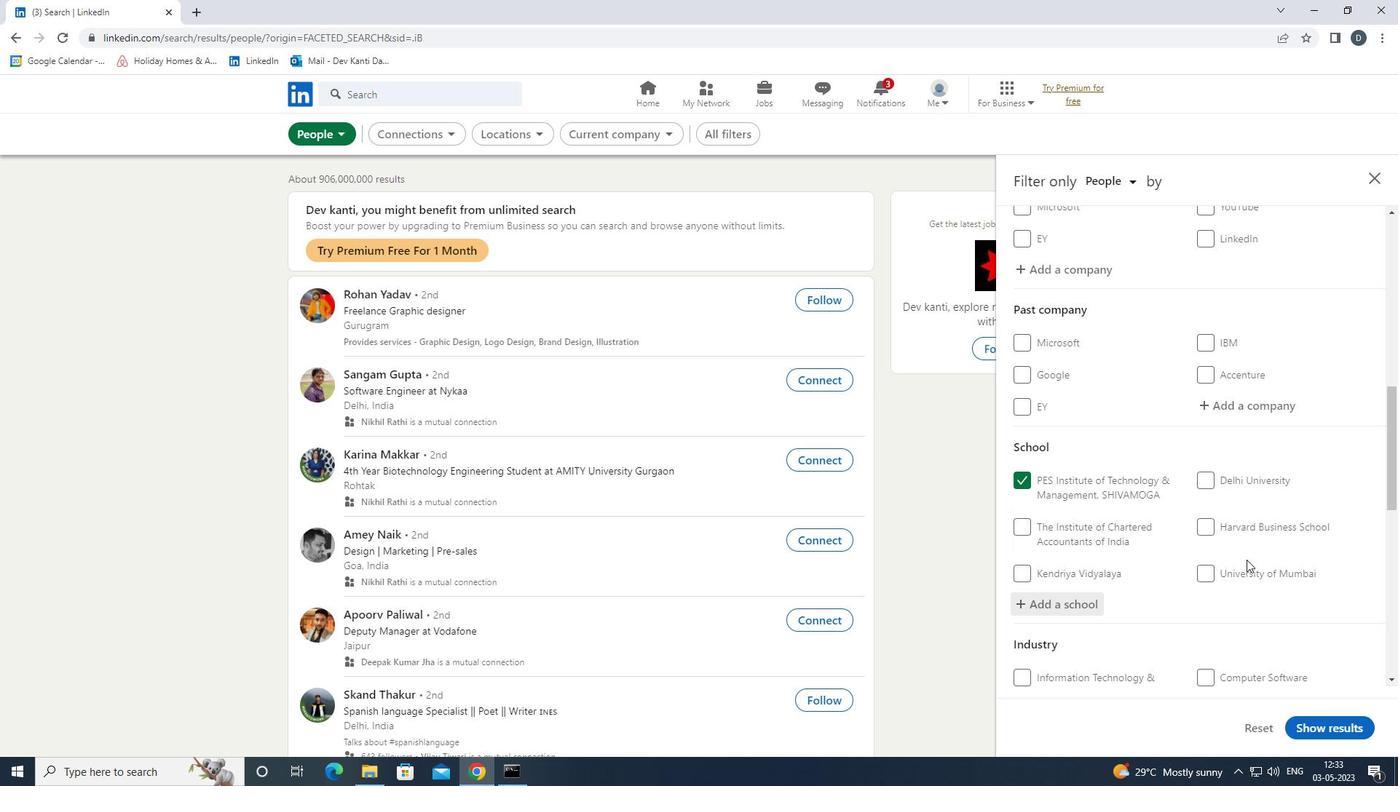 
Action: Mouse moved to (1248, 457)
Screenshot: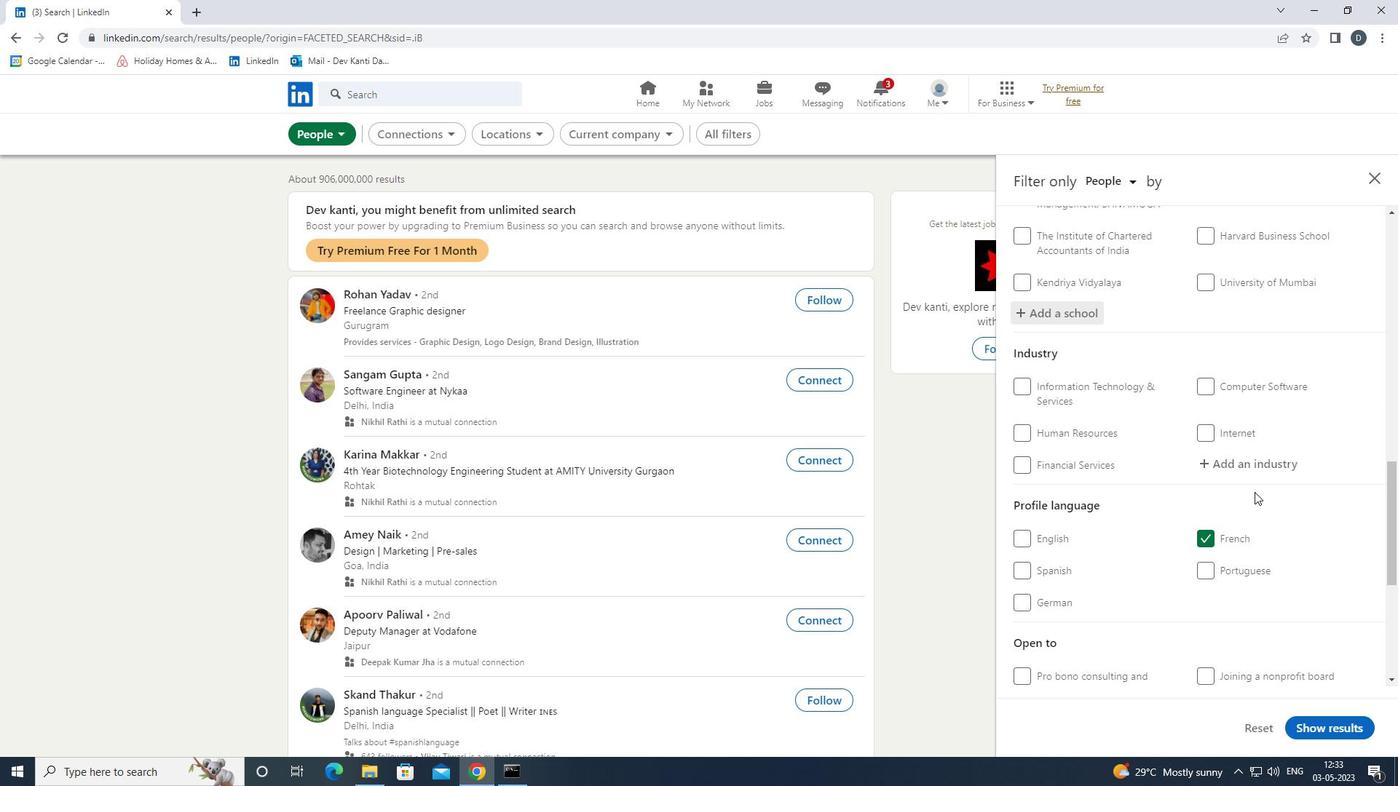 
Action: Mouse pressed left at (1248, 457)
Screenshot: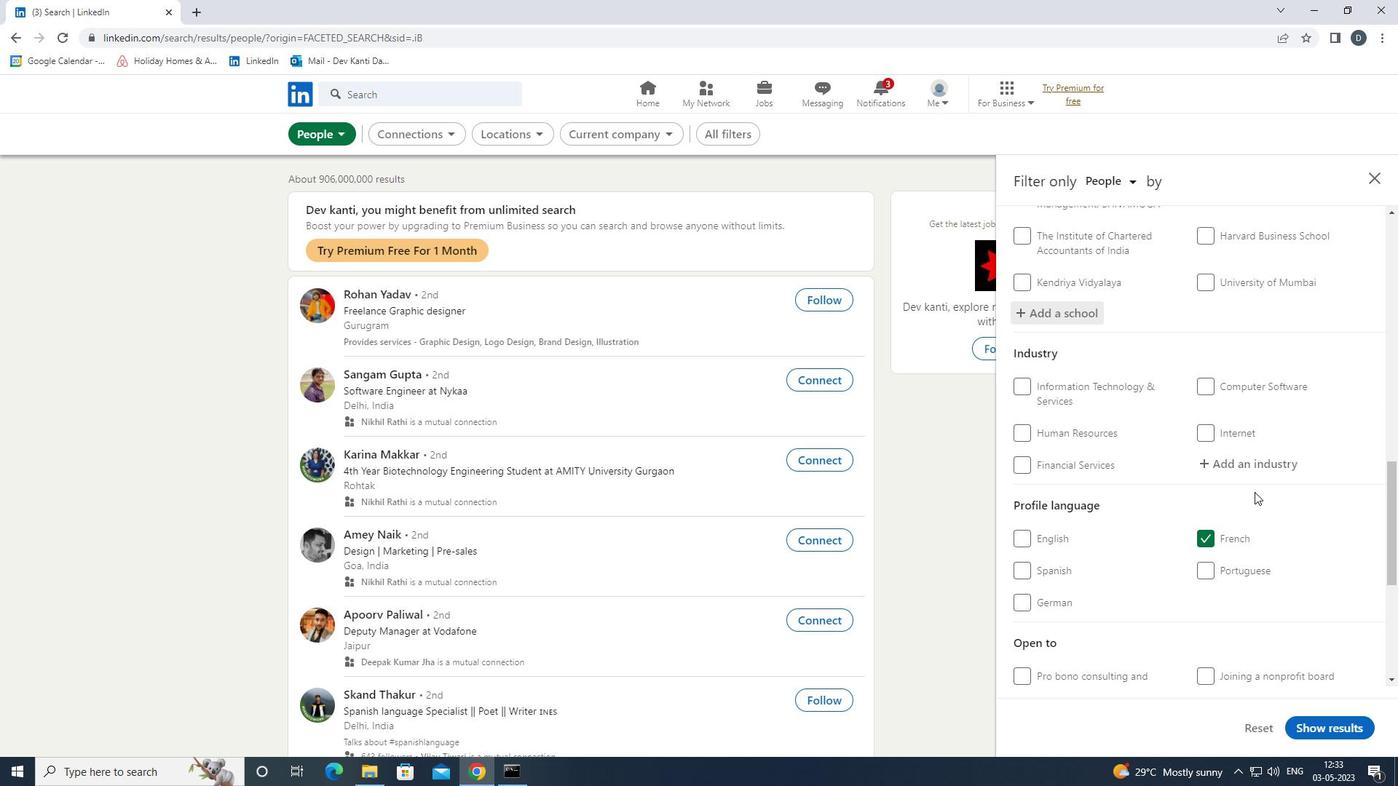 
Action: Key pressed <Key.shift>GLASS<Key.down><Key.down><Key.enter>
Screenshot: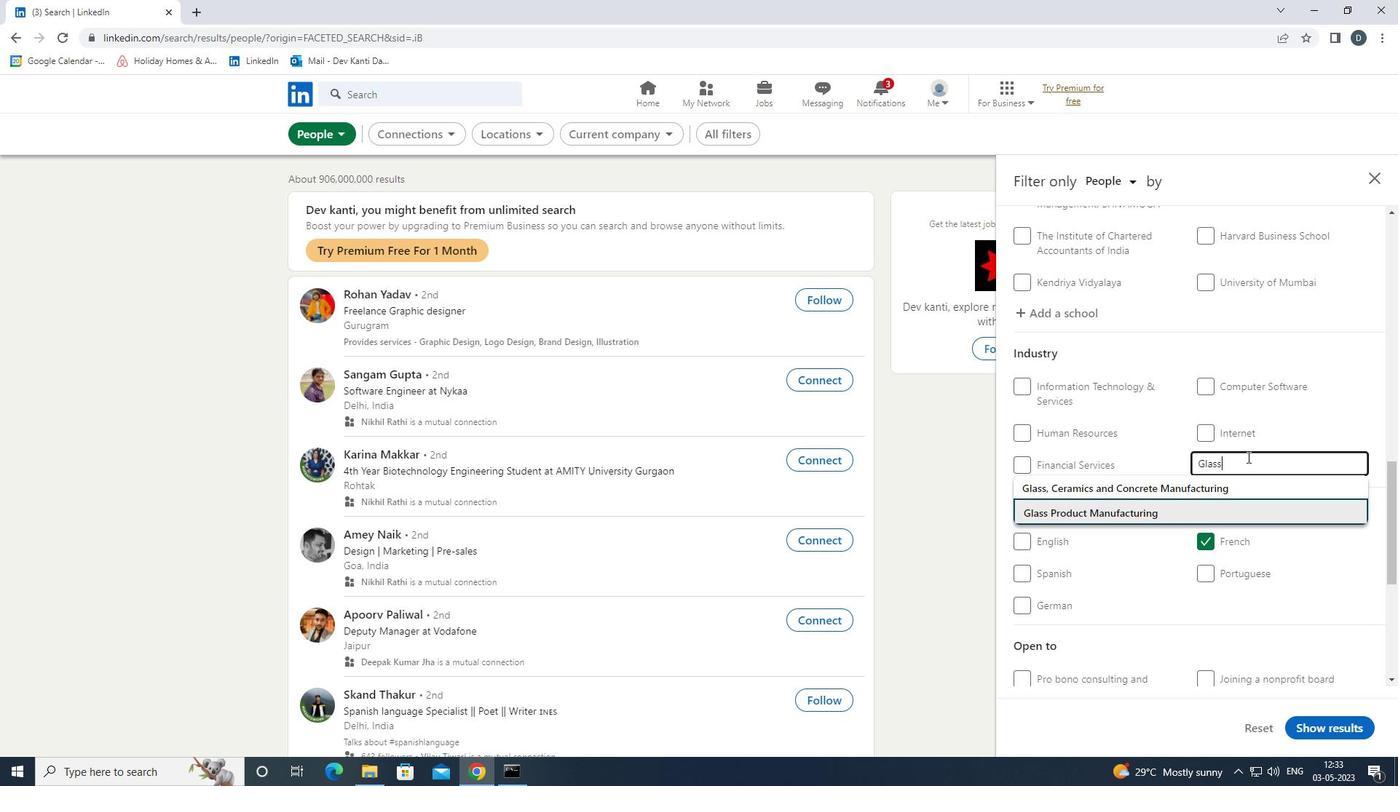
Action: Mouse moved to (1269, 477)
Screenshot: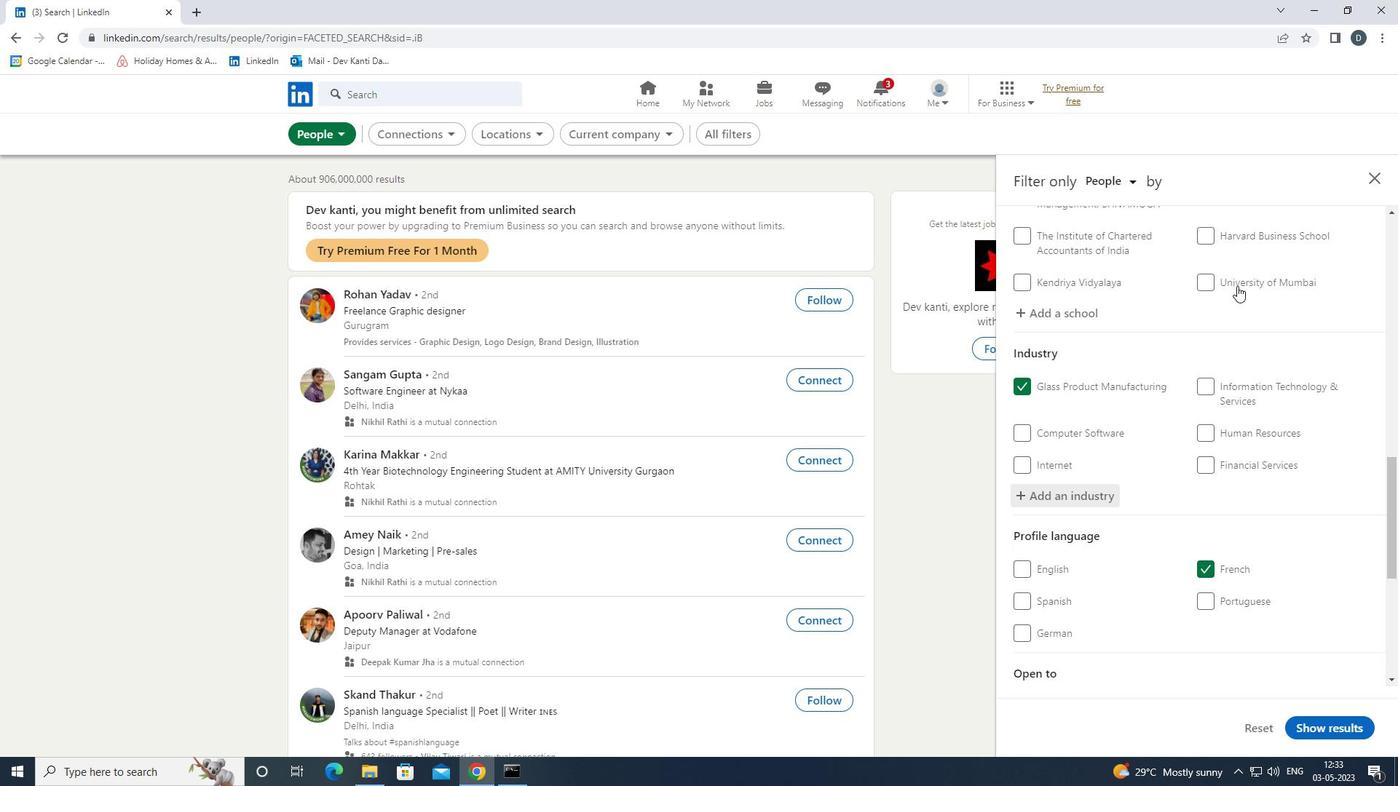 
Action: Mouse scrolled (1269, 476) with delta (0, 0)
Screenshot: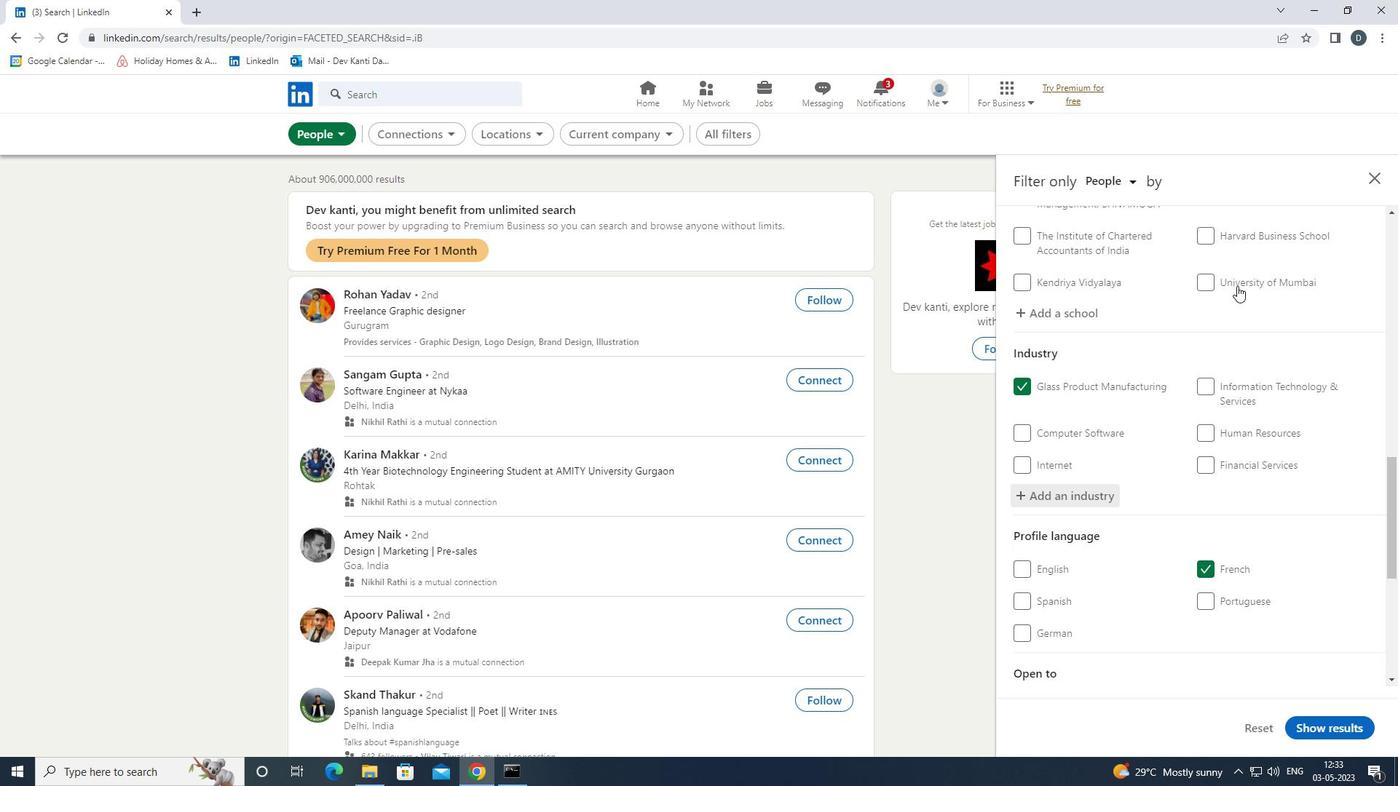 
Action: Mouse moved to (1269, 474)
Screenshot: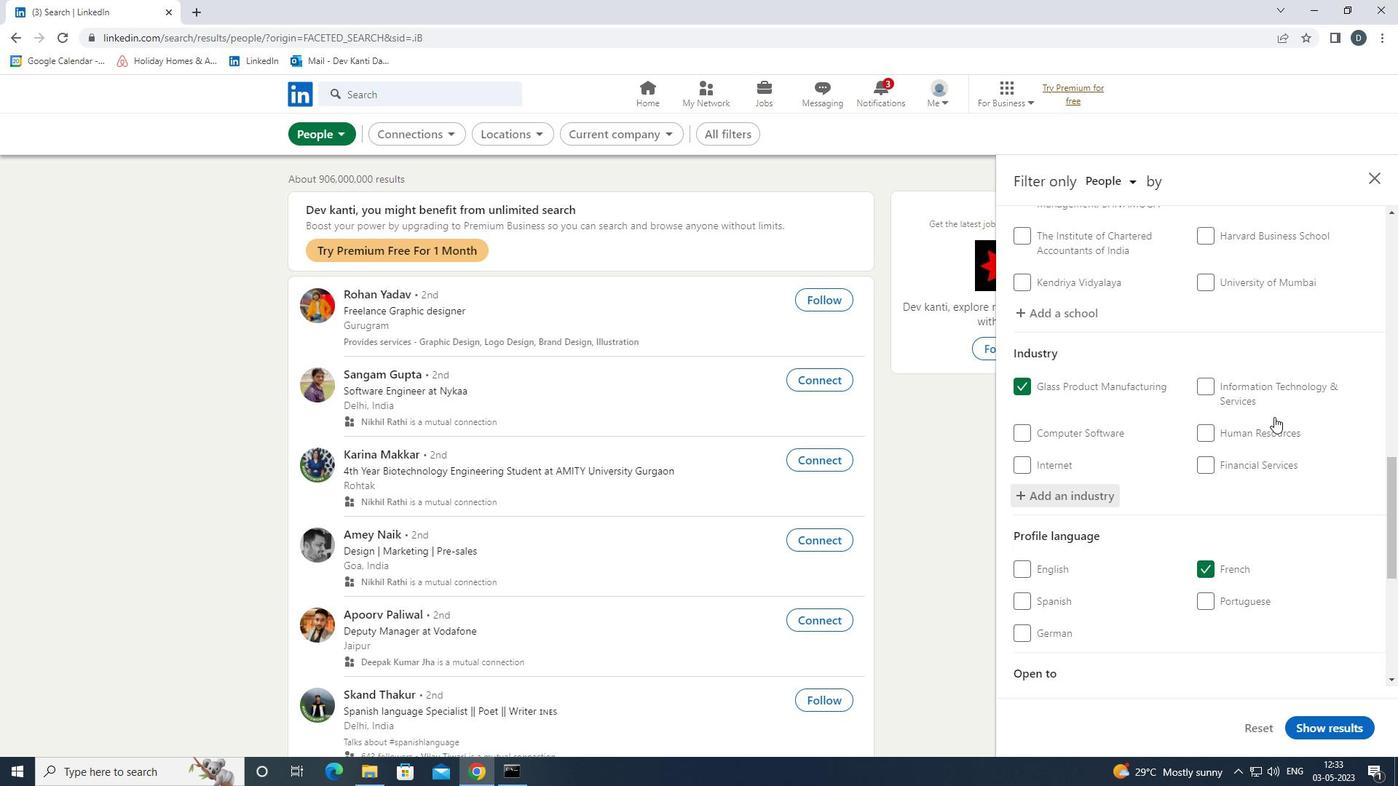 
Action: Mouse scrolled (1269, 473) with delta (0, 0)
Screenshot: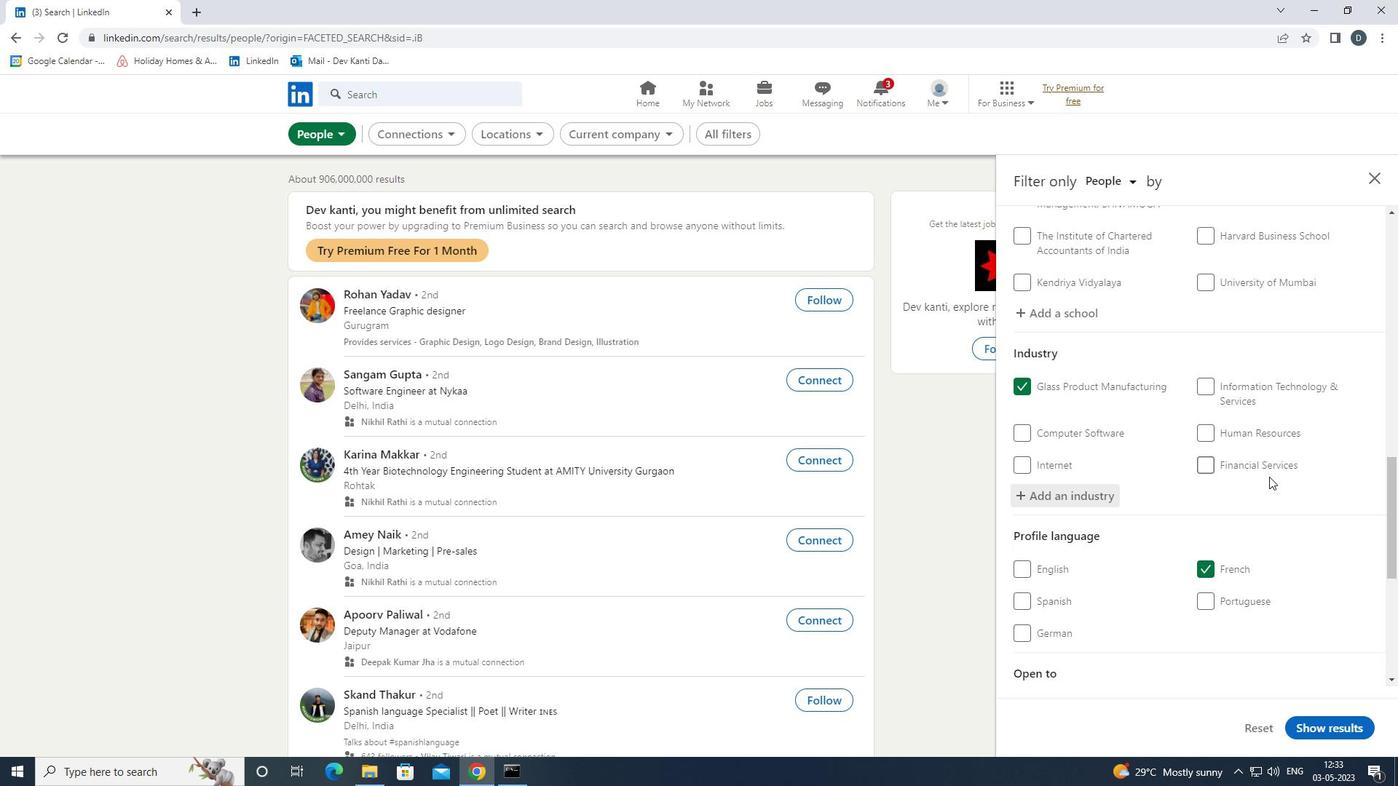 
Action: Mouse scrolled (1269, 473) with delta (0, 0)
Screenshot: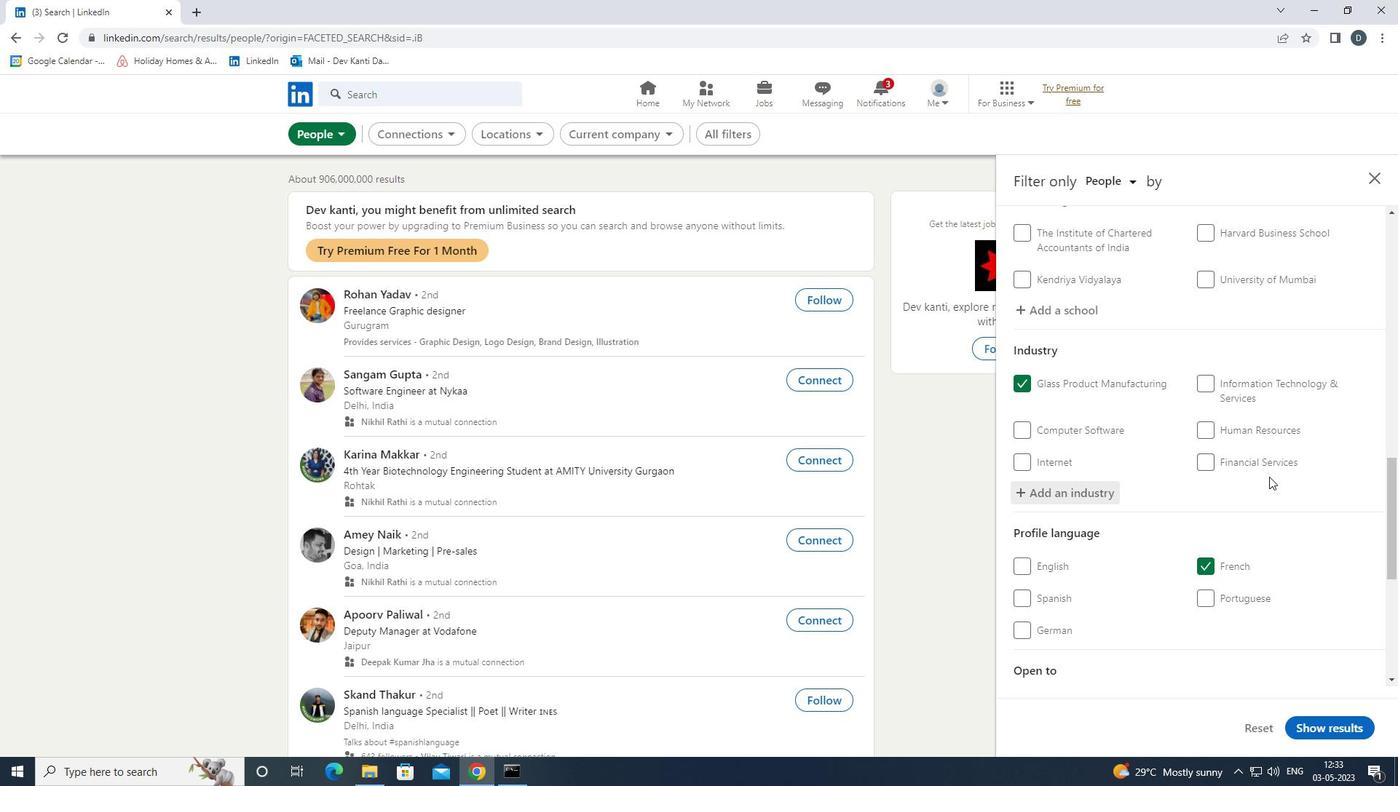 
Action: Mouse scrolled (1269, 473) with delta (0, 0)
Screenshot: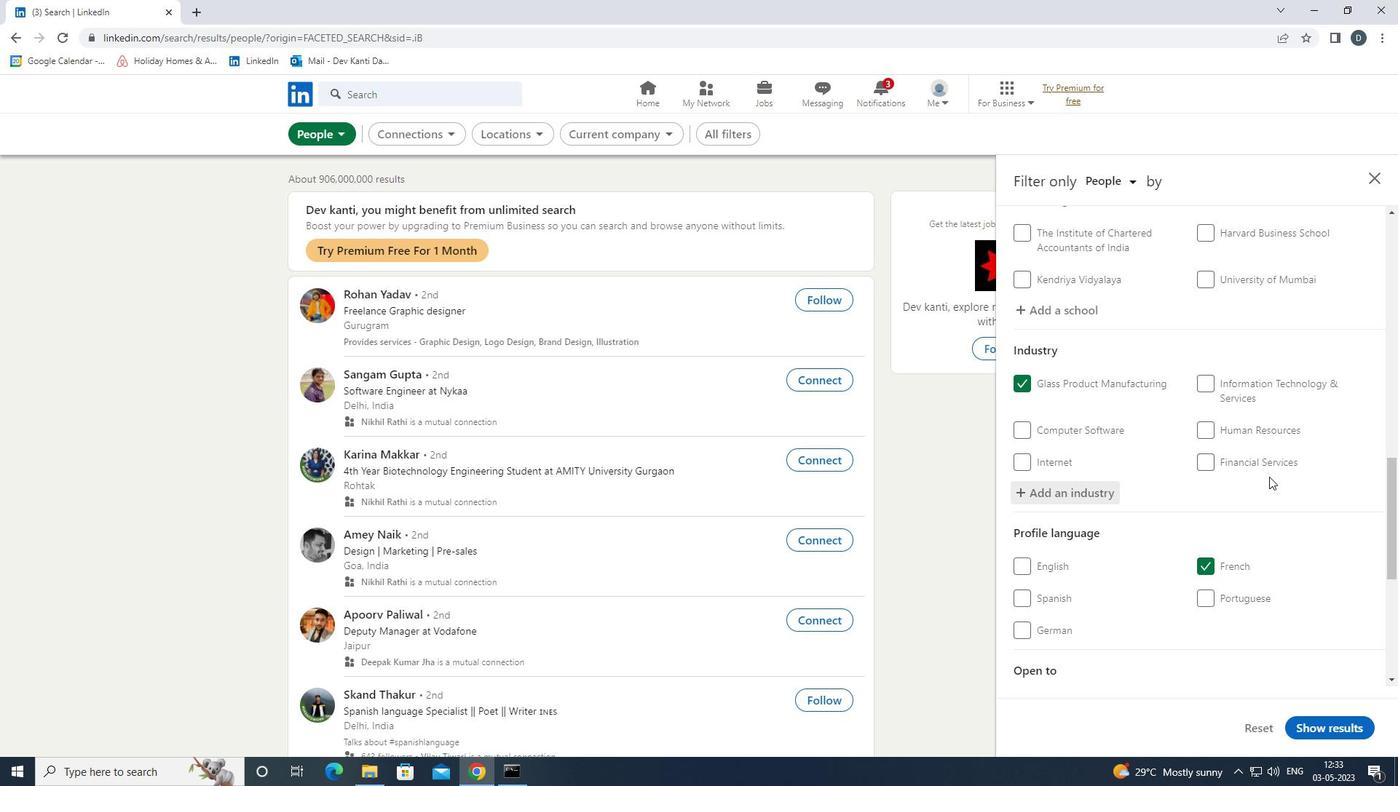
Action: Mouse moved to (1234, 563)
Screenshot: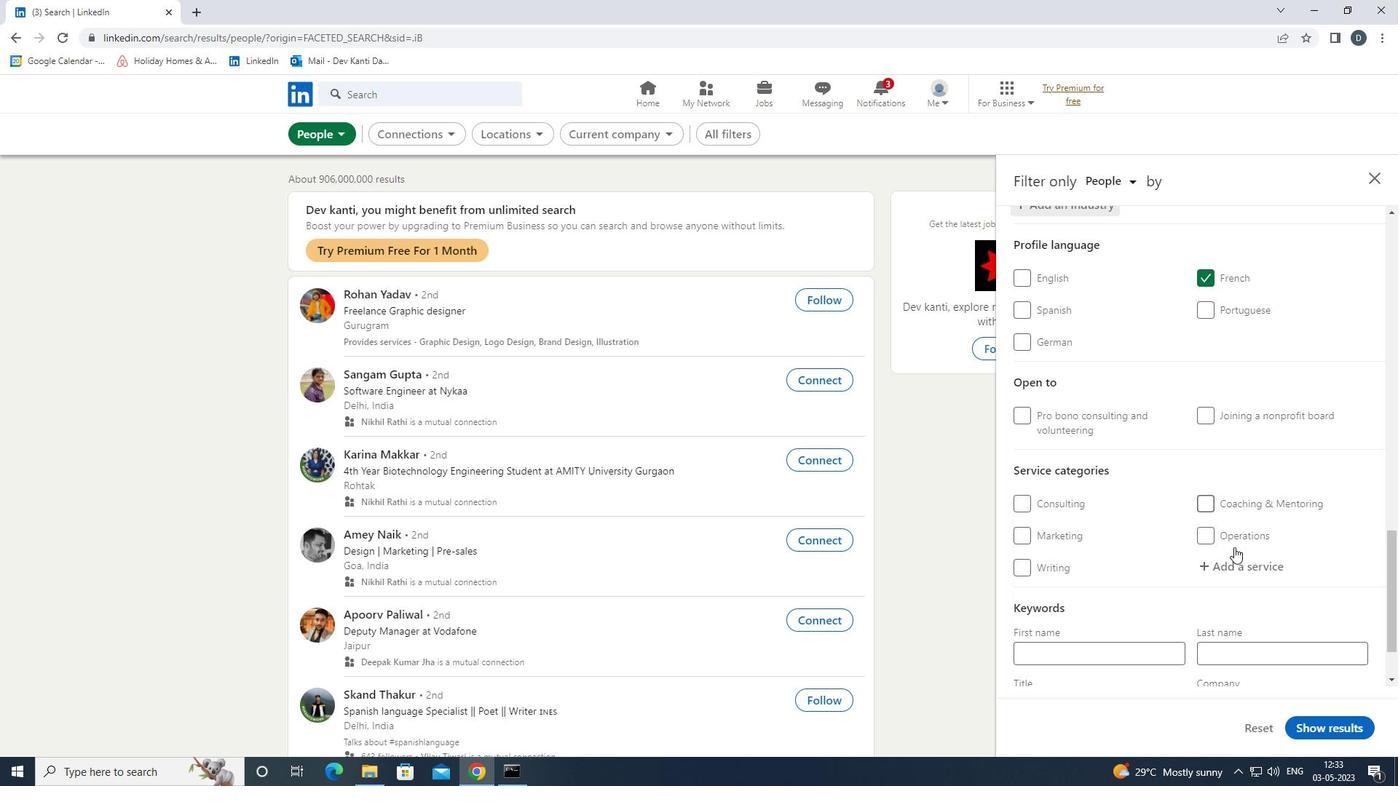 
Action: Mouse pressed left at (1234, 563)
Screenshot: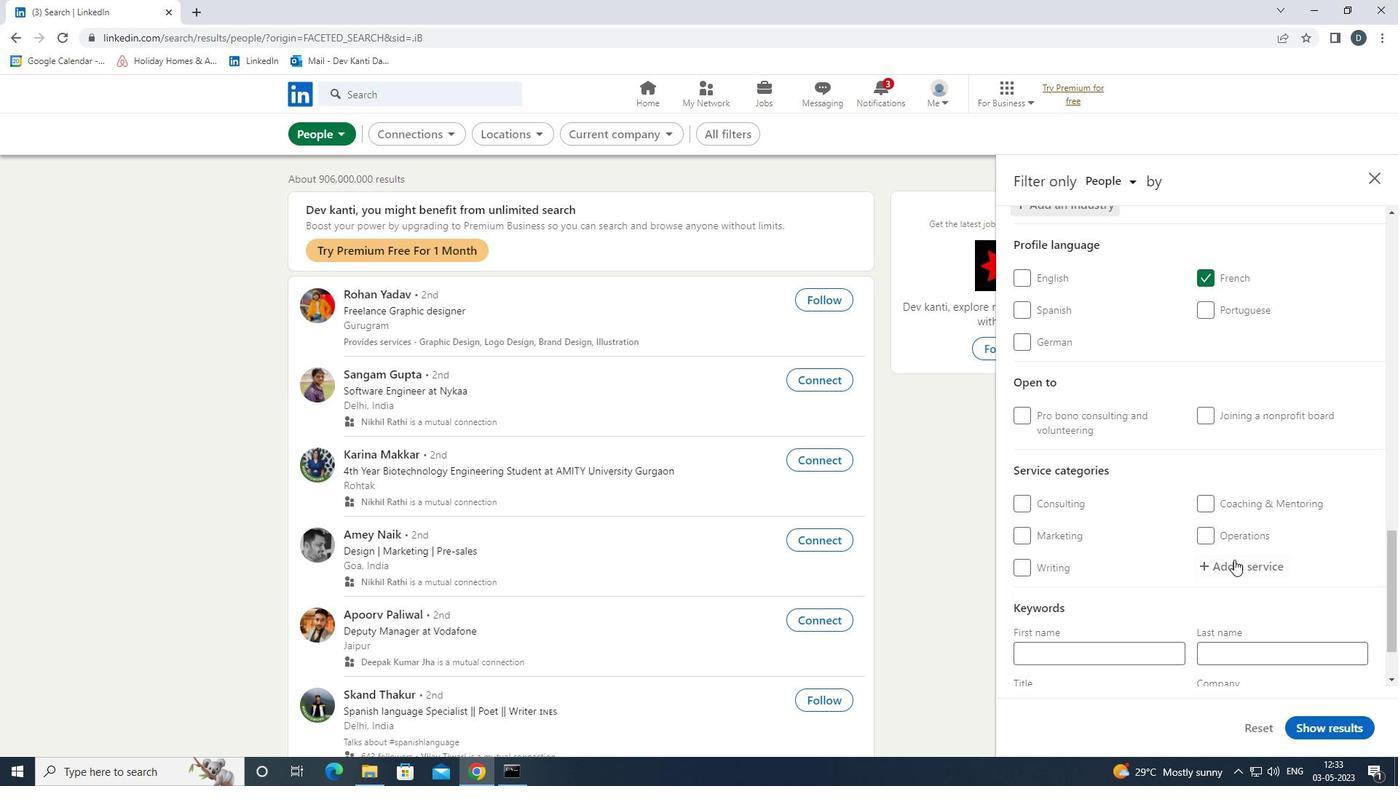 
Action: Key pressed <Key.shift>HEALTH<Key.space><Key.shift>I<Key.down><Key.enter>
Screenshot: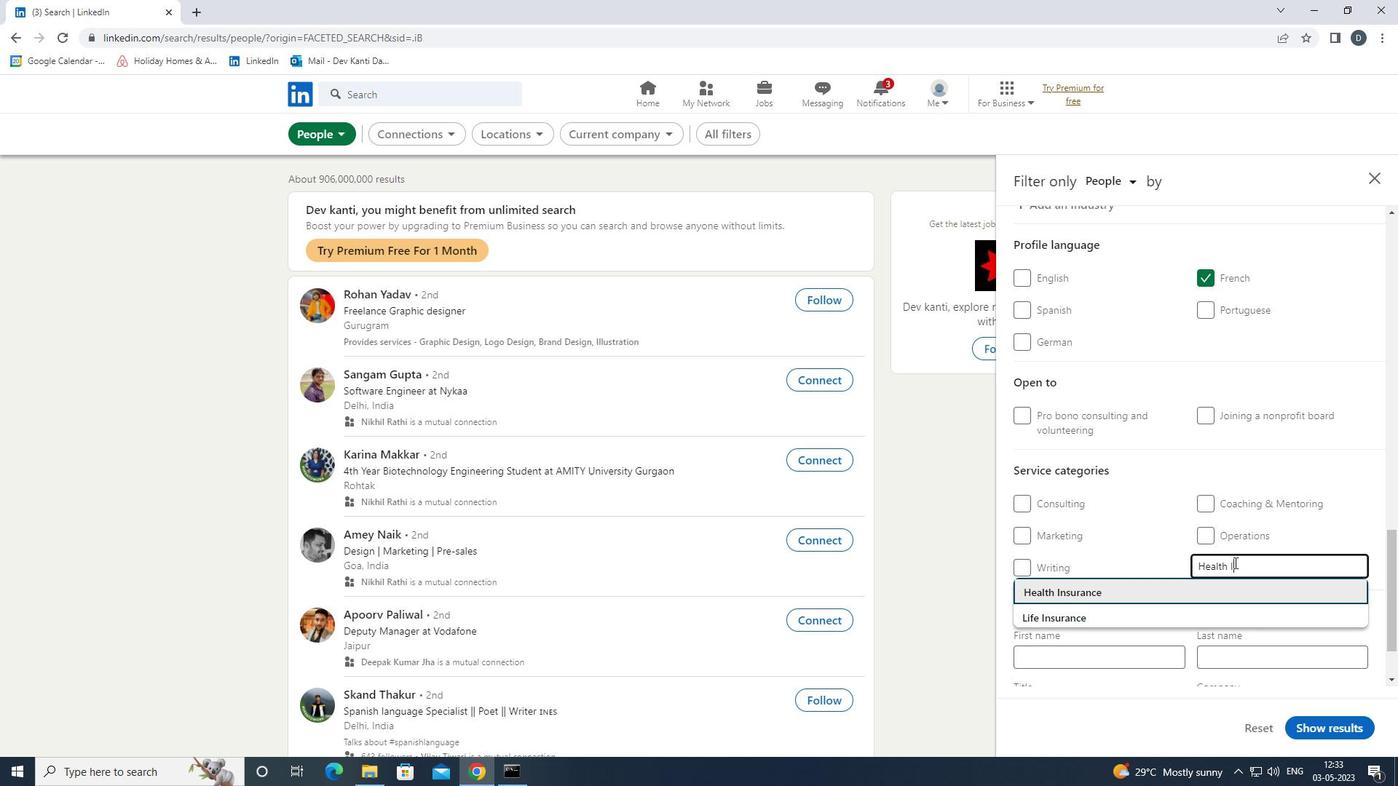 
Action: Mouse moved to (1236, 566)
Screenshot: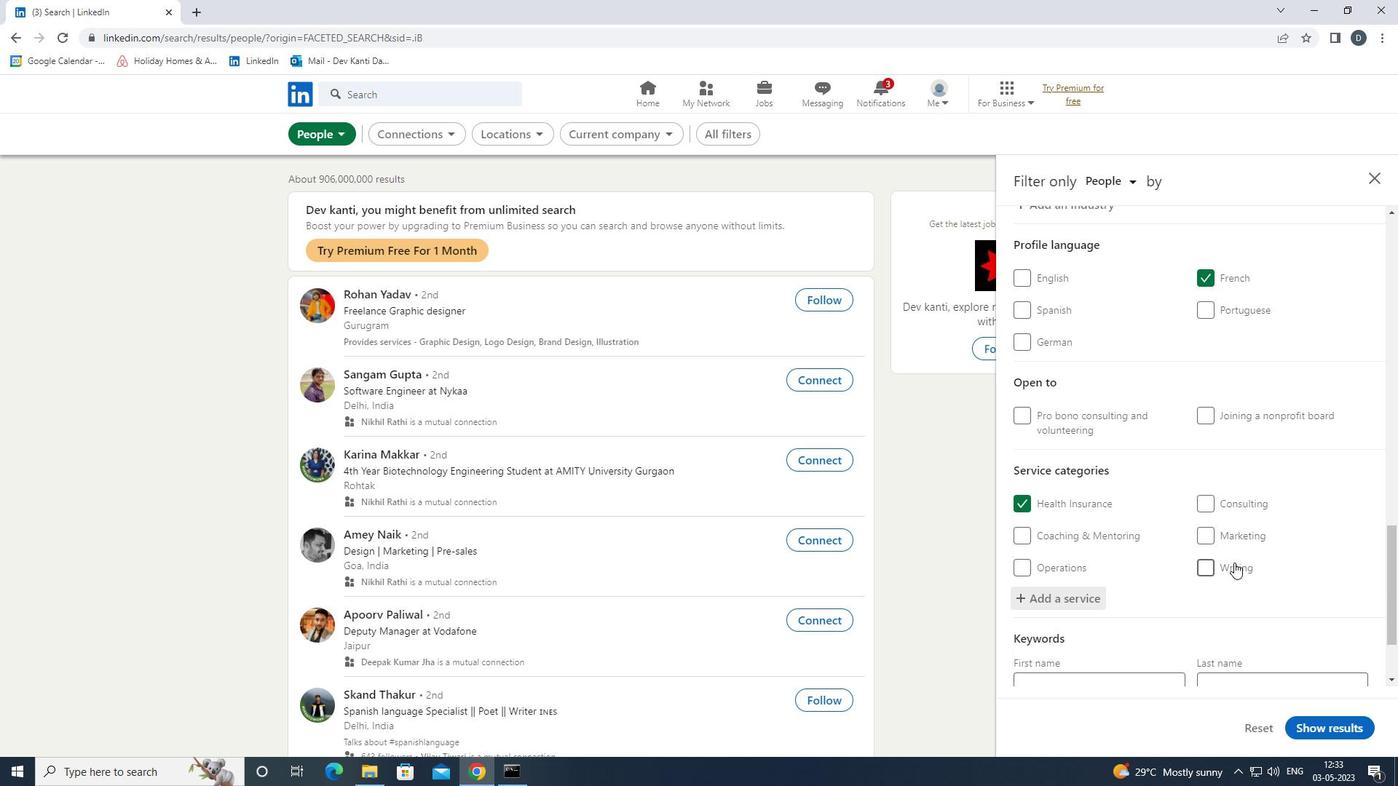 
Action: Mouse scrolled (1236, 565) with delta (0, 0)
Screenshot: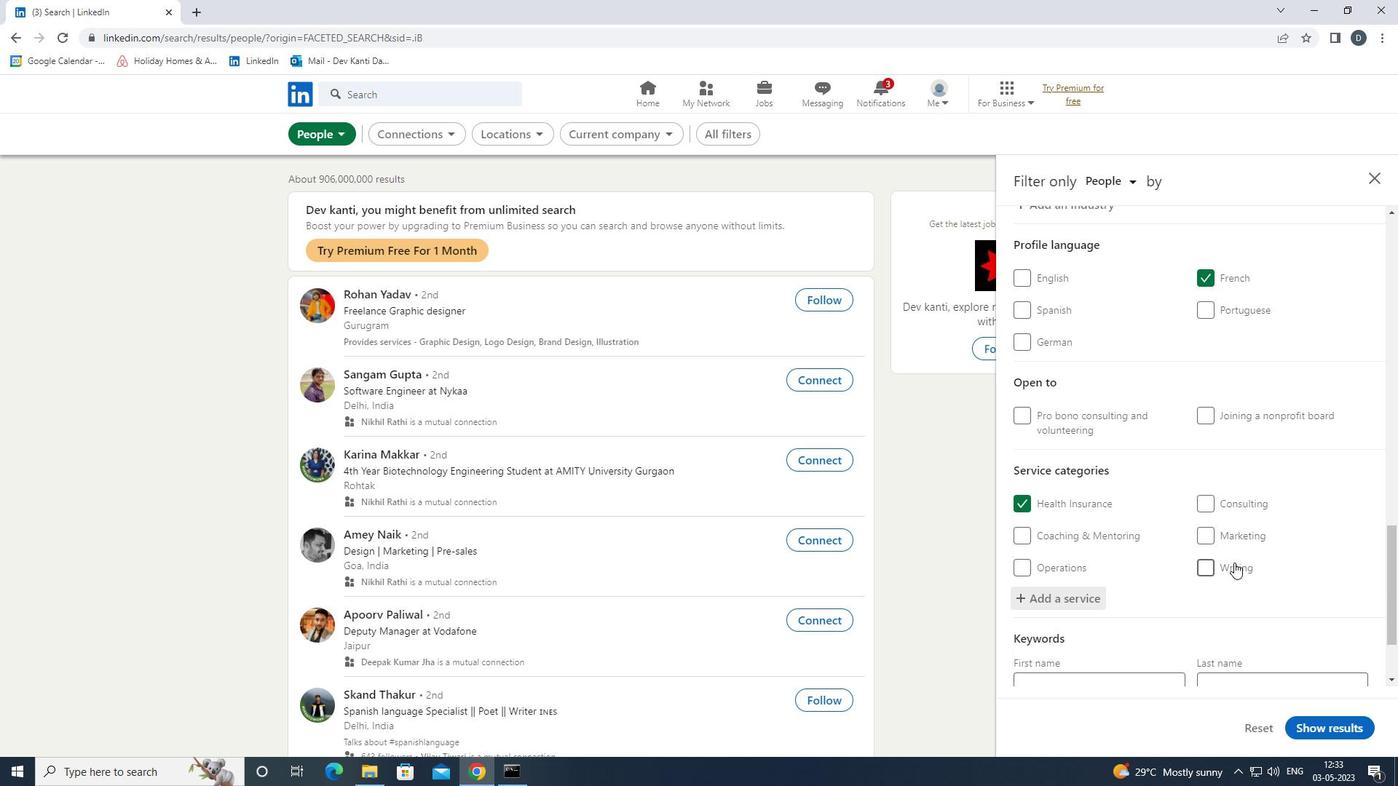 
Action: Mouse moved to (1237, 570)
Screenshot: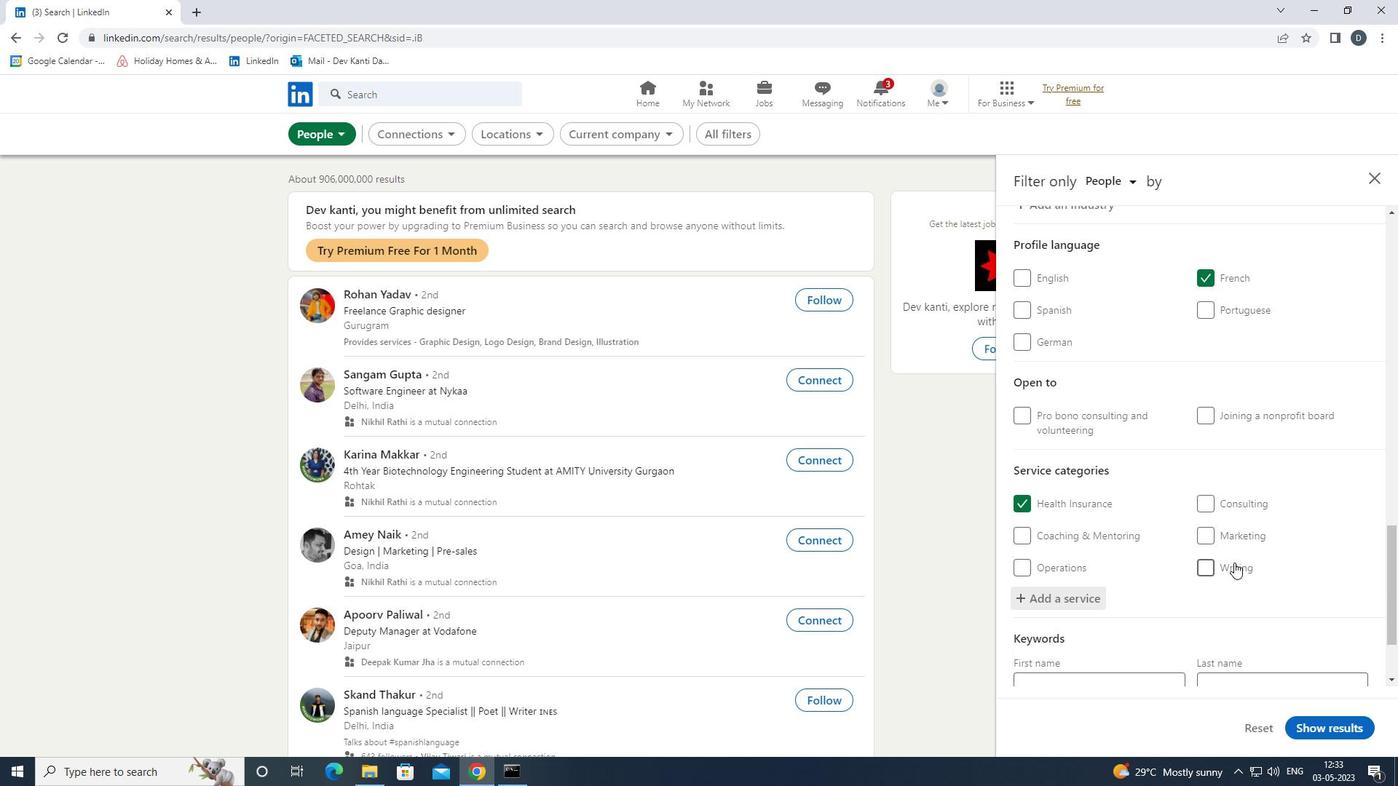 
Action: Mouse scrolled (1237, 569) with delta (0, 0)
Screenshot: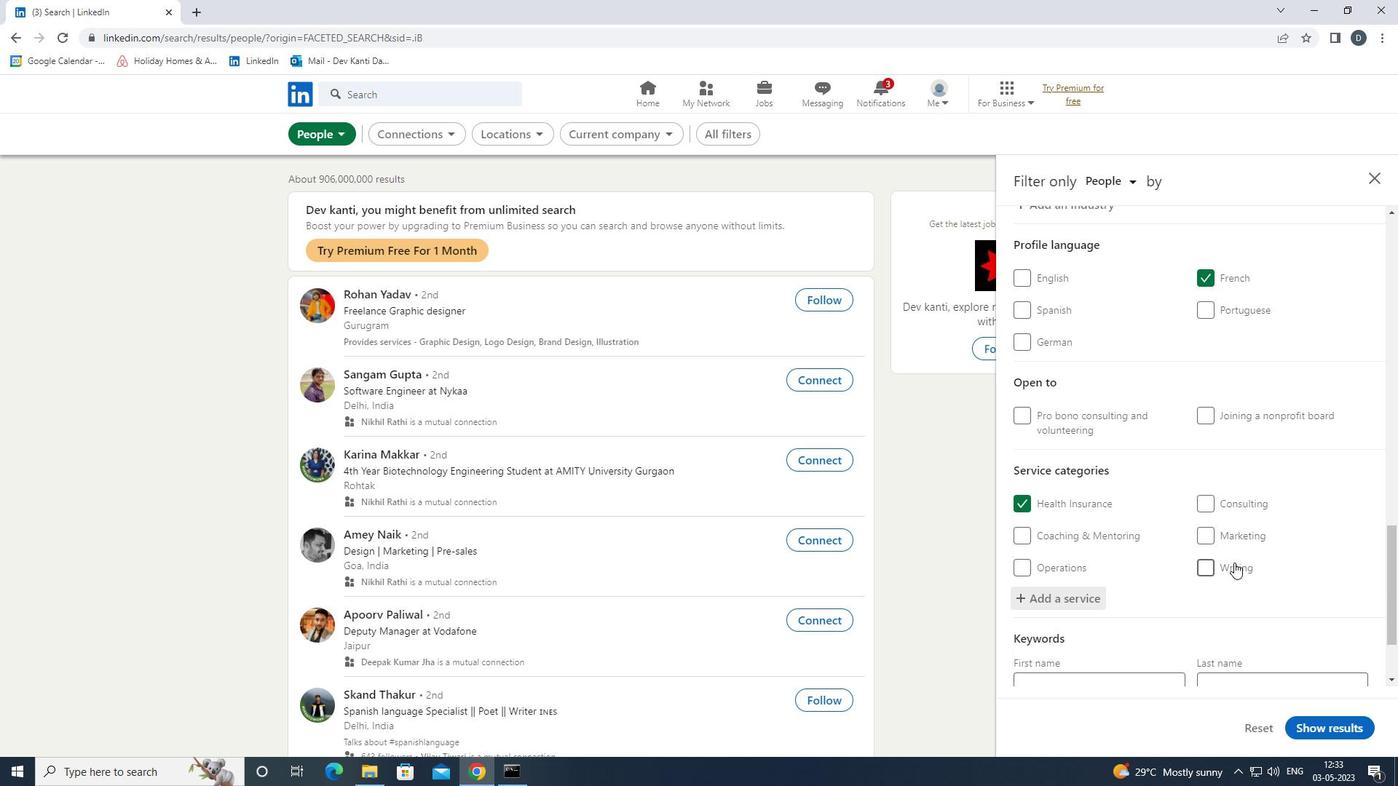 
Action: Mouse moved to (1238, 572)
Screenshot: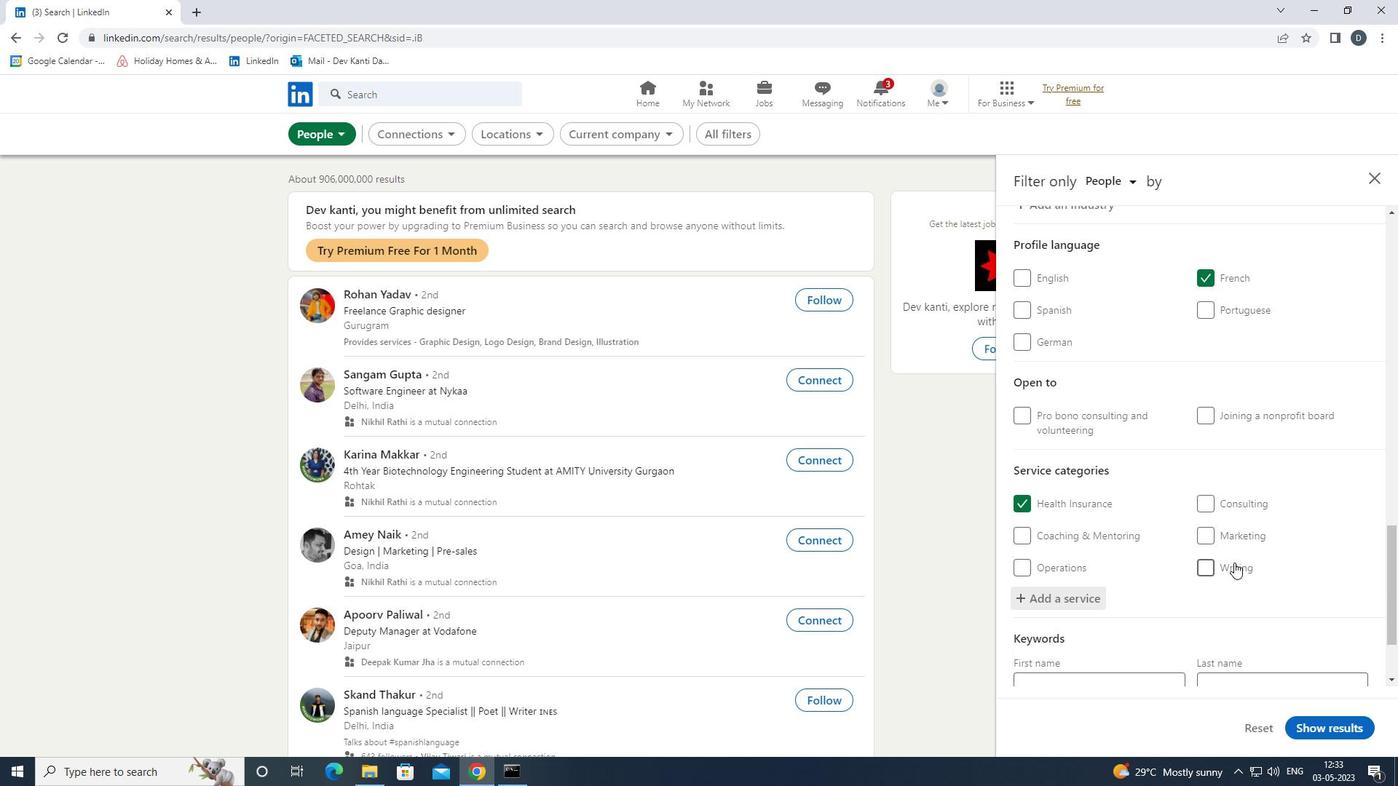 
Action: Mouse scrolled (1238, 571) with delta (0, 0)
Screenshot: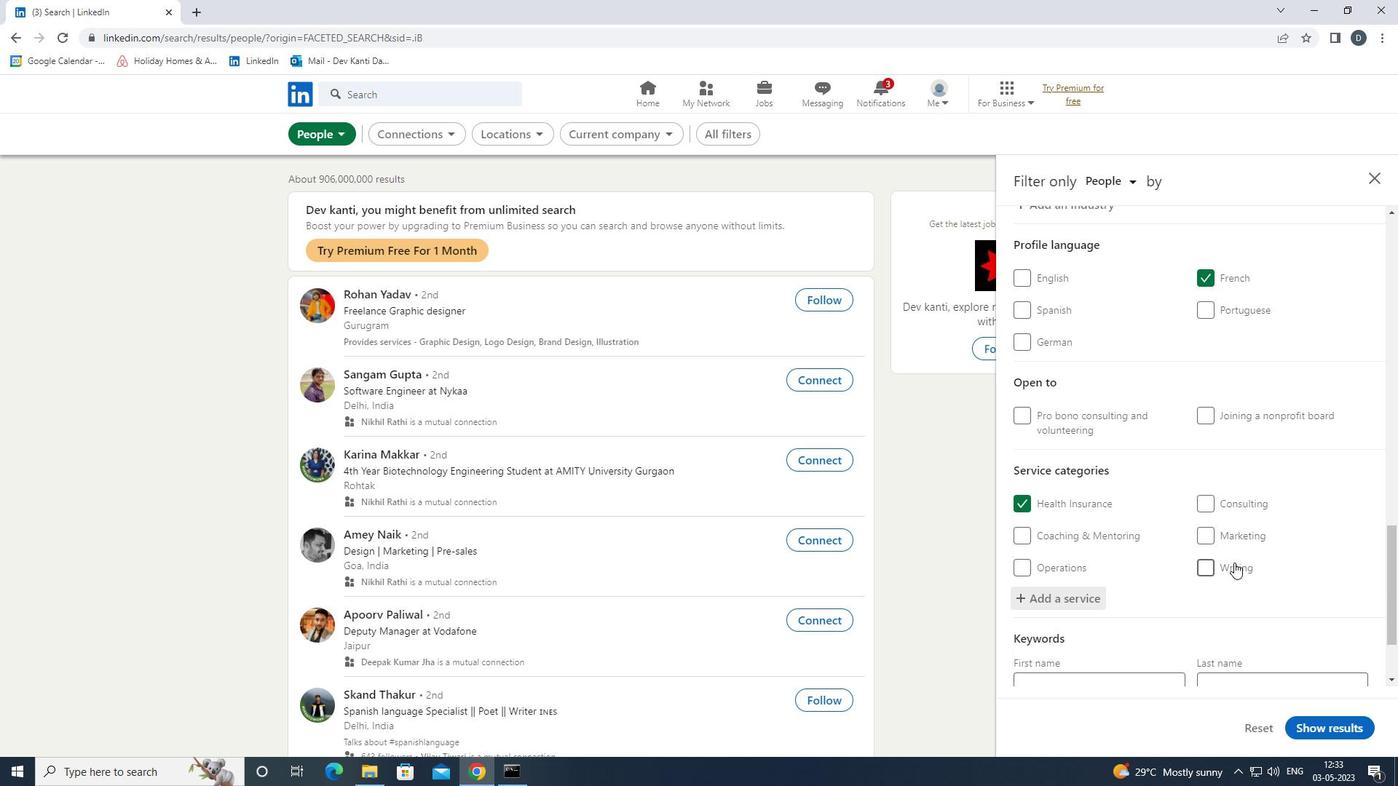 
Action: Mouse scrolled (1238, 571) with delta (0, 0)
Screenshot: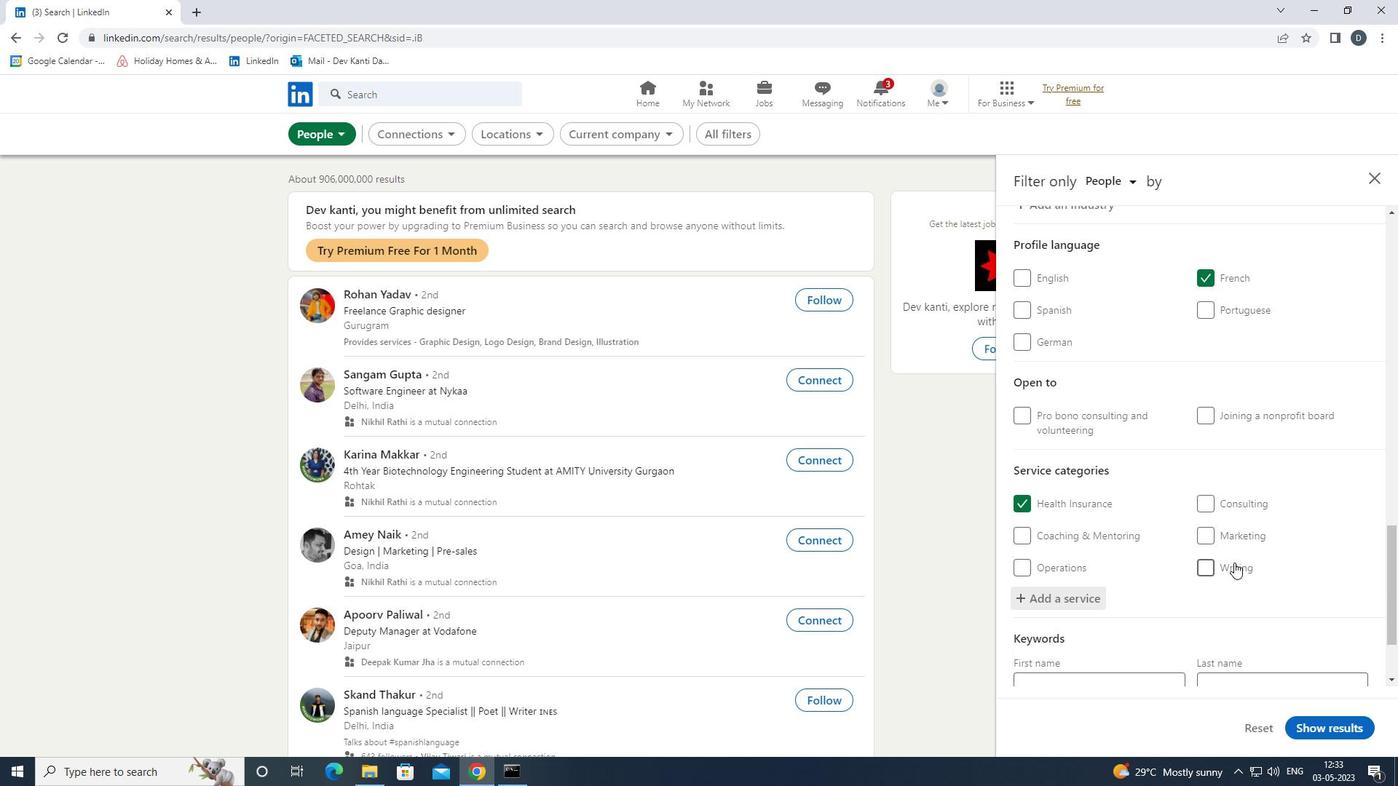 
Action: Mouse moved to (1238, 574)
Screenshot: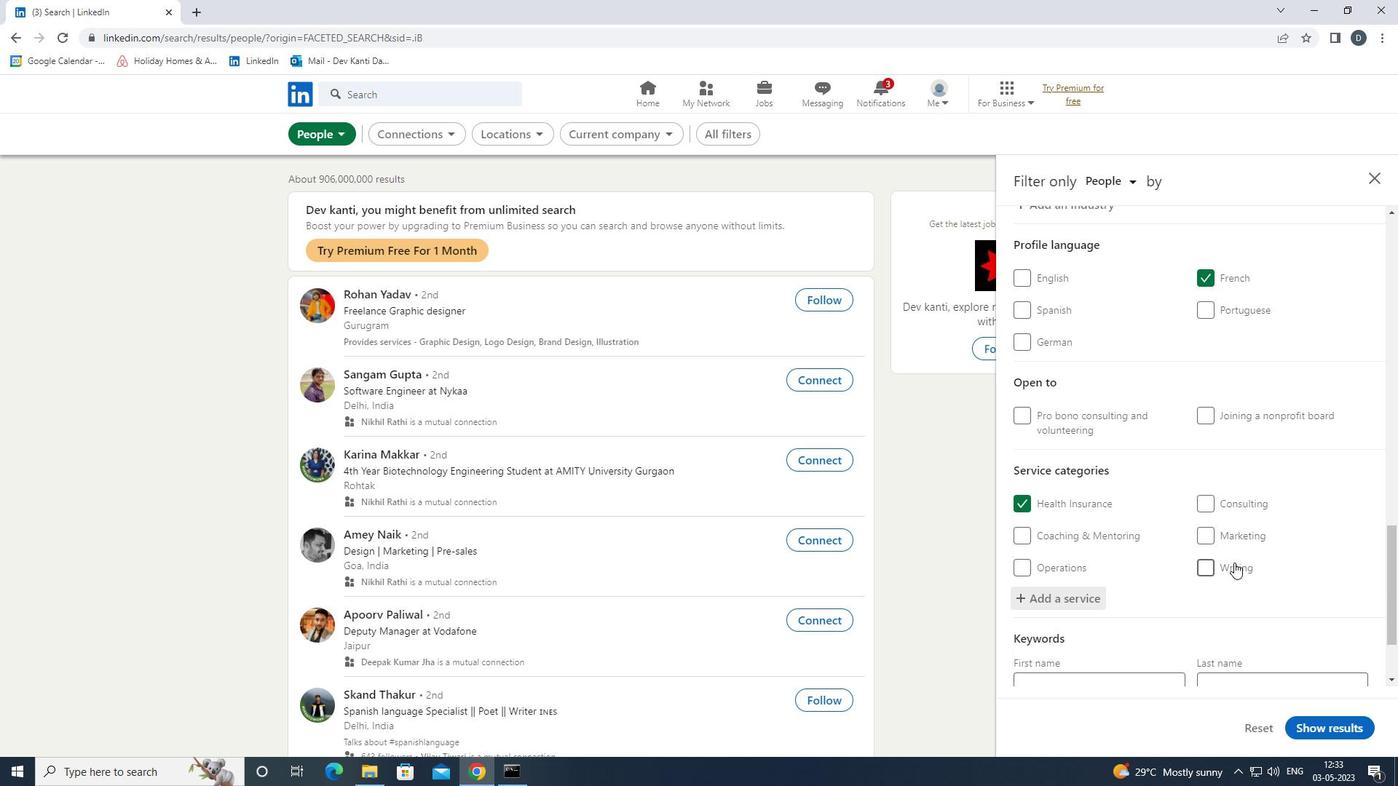 
Action: Mouse scrolled (1238, 574) with delta (0, 0)
Screenshot: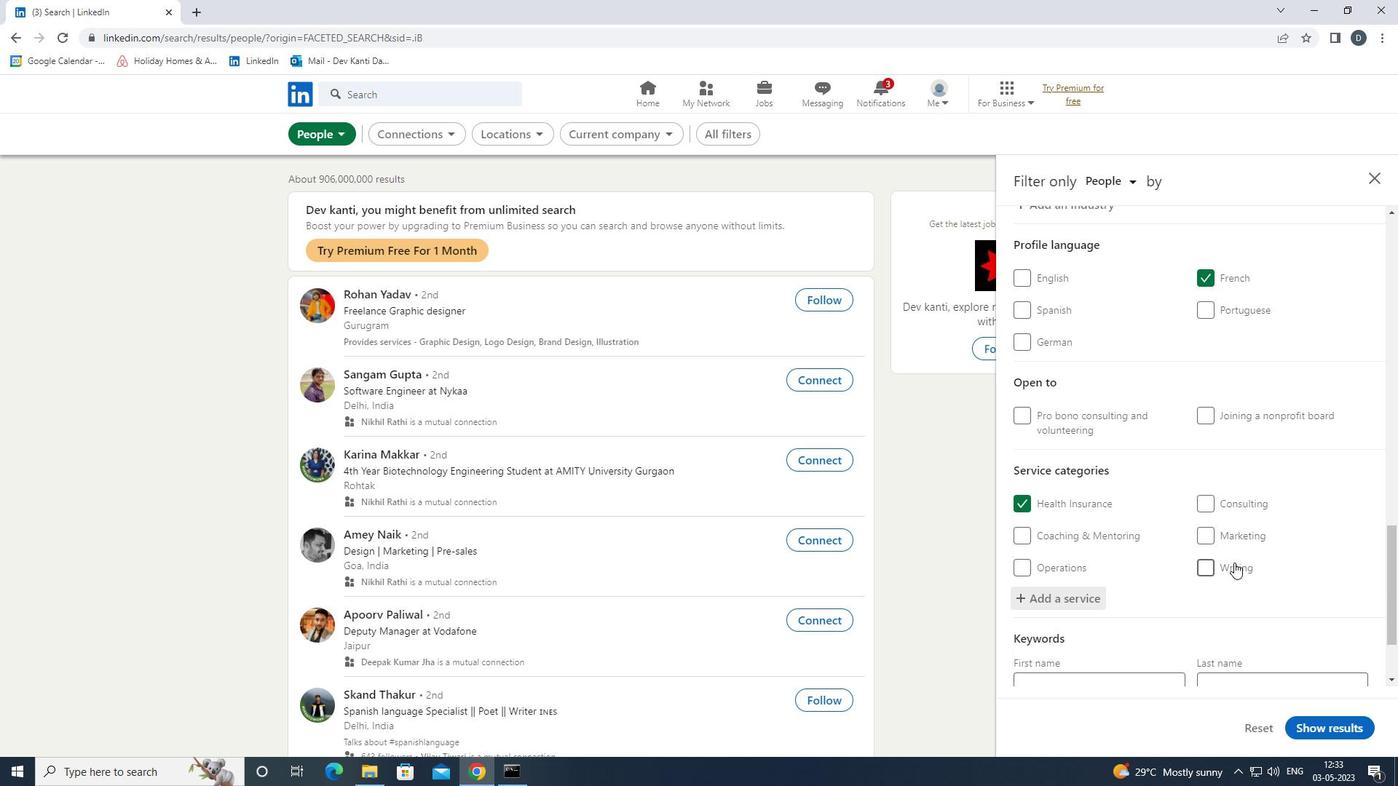 
Action: Mouse moved to (1135, 628)
Screenshot: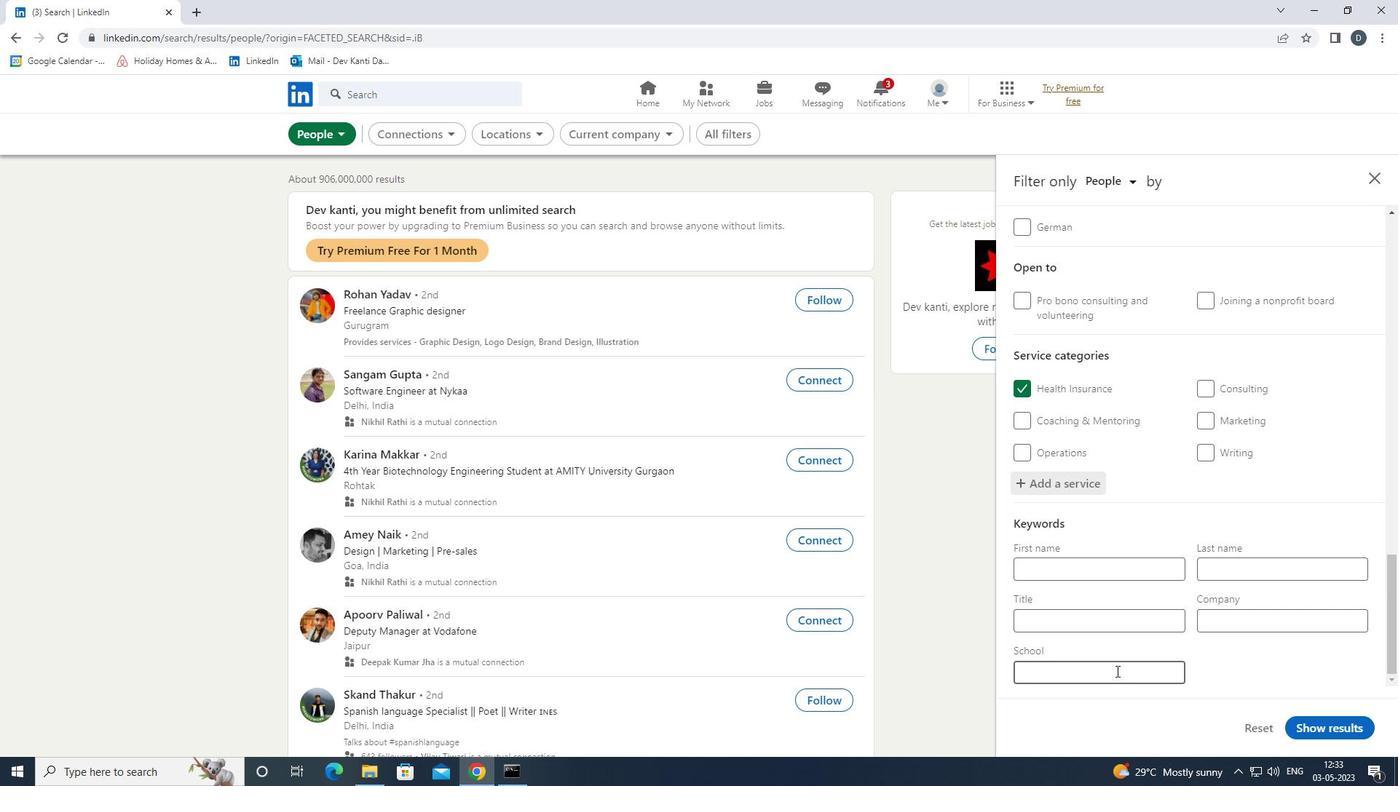 
Action: Mouse pressed left at (1135, 628)
Screenshot: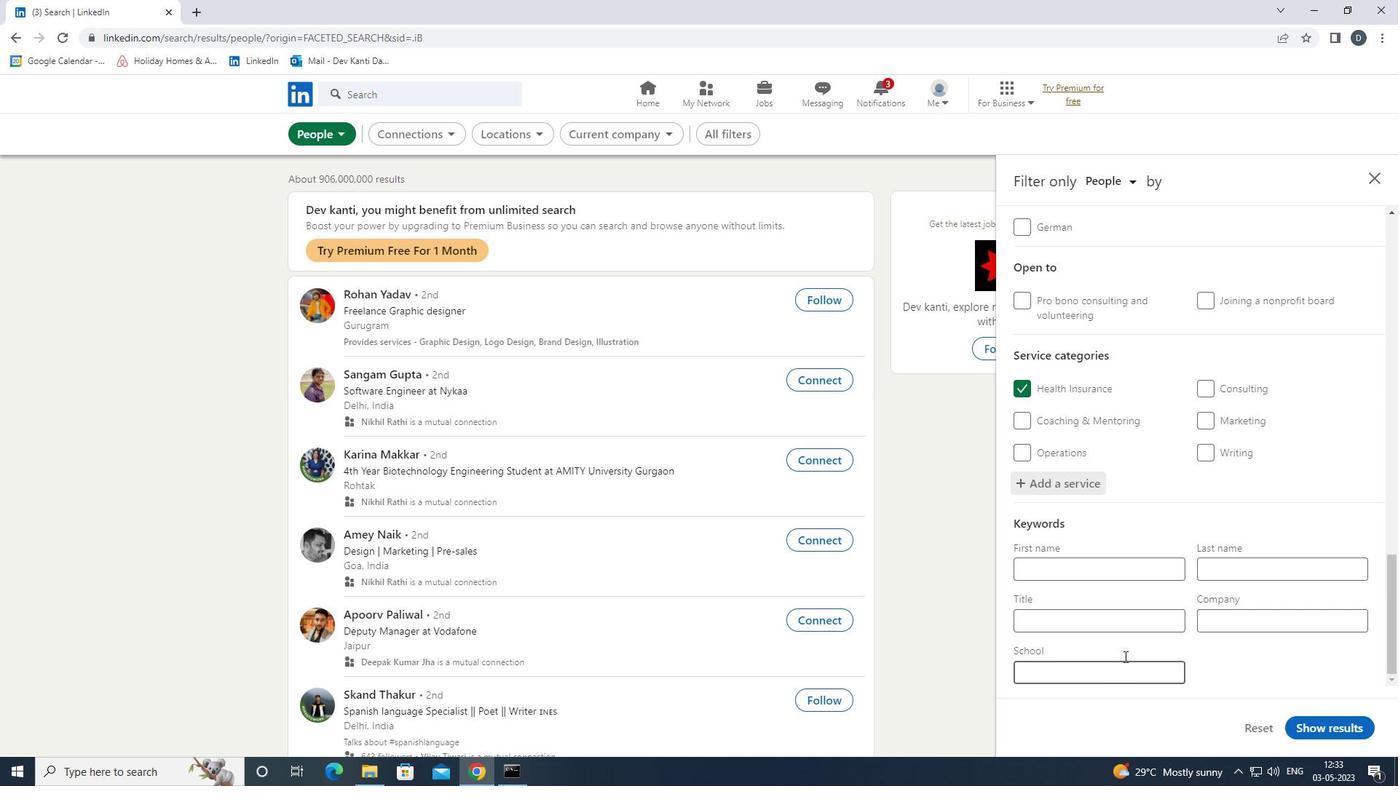 
Action: Key pressed <Key.shift>MENTAL<Key.space><Key.shift>HEALTH<Key.space><Key.backspace><Key.backspace><Key.backspace><Key.backspace><Key.backspace><Key.backspace>EALTH<Key.space><Key.shift><Key.shift>COUNSELOR
Screenshot: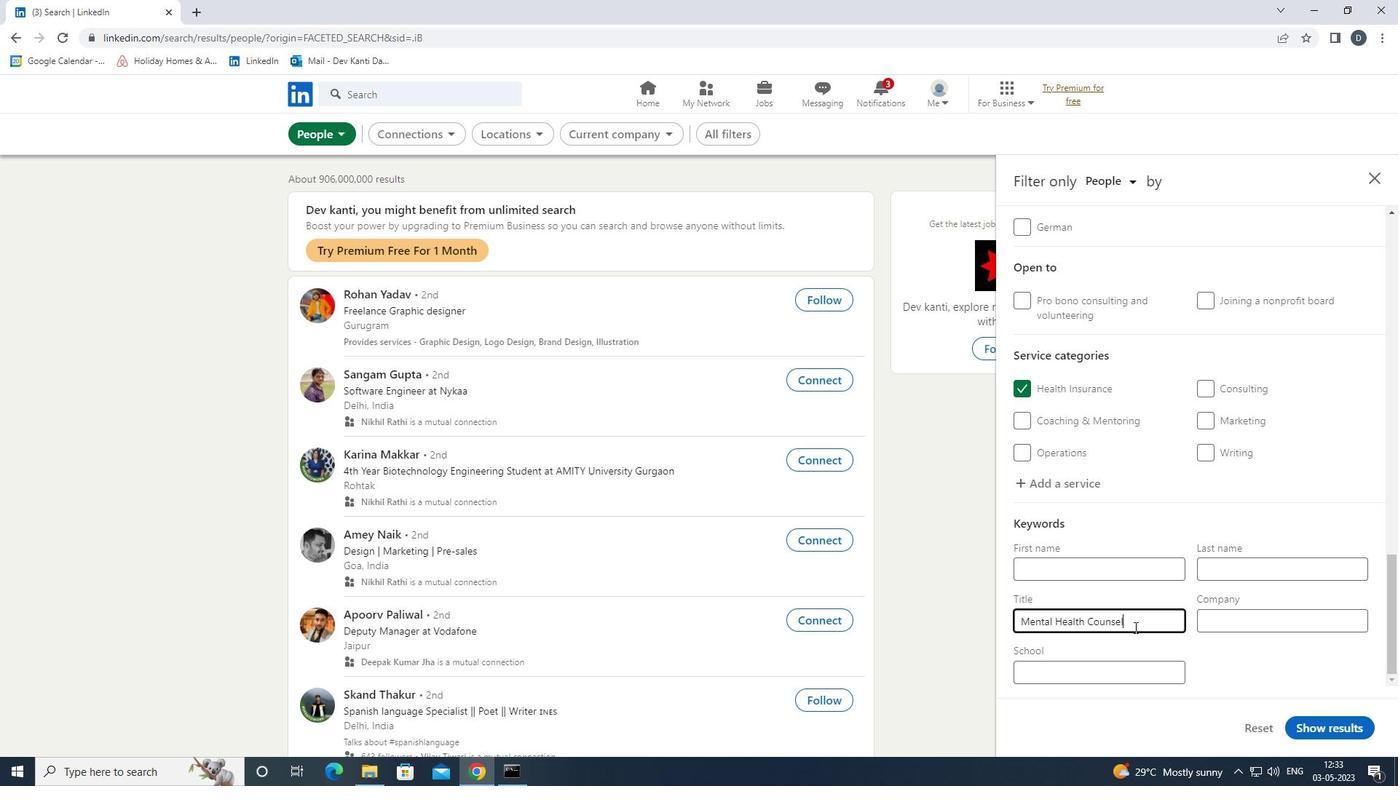 
Action: Mouse moved to (1303, 734)
Screenshot: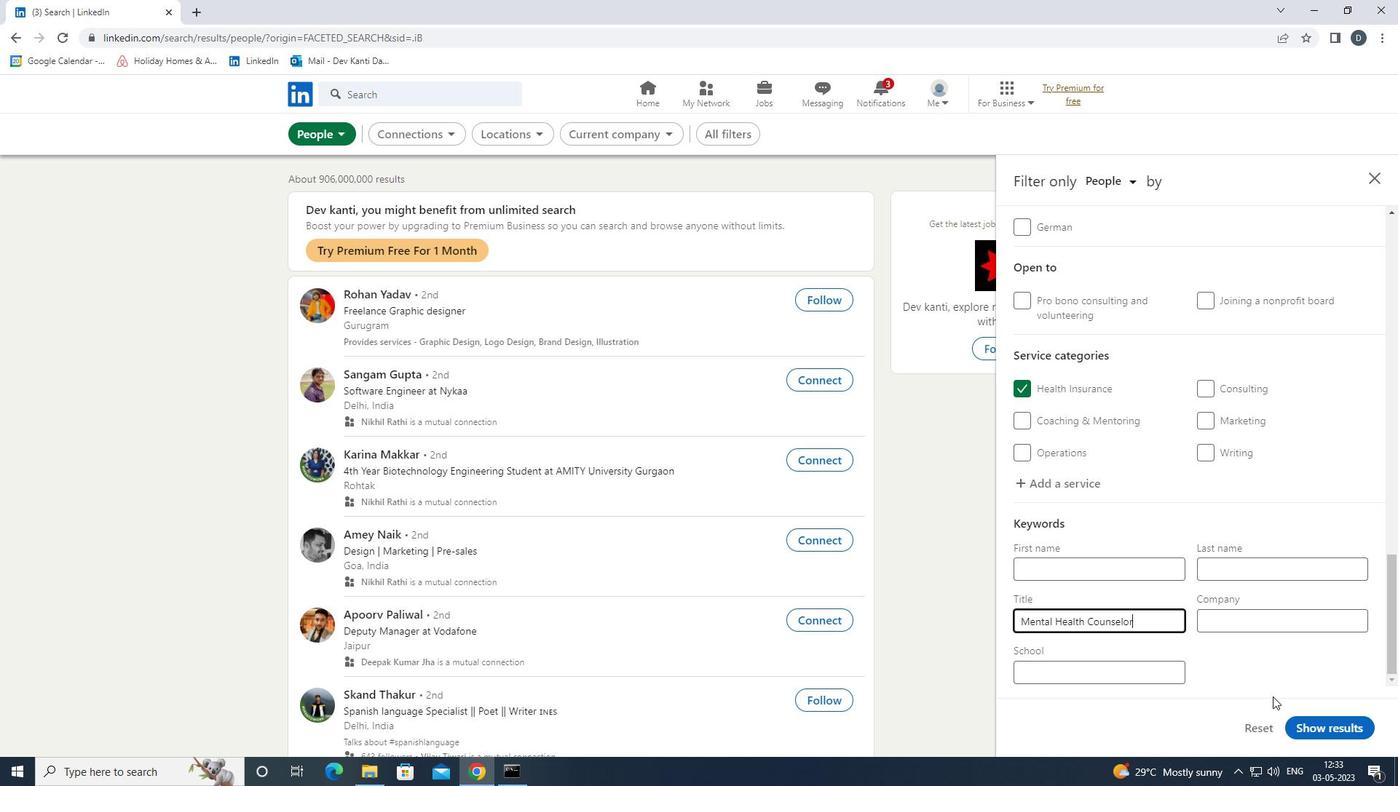 
Action: Mouse pressed left at (1303, 734)
Screenshot: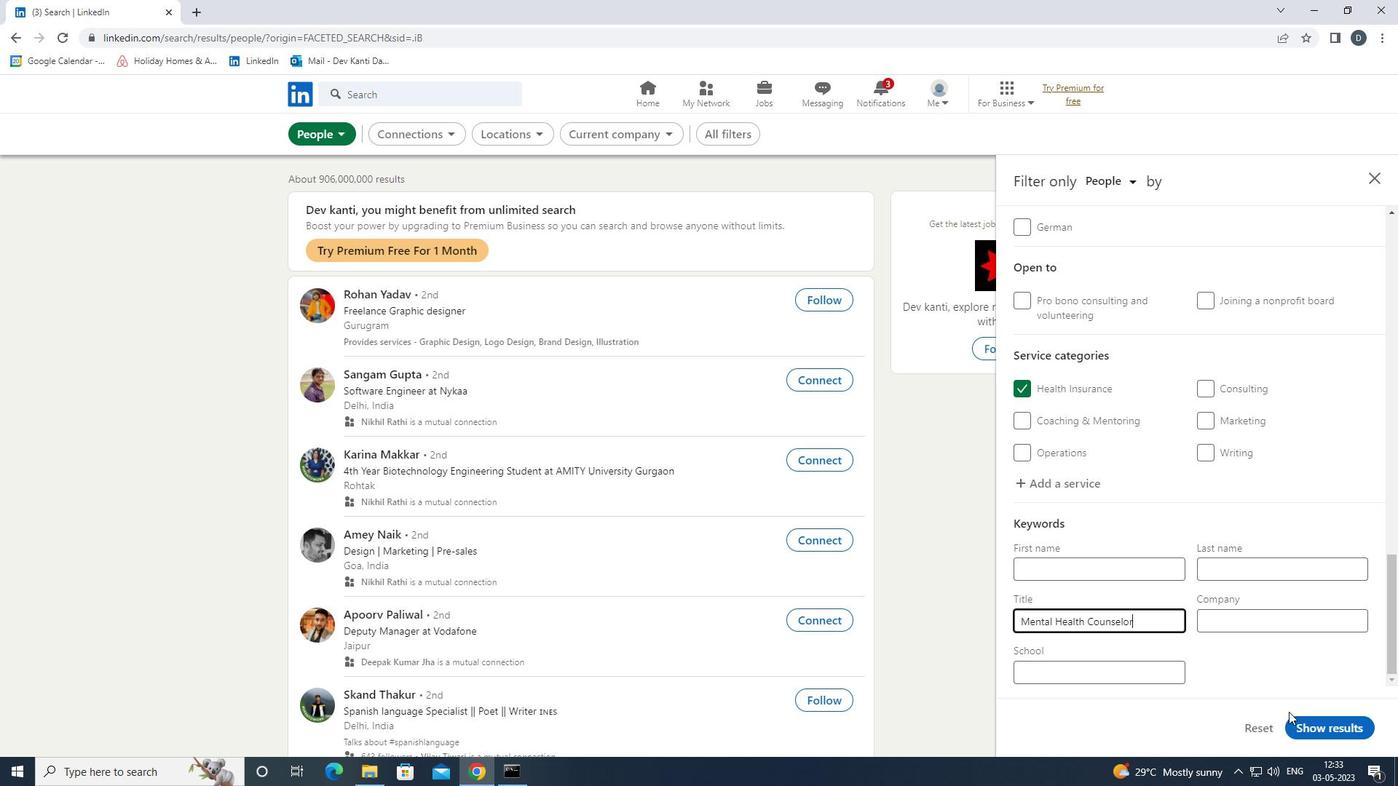 
Action: Mouse moved to (401, 134)
Screenshot: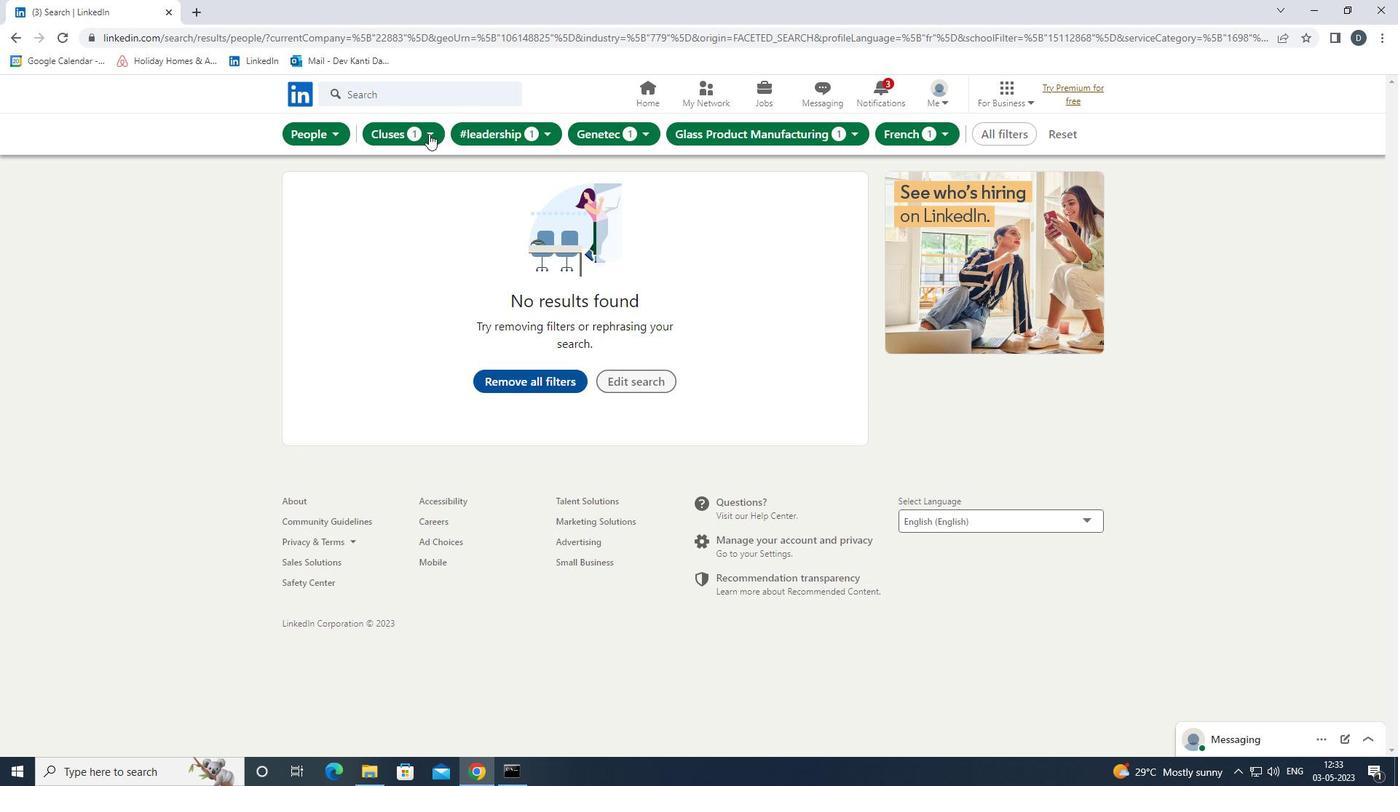 
